 Task: Find connections with filter location Kanpur with filter topic #Culturewith filter profile language English with filter current company Internshala with filter school T A Pai Management Institute, Manipal with filter industry Clay and Refractory Products Manufacturing with filter service category AssistanceAdvertising with filter keywords title Financial Services Representative
Action: Mouse moved to (165, 233)
Screenshot: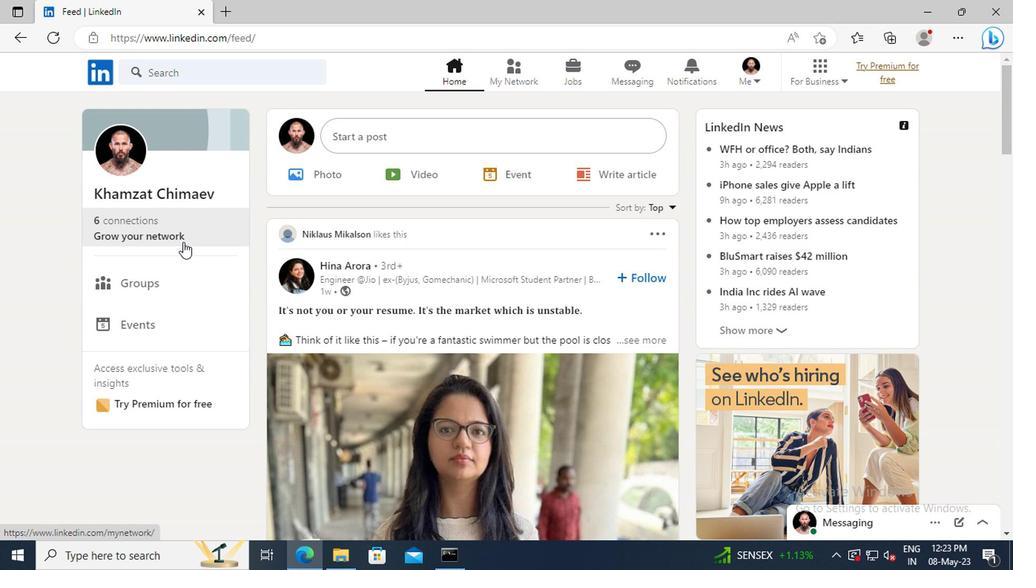 
Action: Mouse pressed left at (165, 233)
Screenshot: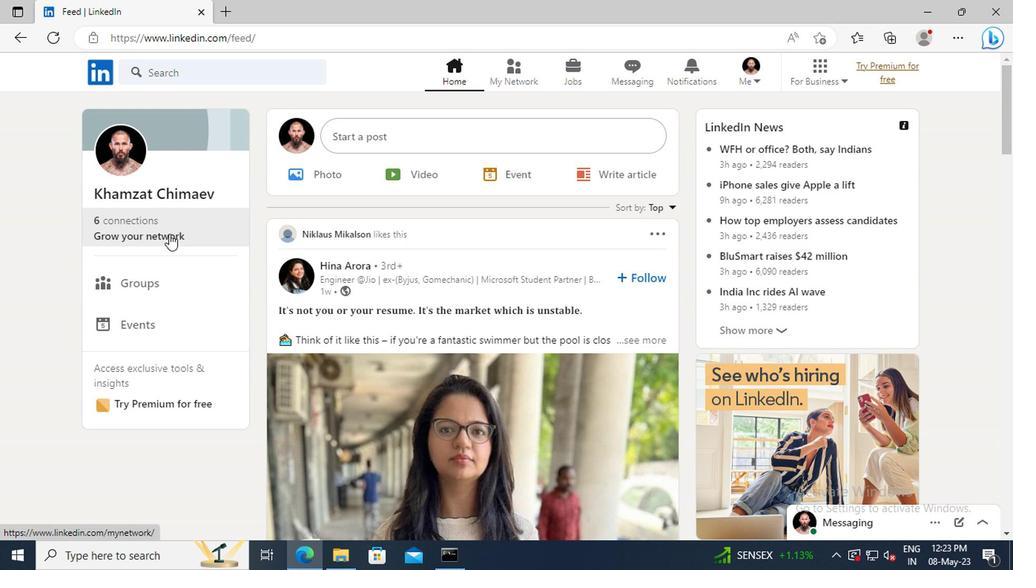 
Action: Mouse moved to (164, 158)
Screenshot: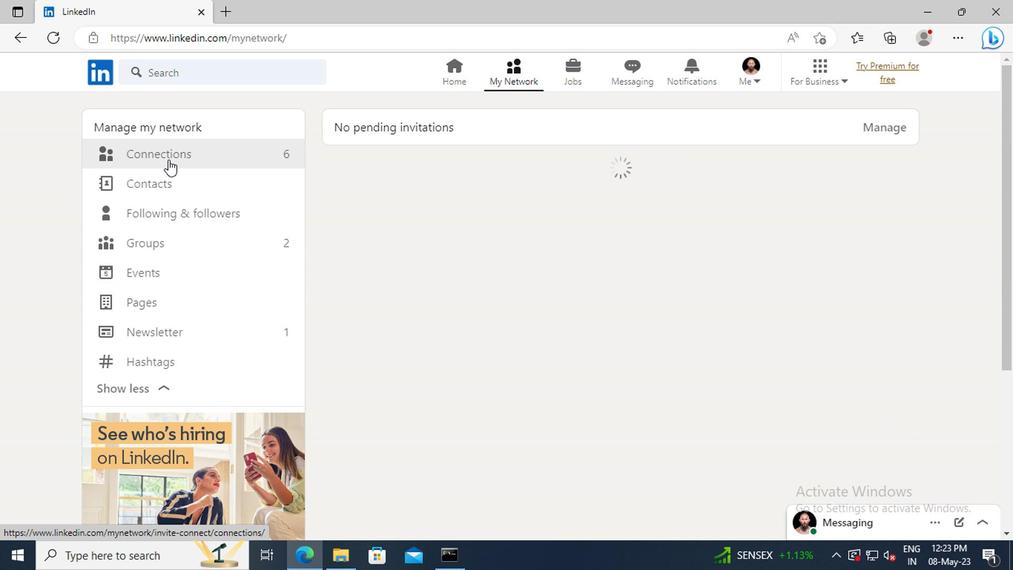 
Action: Mouse pressed left at (164, 158)
Screenshot: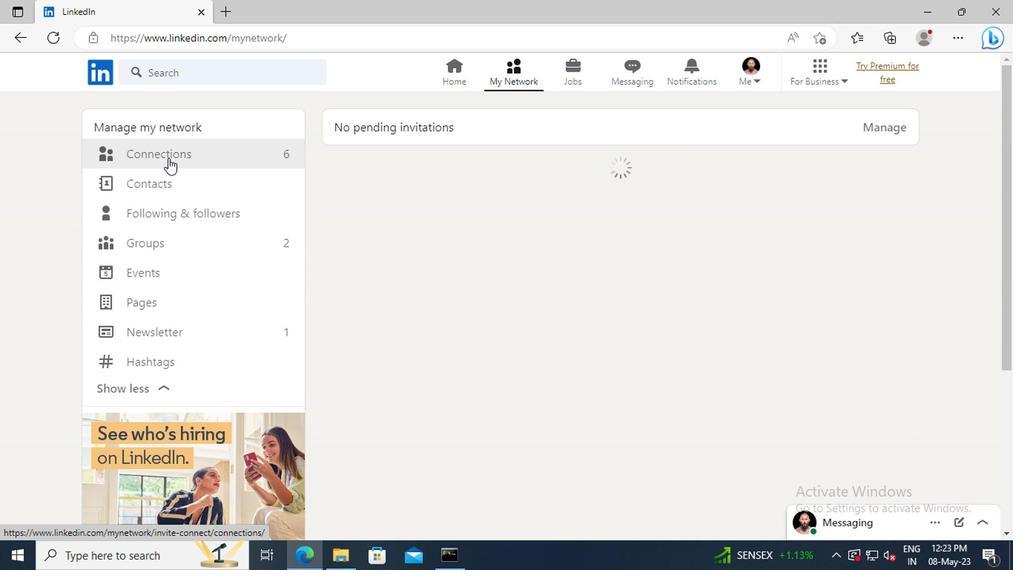 
Action: Mouse moved to (626, 156)
Screenshot: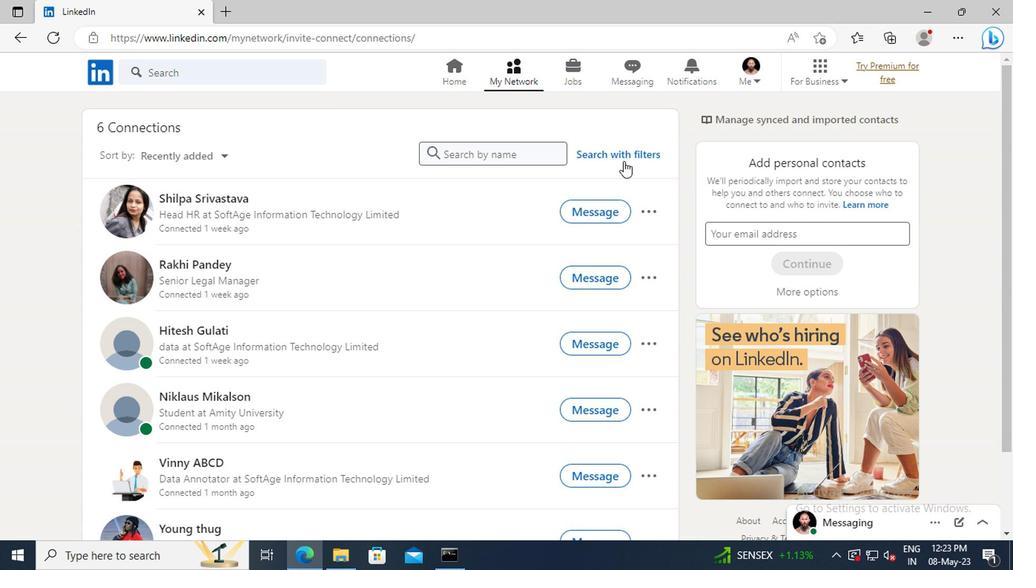 
Action: Mouse pressed left at (626, 156)
Screenshot: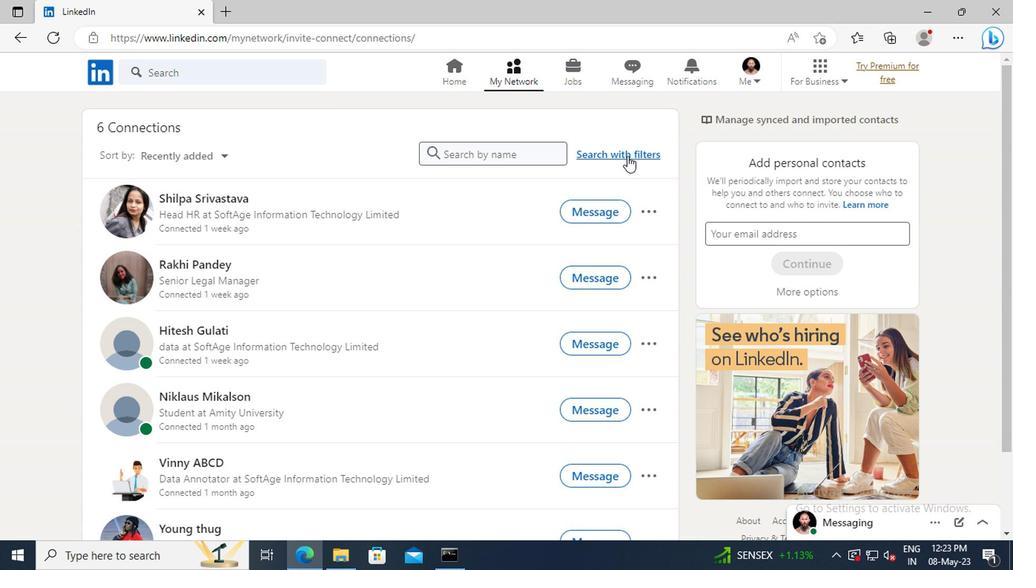 
Action: Mouse moved to (560, 119)
Screenshot: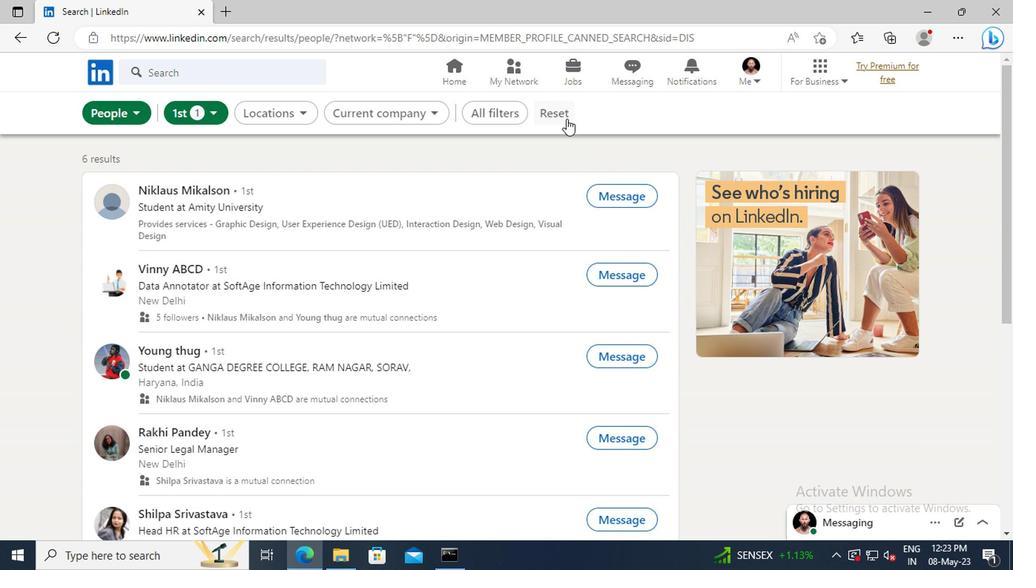 
Action: Mouse pressed left at (560, 119)
Screenshot: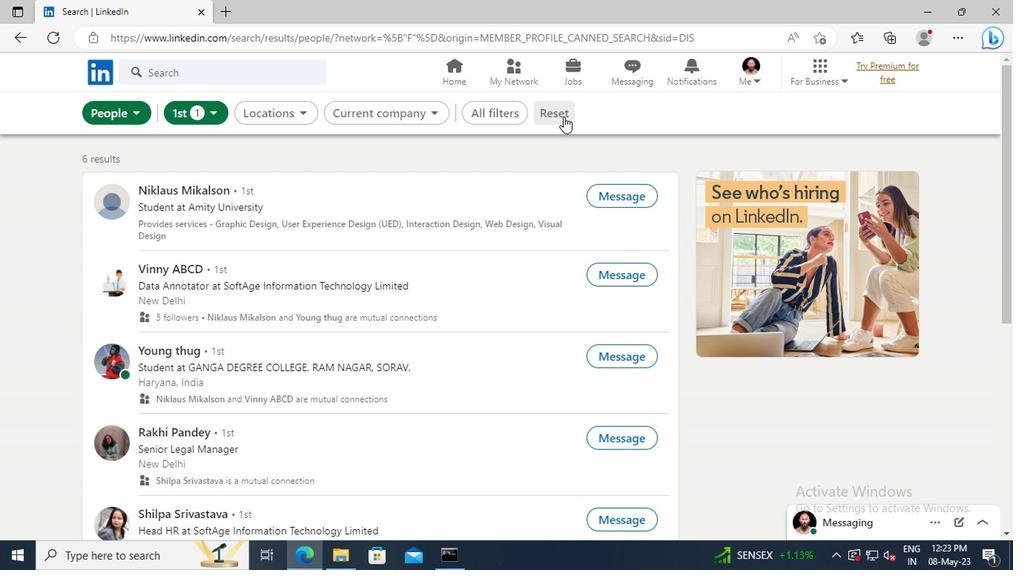 
Action: Mouse moved to (536, 118)
Screenshot: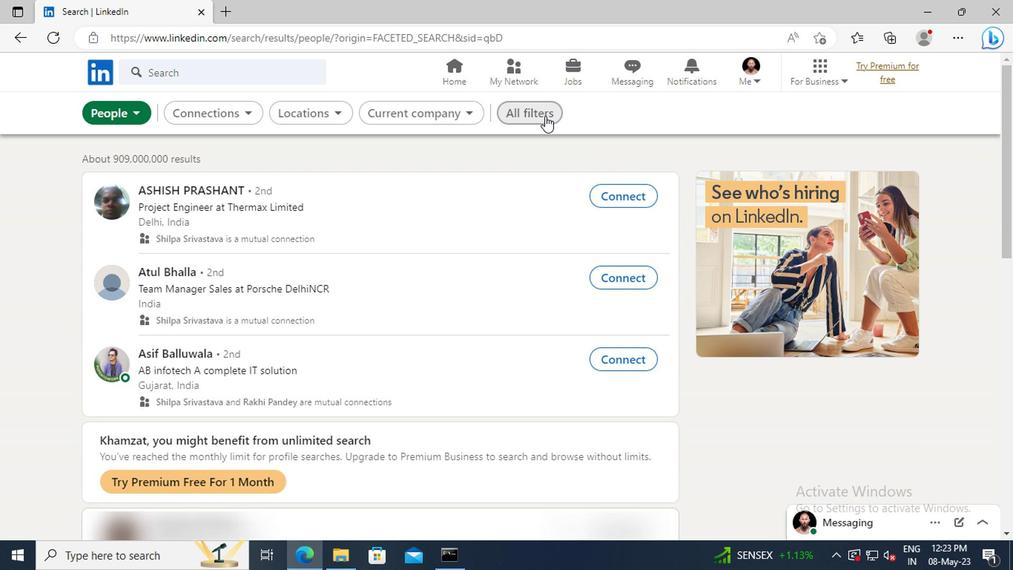 
Action: Mouse pressed left at (536, 118)
Screenshot: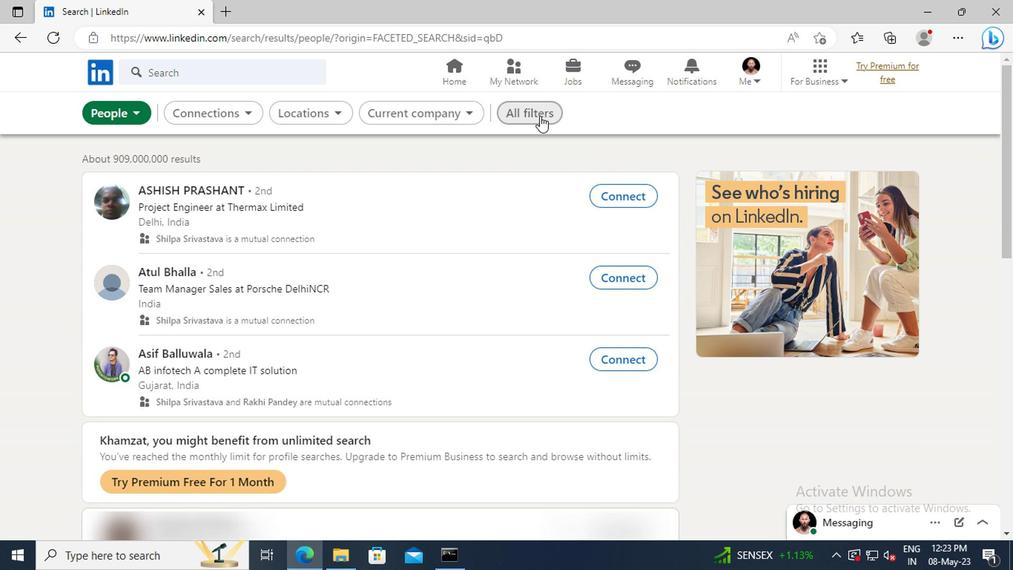 
Action: Mouse moved to (801, 254)
Screenshot: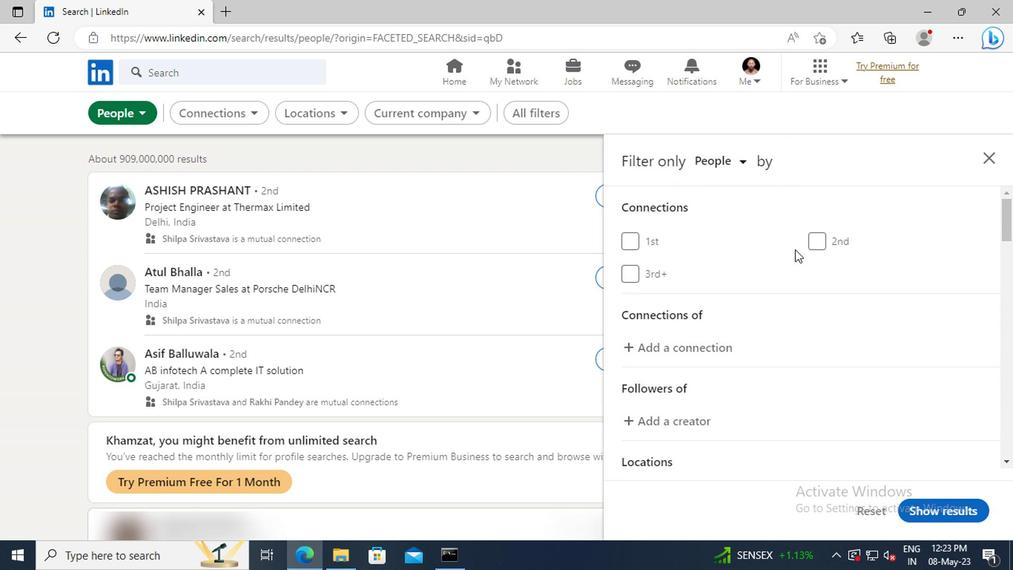 
Action: Mouse scrolled (801, 253) with delta (0, 0)
Screenshot: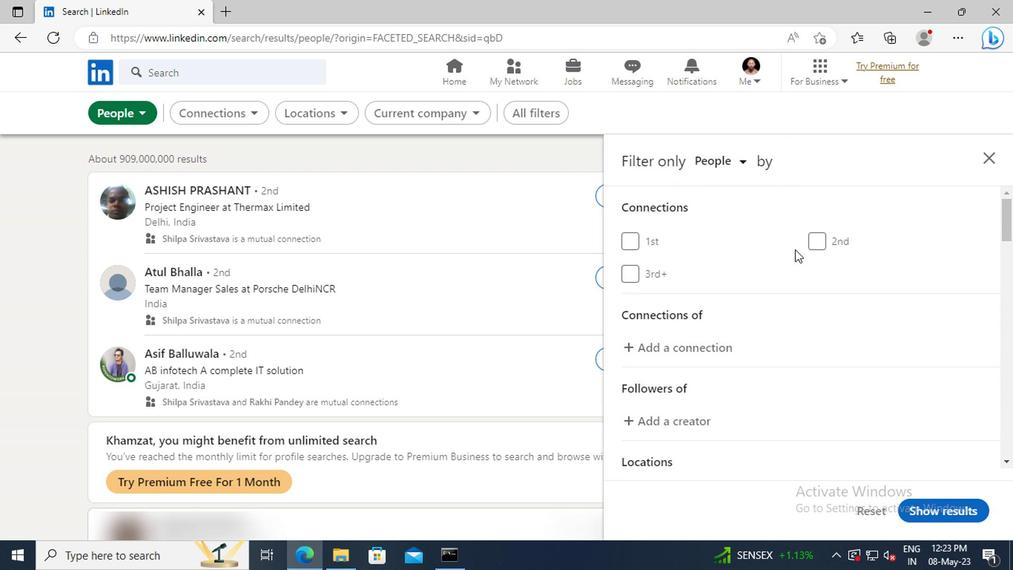 
Action: Mouse scrolled (801, 253) with delta (0, 0)
Screenshot: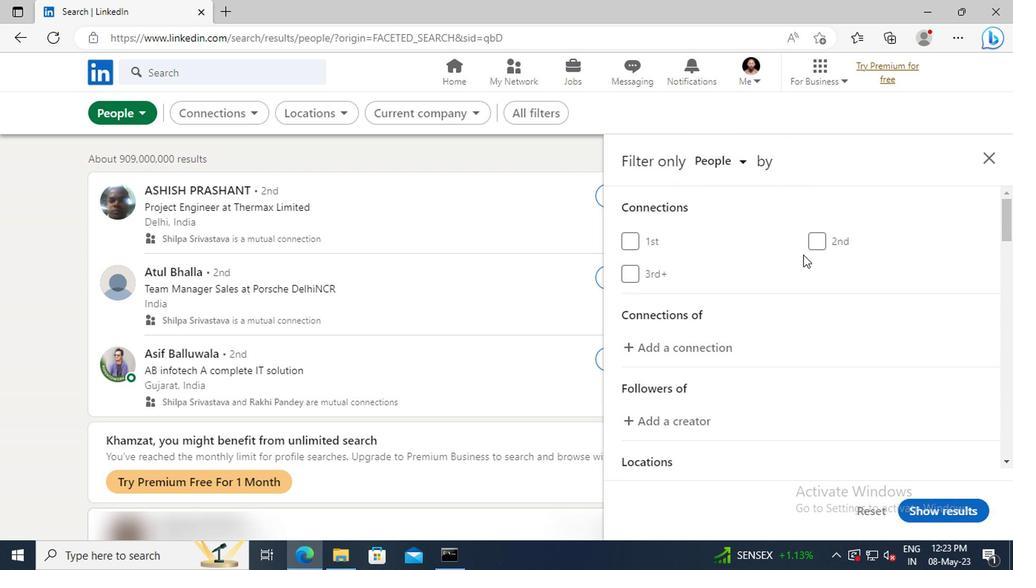 
Action: Mouse moved to (802, 254)
Screenshot: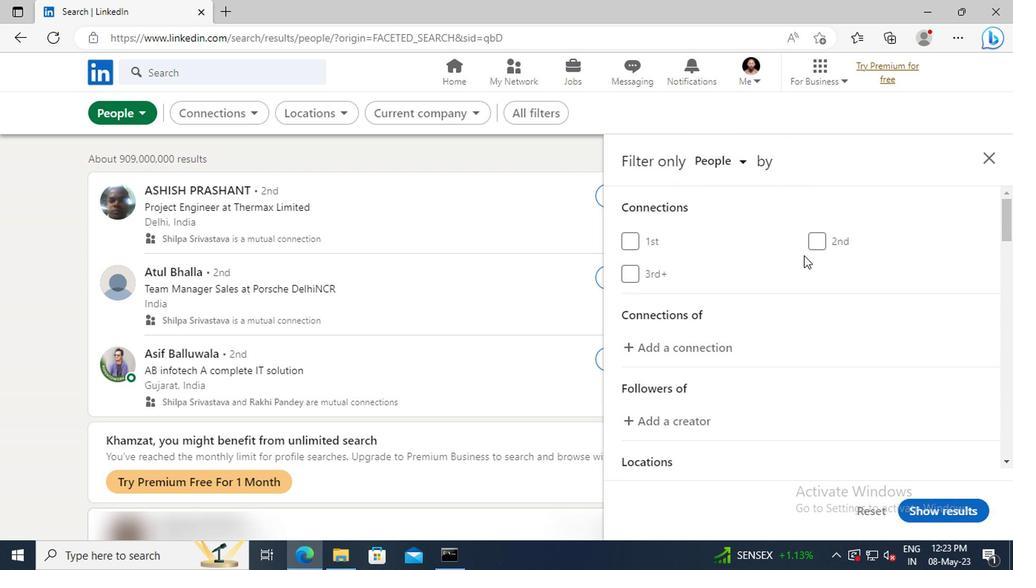 
Action: Mouse scrolled (802, 254) with delta (0, 0)
Screenshot: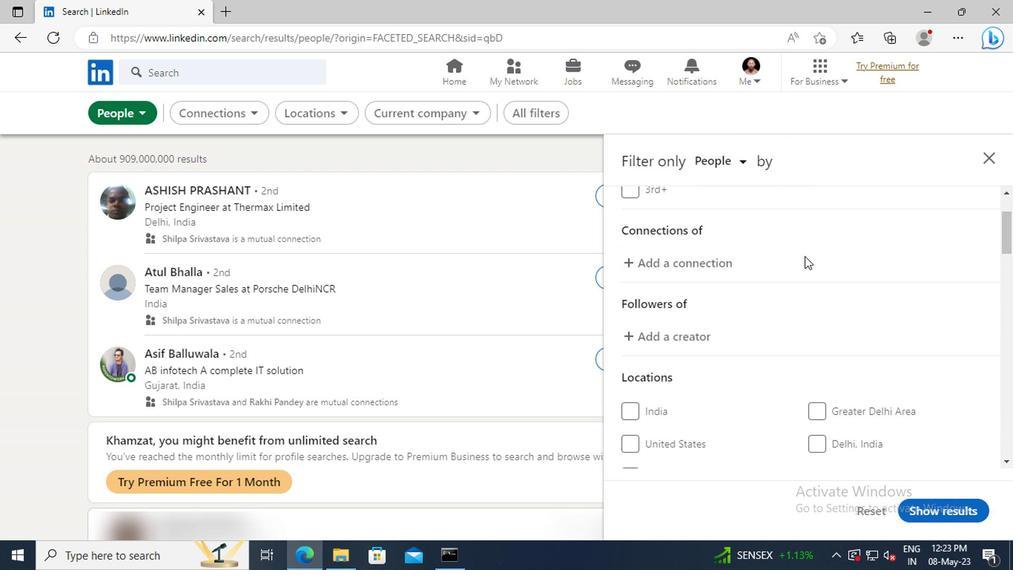 
Action: Mouse scrolled (802, 254) with delta (0, 0)
Screenshot: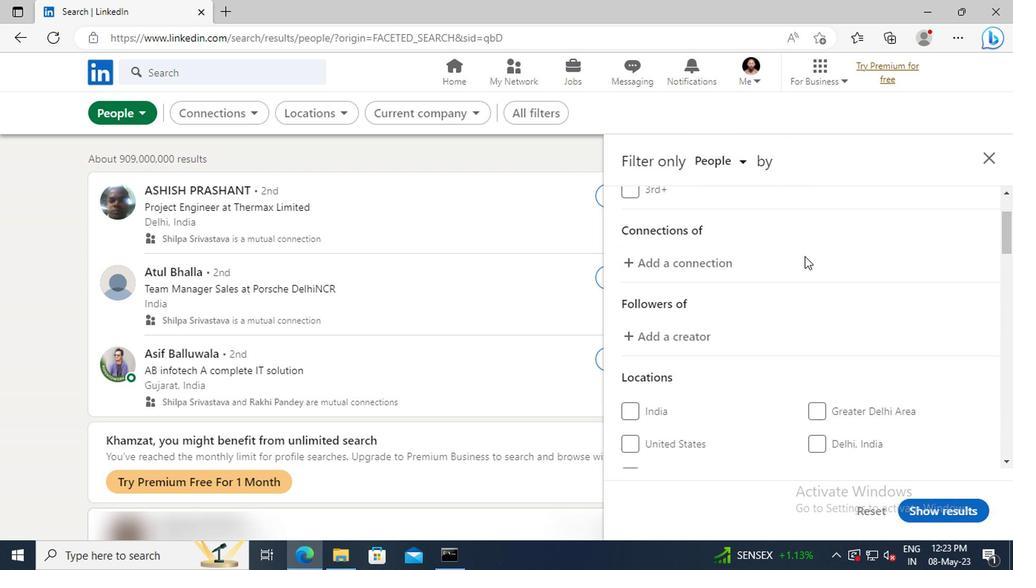 
Action: Mouse scrolled (802, 254) with delta (0, 0)
Screenshot: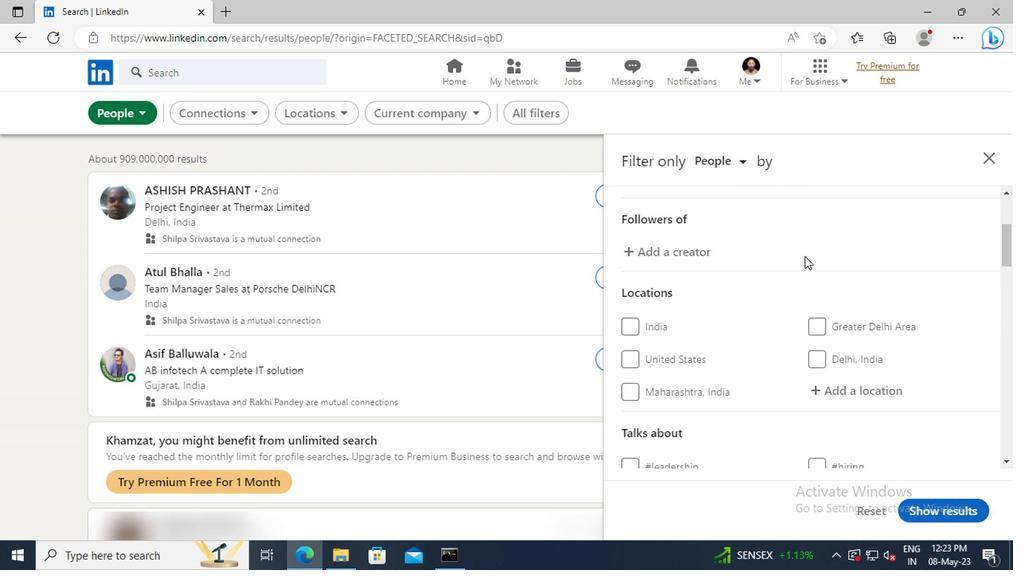 
Action: Mouse scrolled (802, 254) with delta (0, 0)
Screenshot: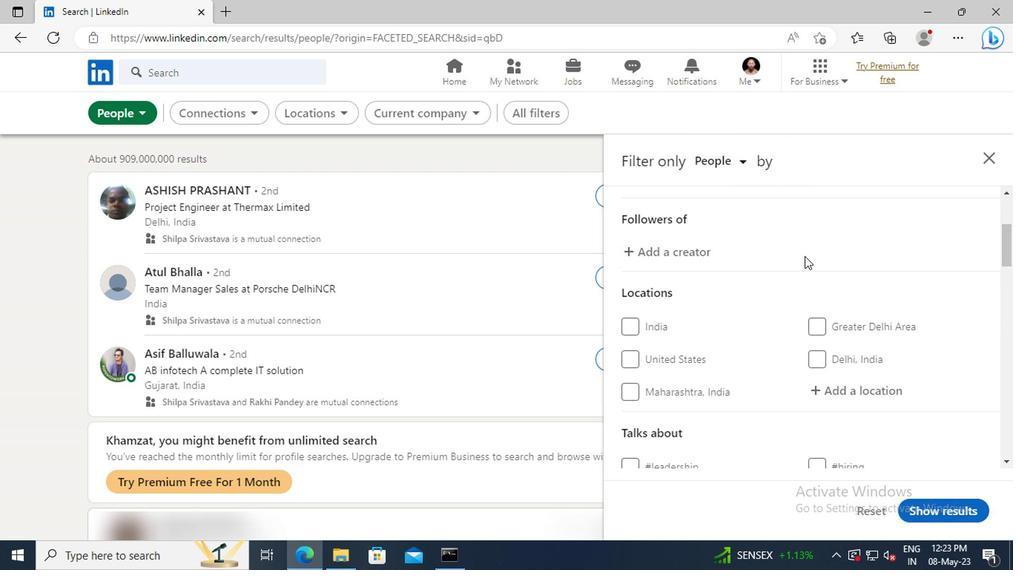 
Action: Mouse moved to (820, 305)
Screenshot: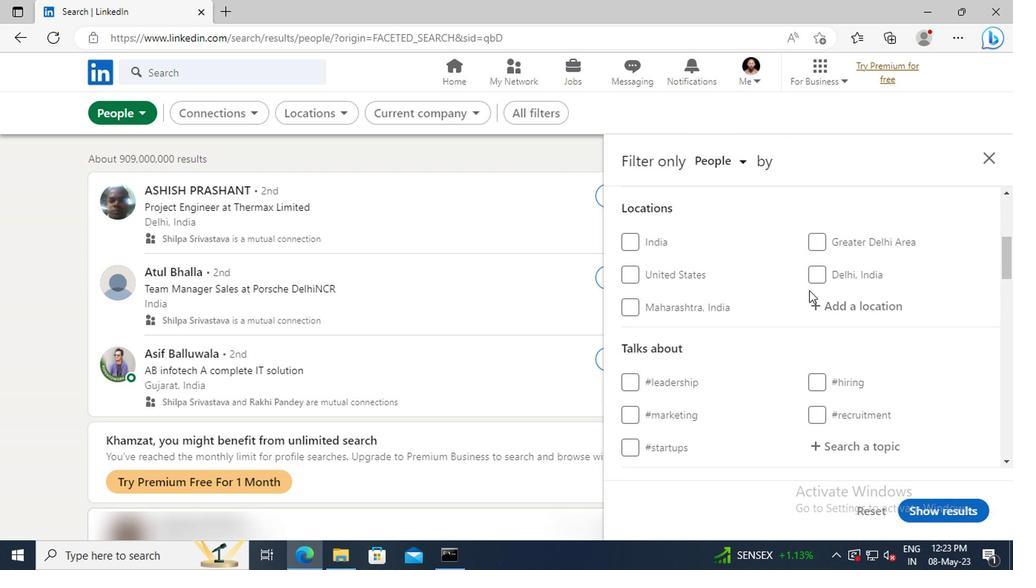
Action: Mouse pressed left at (820, 305)
Screenshot: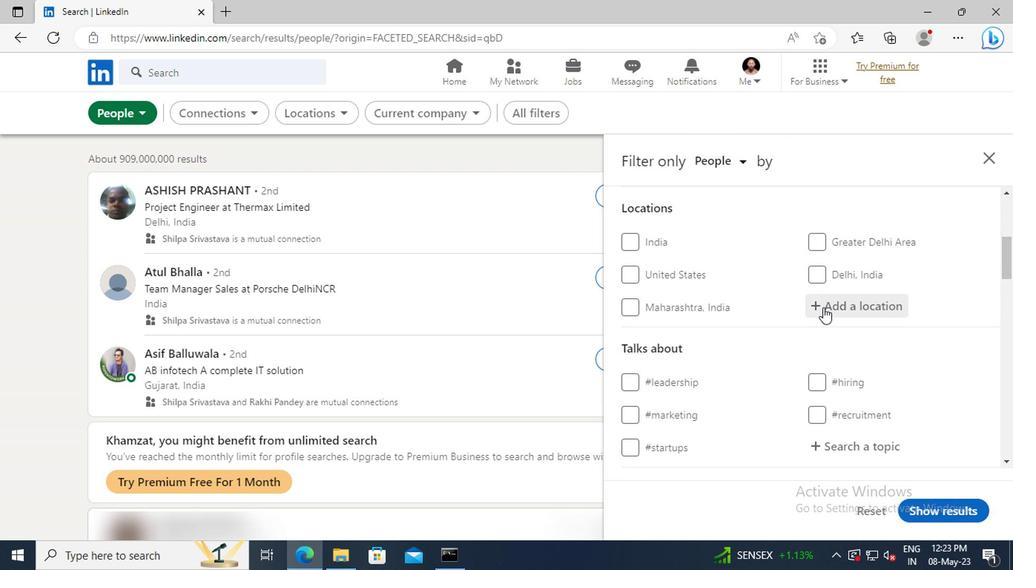 
Action: Mouse moved to (815, 309)
Screenshot: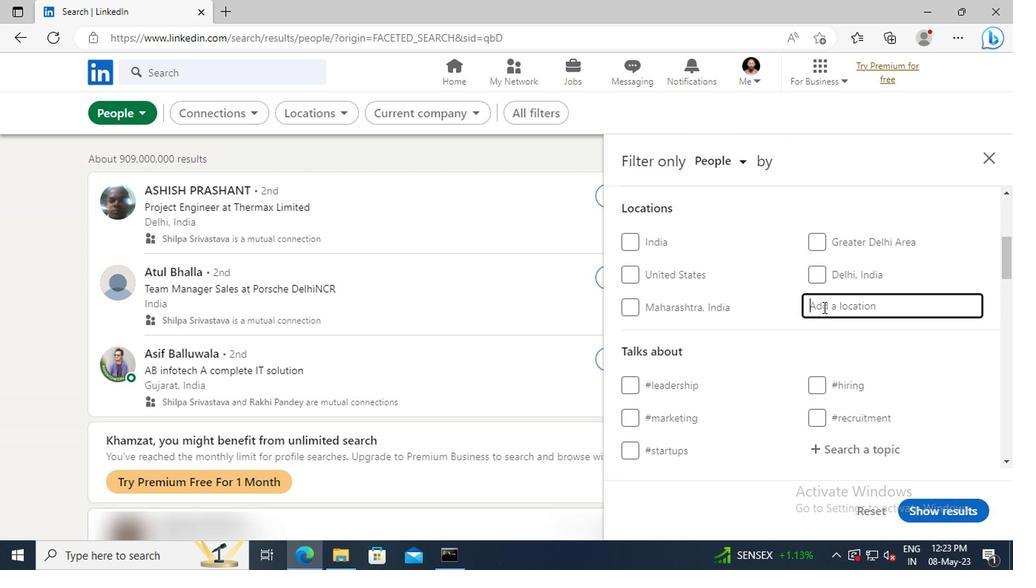 
Action: Key pressed <Key.shift>KANPUR
Screenshot: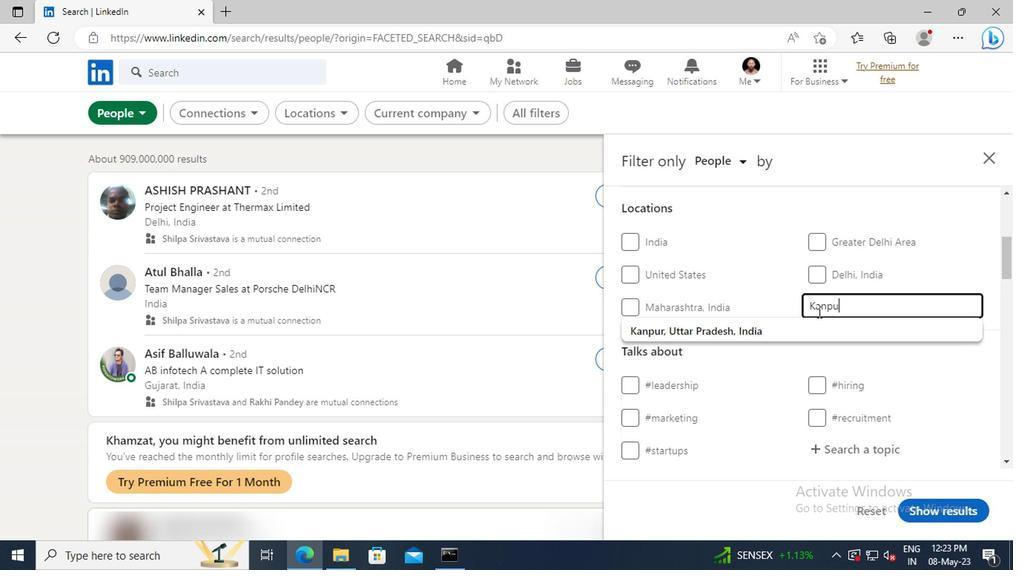 
Action: Mouse moved to (815, 326)
Screenshot: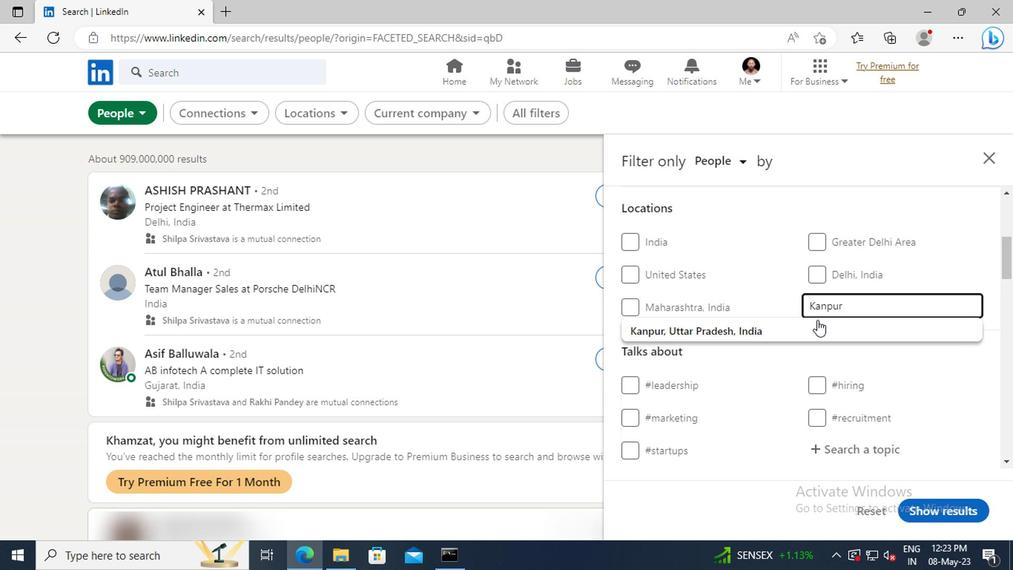 
Action: Mouse pressed left at (815, 326)
Screenshot: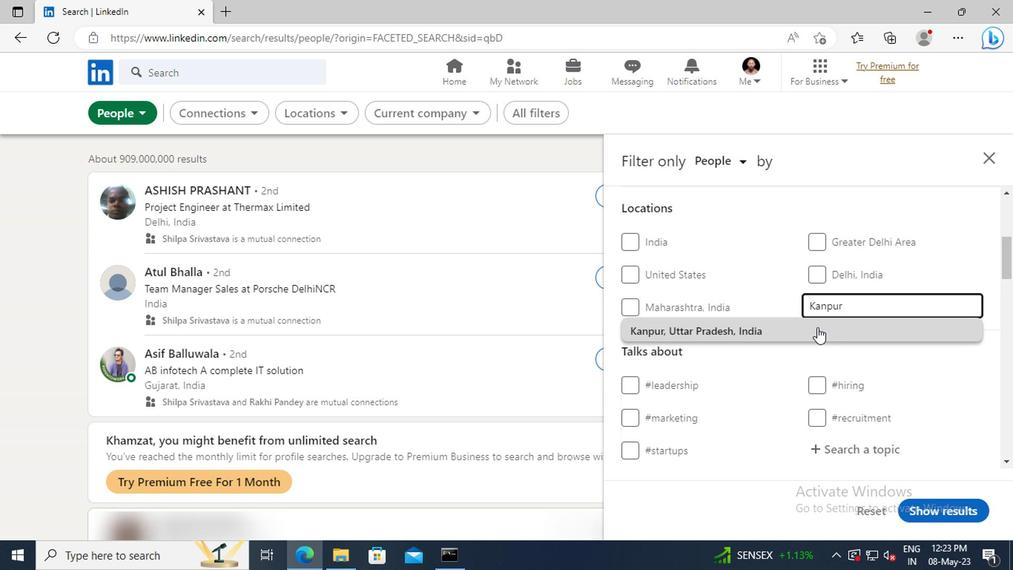 
Action: Mouse scrolled (815, 325) with delta (0, -1)
Screenshot: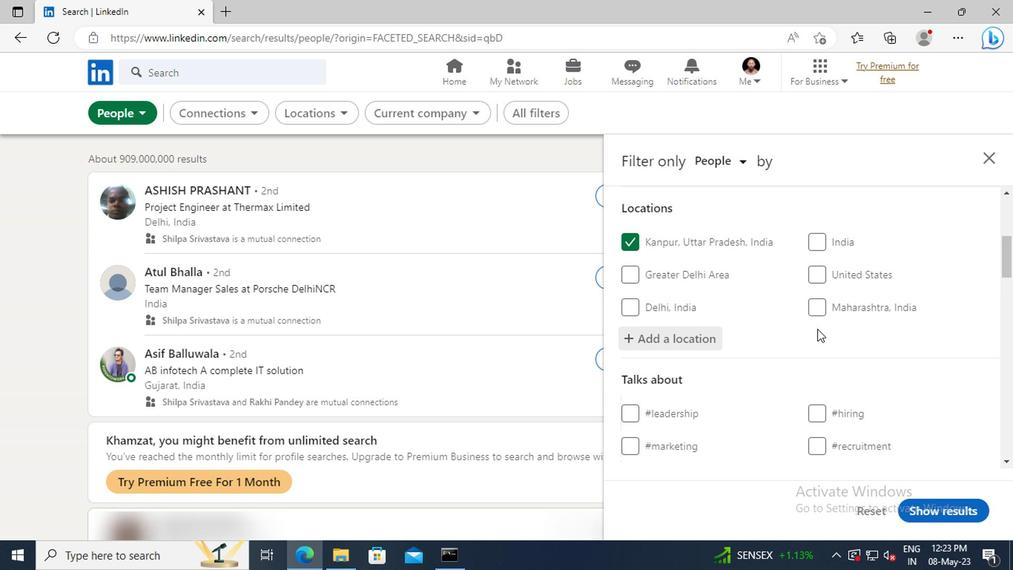
Action: Mouse scrolled (815, 325) with delta (0, -1)
Screenshot: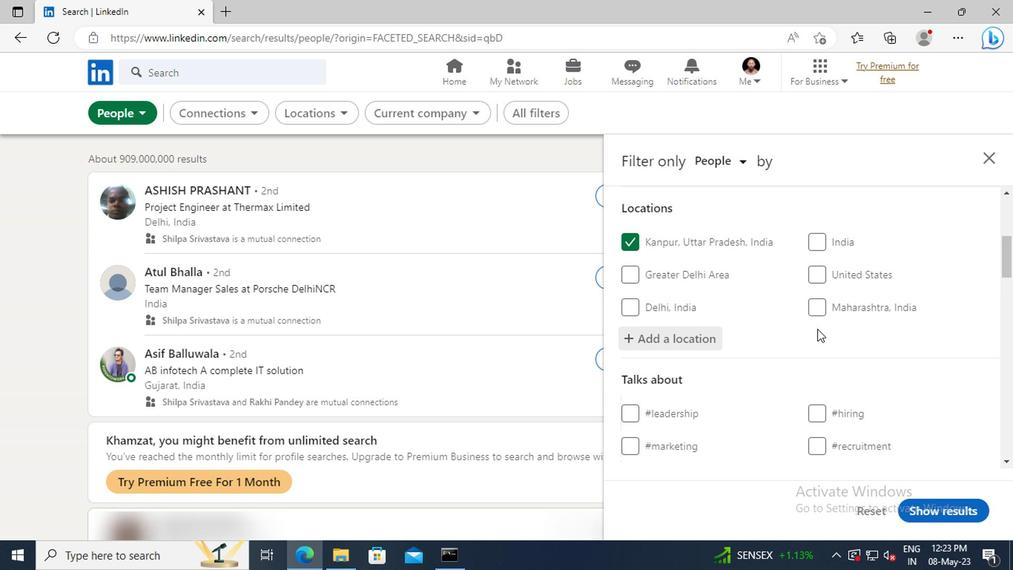 
Action: Mouse scrolled (815, 325) with delta (0, -1)
Screenshot: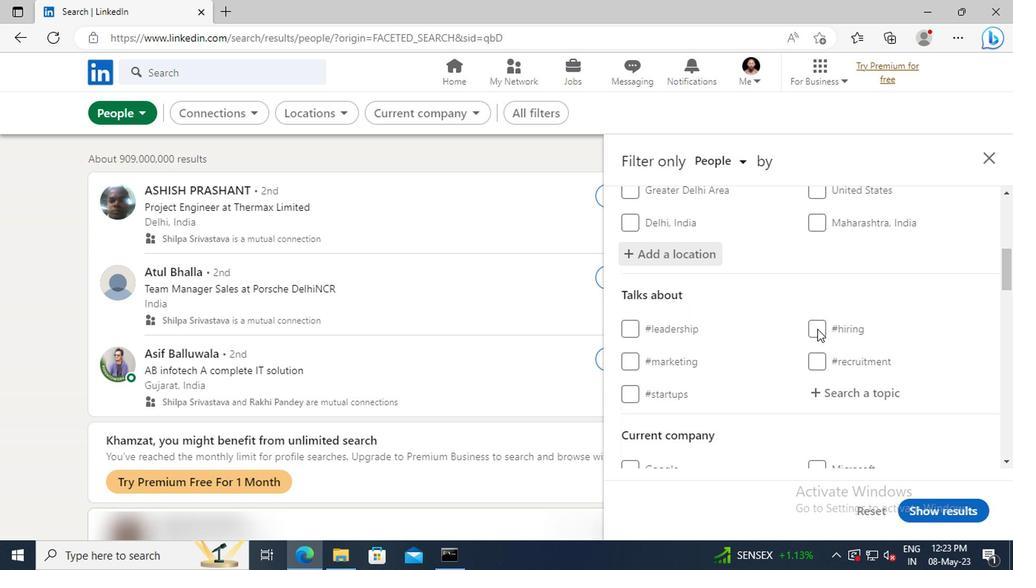 
Action: Mouse scrolled (815, 325) with delta (0, -1)
Screenshot: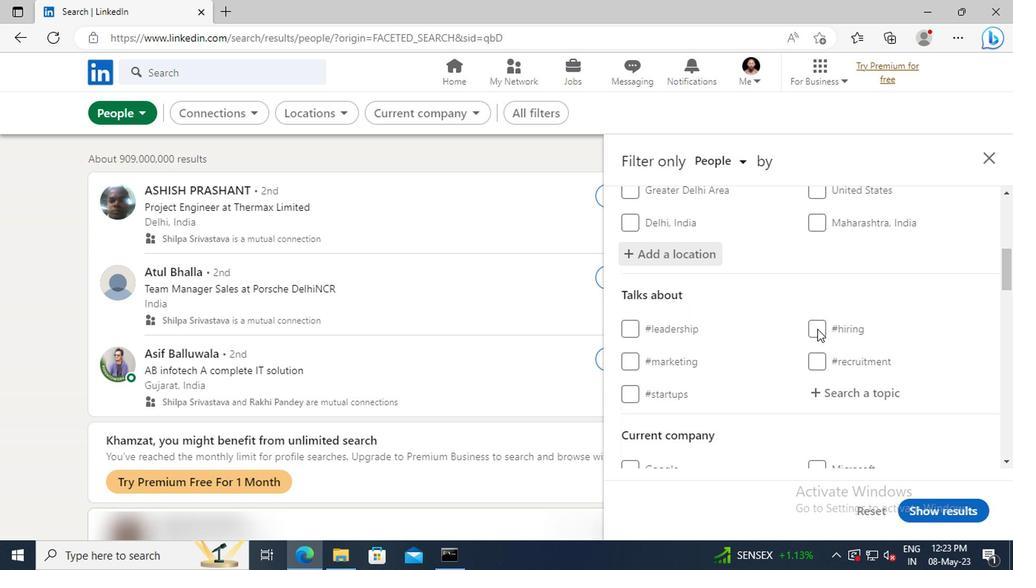 
Action: Mouse moved to (824, 313)
Screenshot: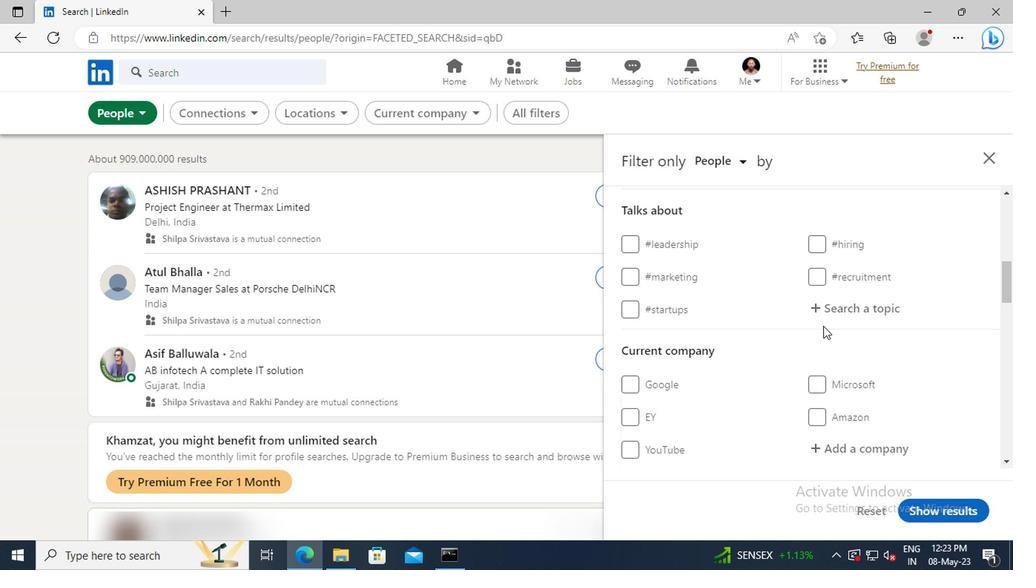
Action: Mouse pressed left at (824, 313)
Screenshot: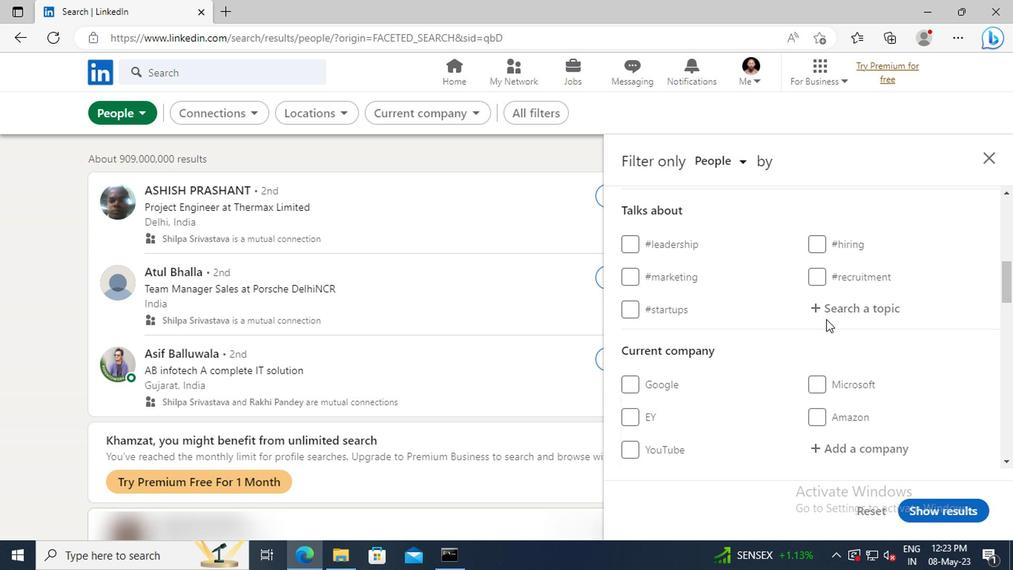 
Action: Key pressed <Key.shift>
Screenshot: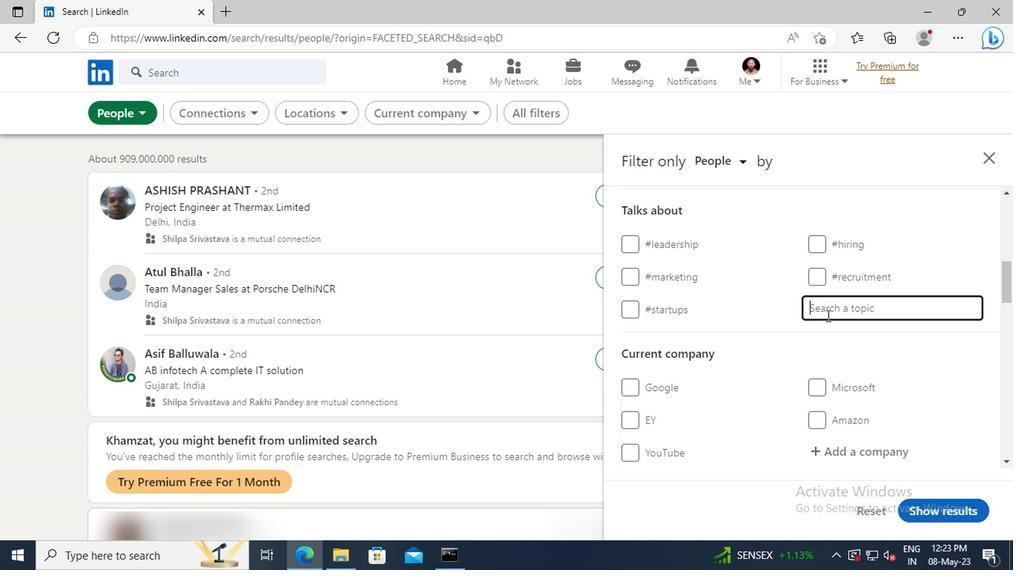 
Action: Mouse moved to (815, 317)
Screenshot: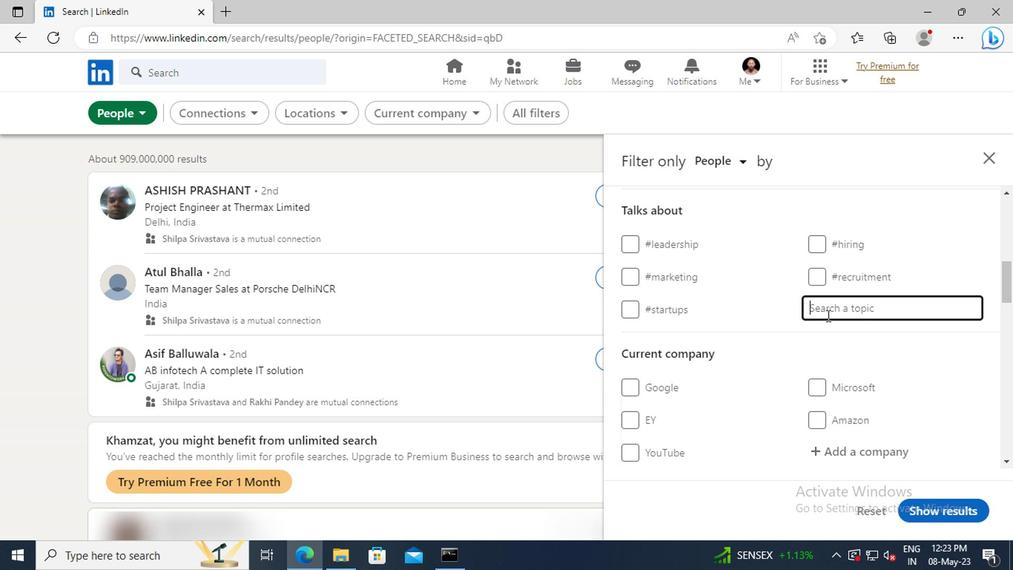 
Action: Key pressed CULTU
Screenshot: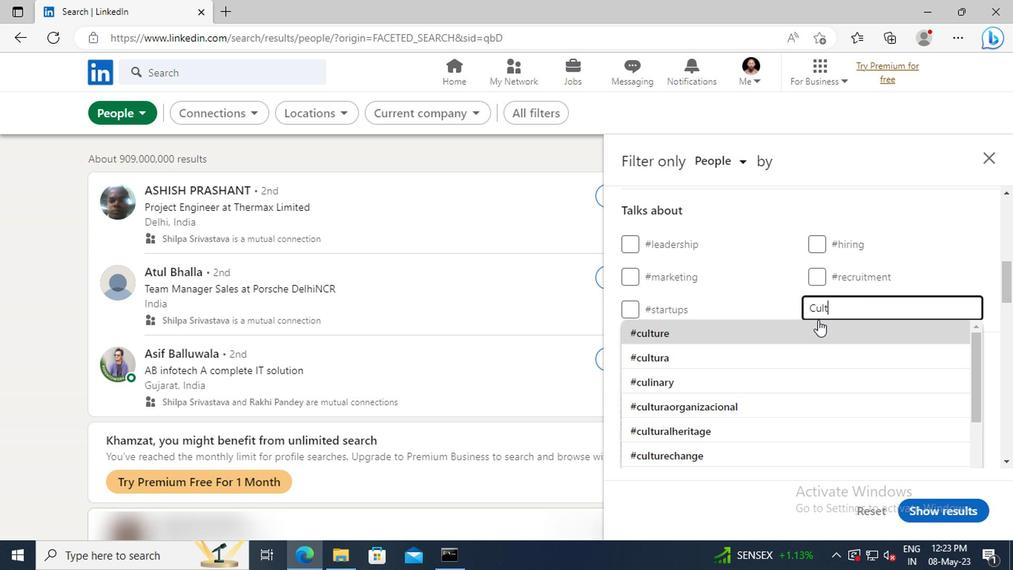 
Action: Mouse moved to (816, 325)
Screenshot: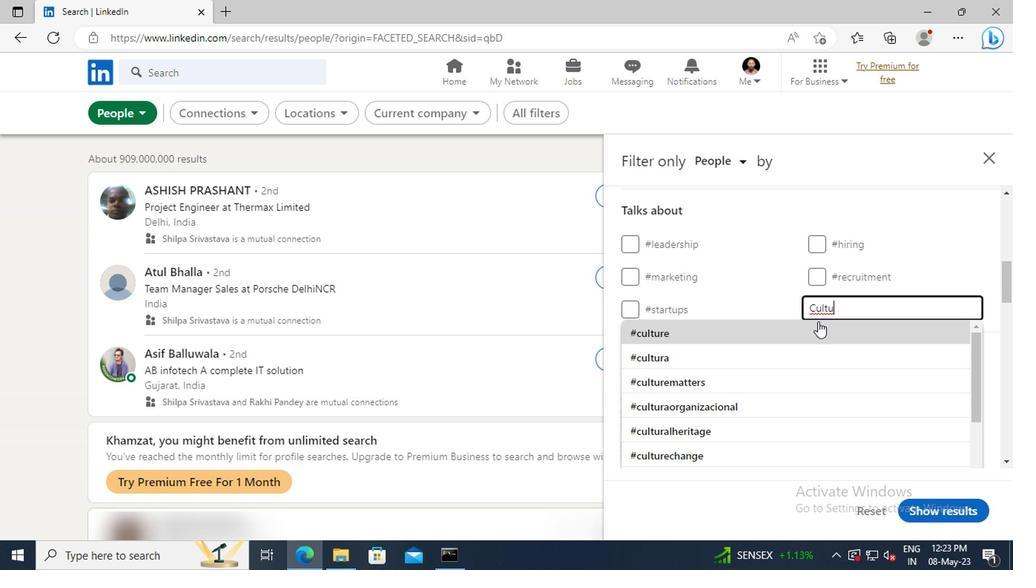 
Action: Mouse pressed left at (816, 325)
Screenshot: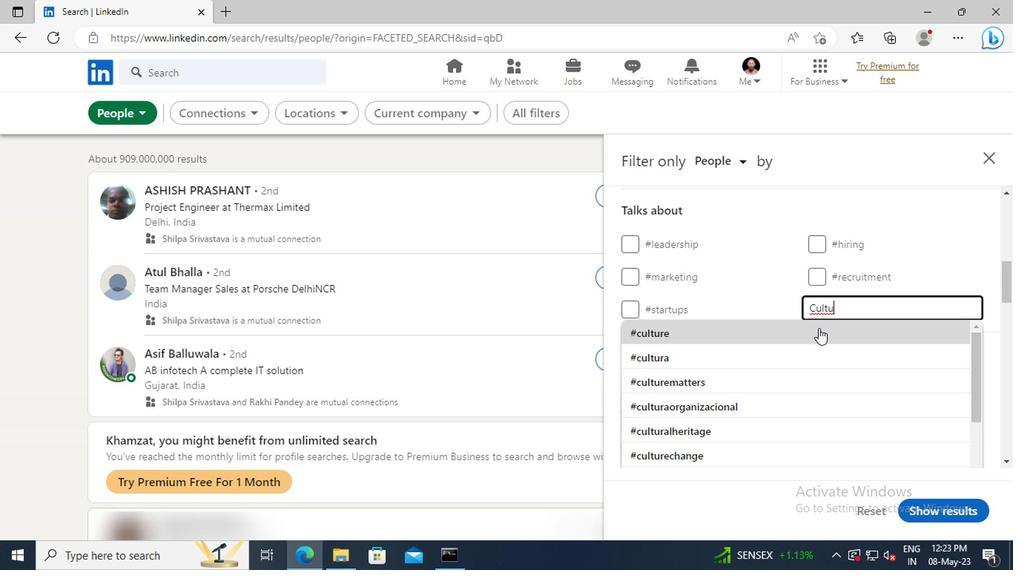 
Action: Mouse moved to (818, 325)
Screenshot: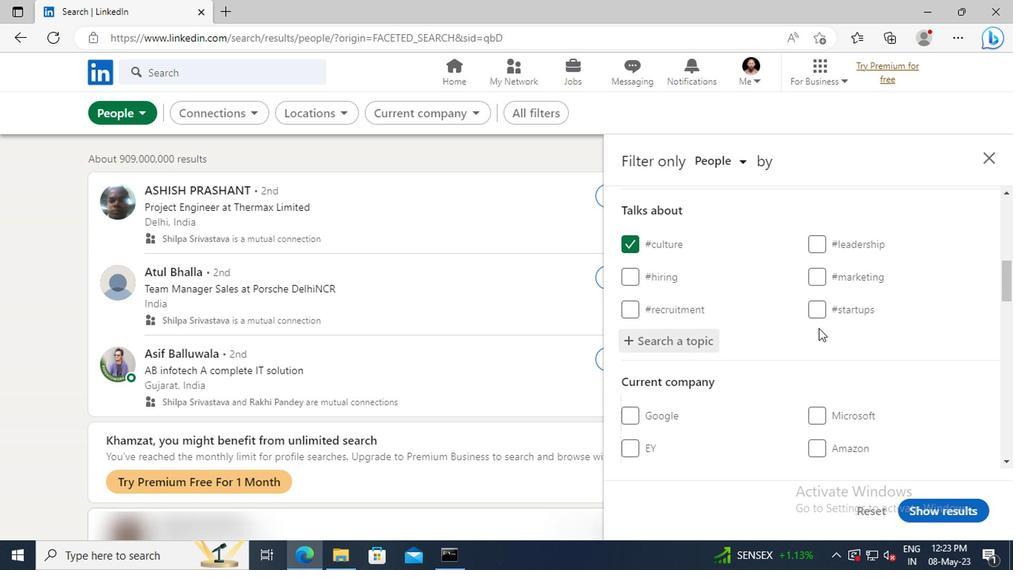 
Action: Mouse scrolled (818, 324) with delta (0, 0)
Screenshot: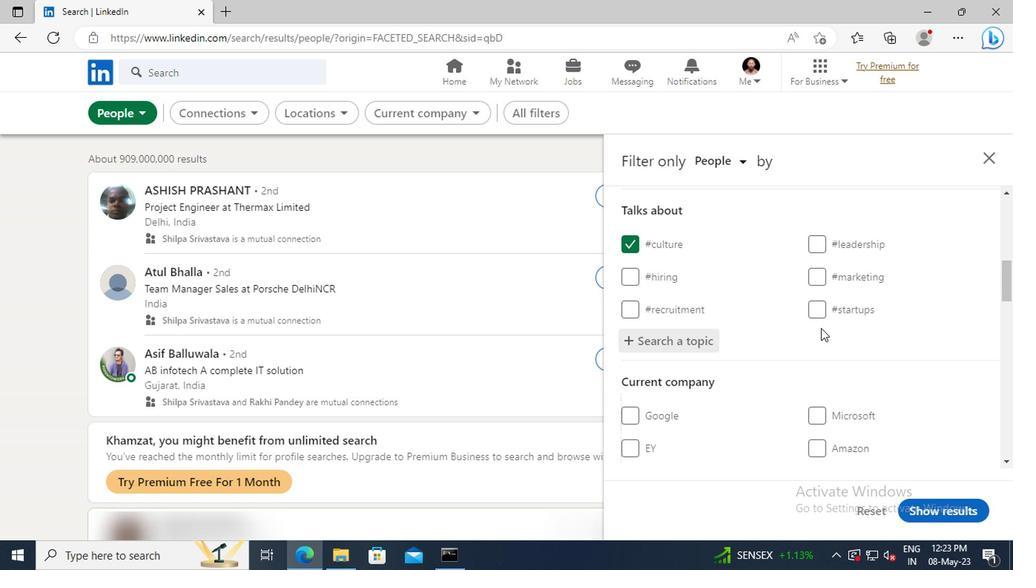 
Action: Mouse scrolled (818, 324) with delta (0, 0)
Screenshot: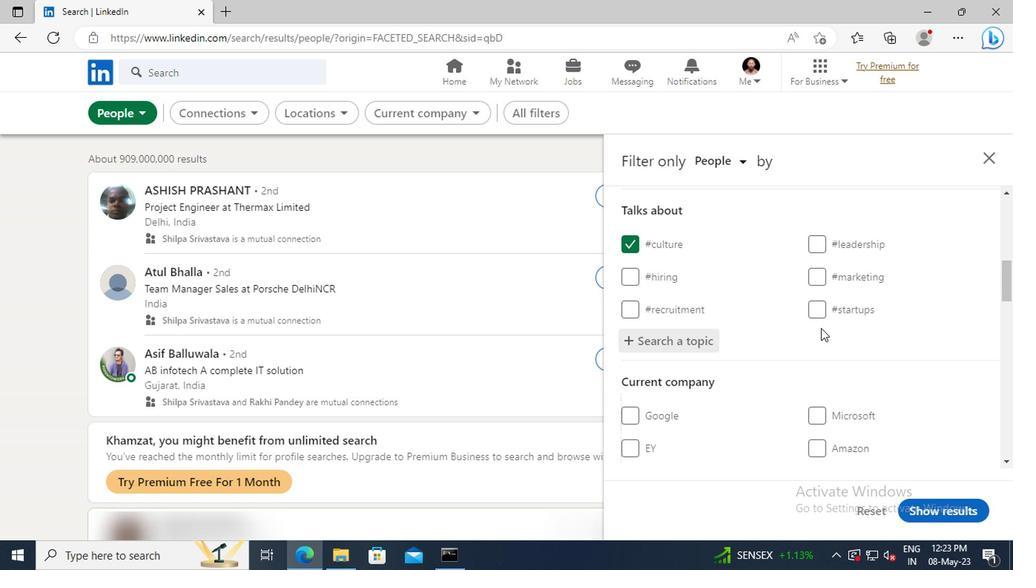 
Action: Mouse scrolled (818, 324) with delta (0, 0)
Screenshot: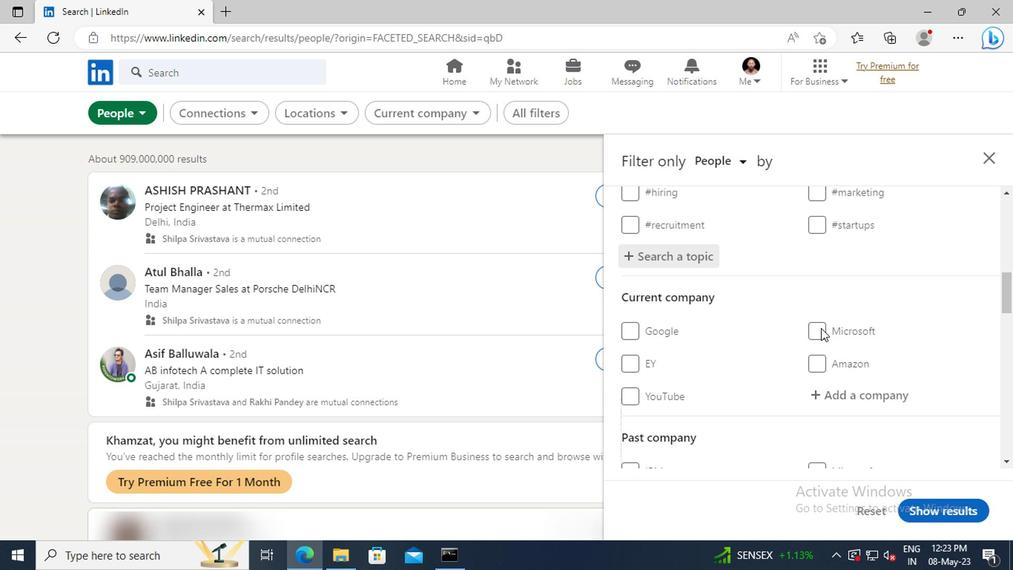 
Action: Mouse scrolled (818, 324) with delta (0, 0)
Screenshot: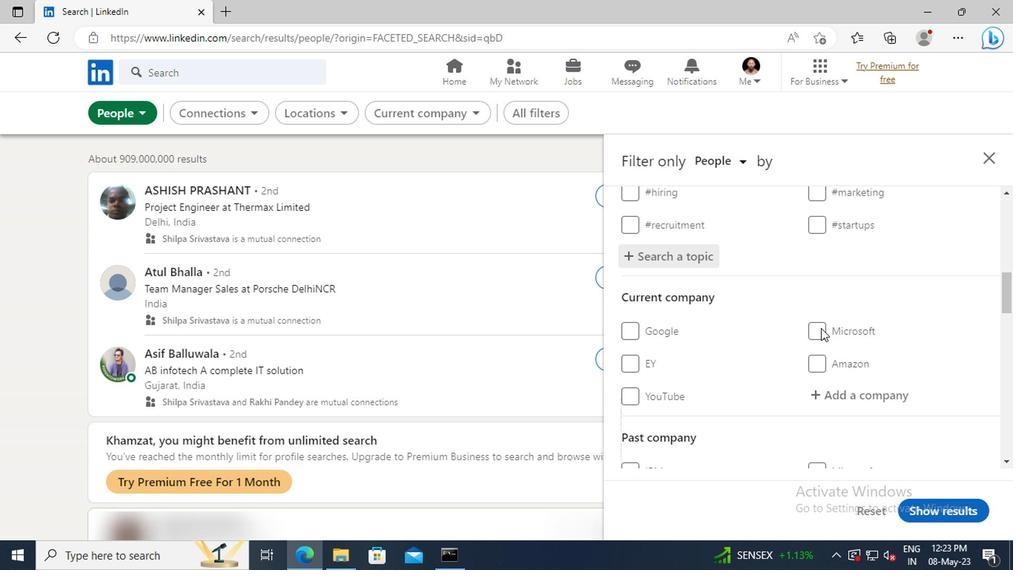 
Action: Mouse moved to (818, 325)
Screenshot: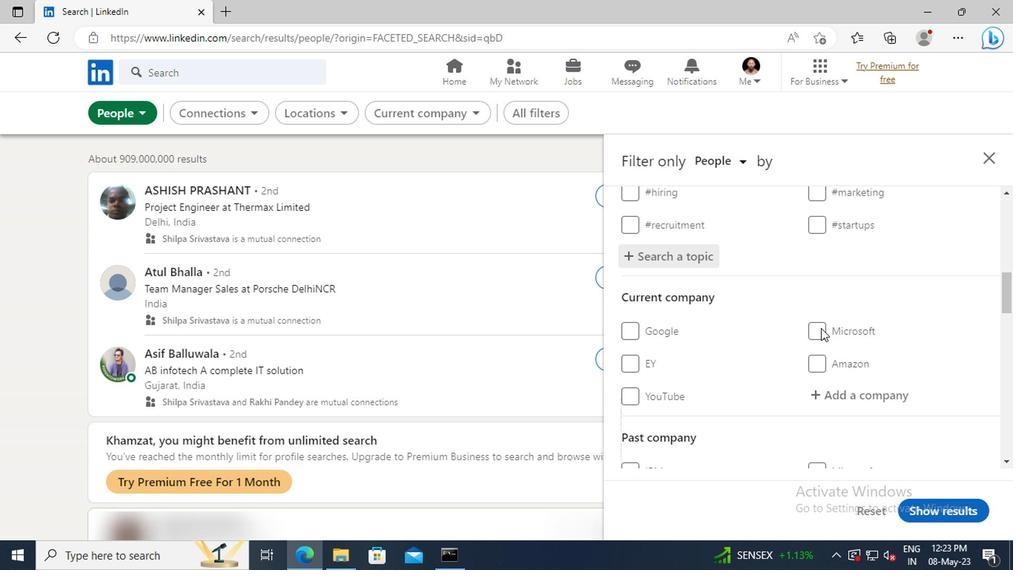 
Action: Mouse scrolled (818, 324) with delta (0, 0)
Screenshot: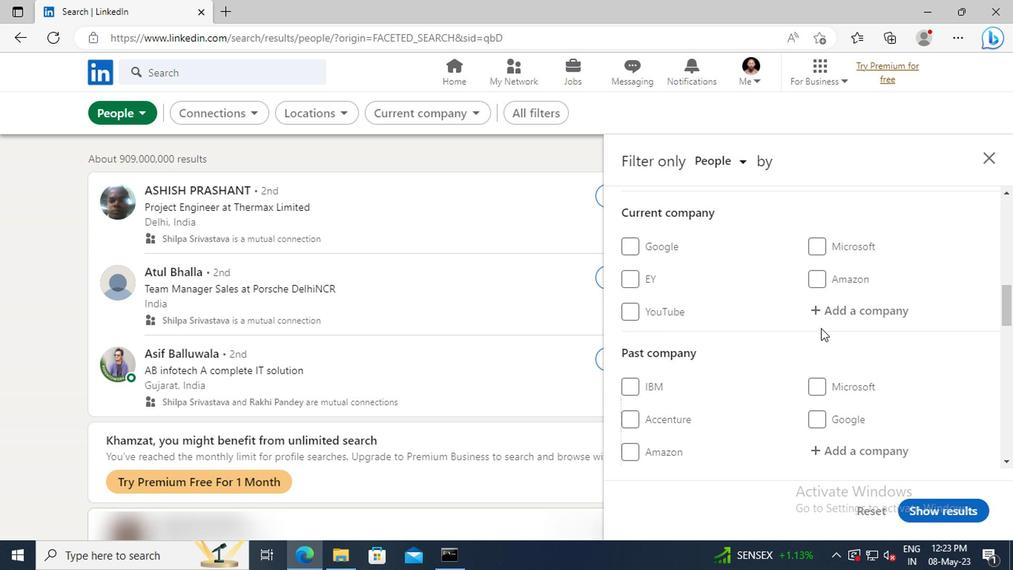 
Action: Mouse scrolled (818, 324) with delta (0, 0)
Screenshot: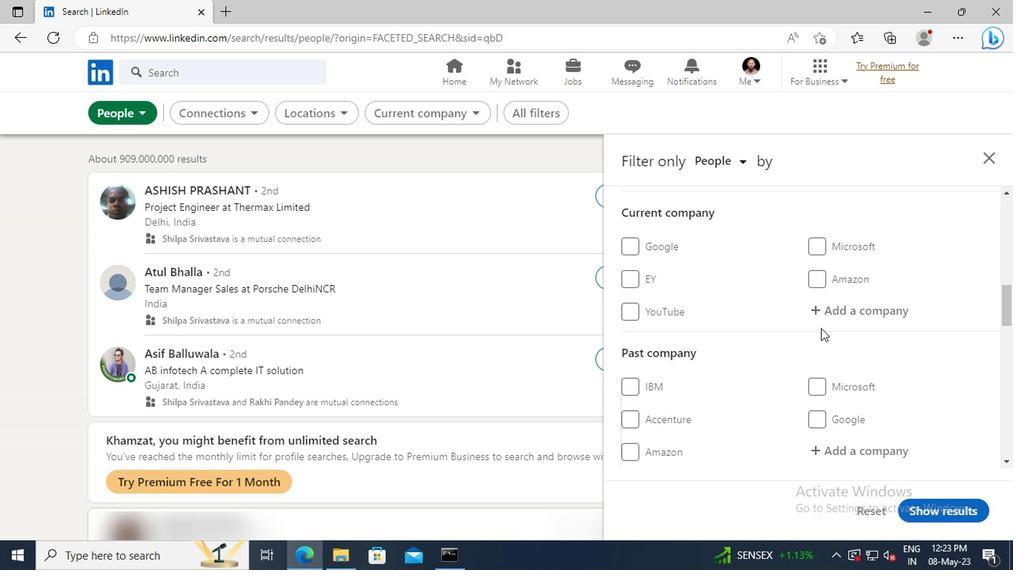 
Action: Mouse scrolled (818, 324) with delta (0, 0)
Screenshot: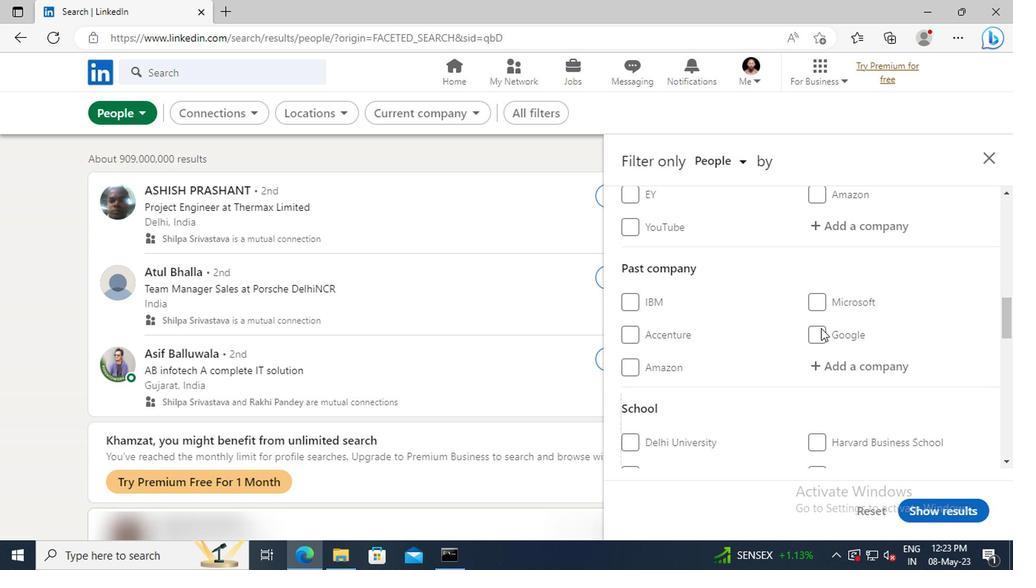 
Action: Mouse scrolled (818, 324) with delta (0, 0)
Screenshot: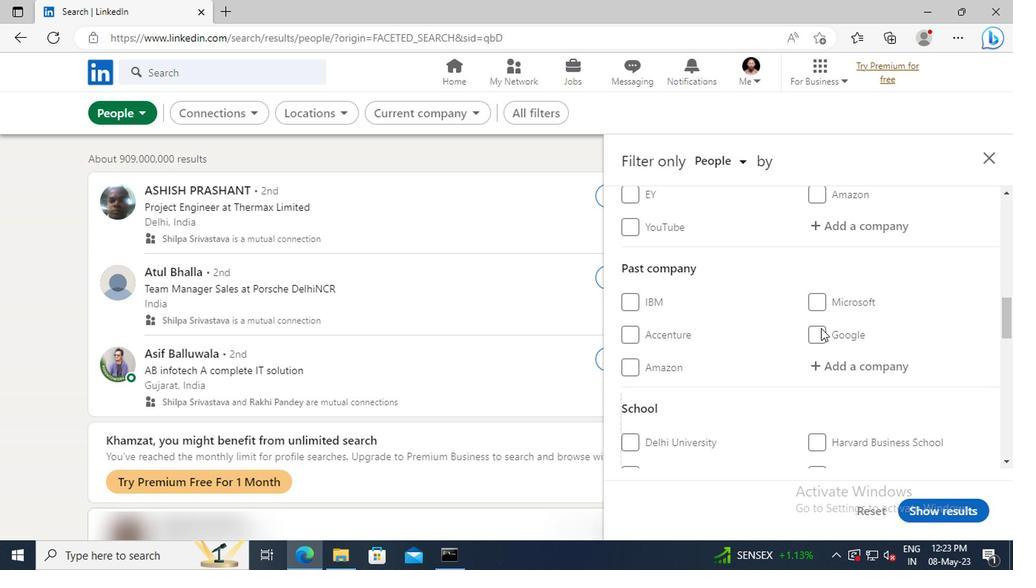 
Action: Mouse moved to (820, 324)
Screenshot: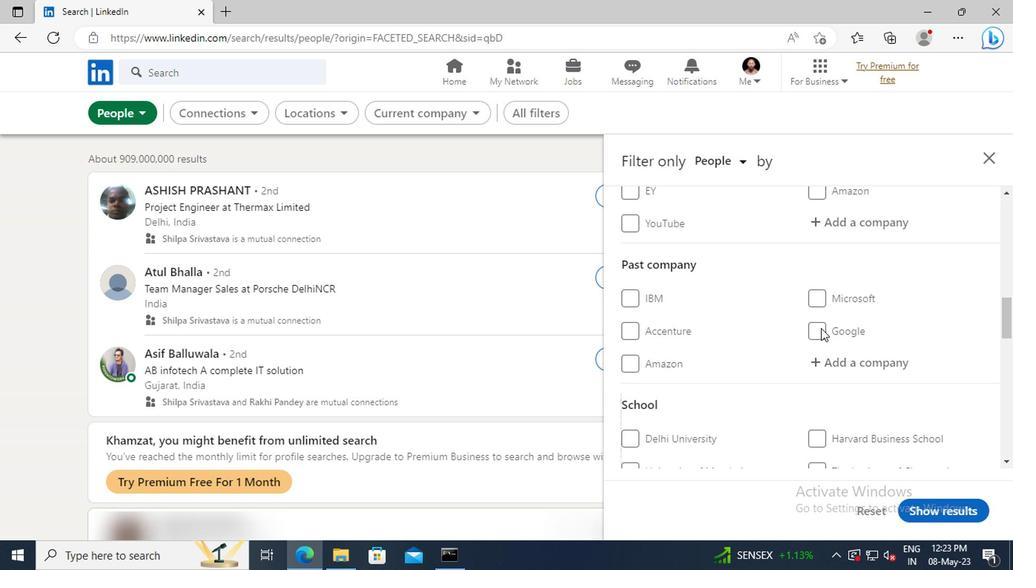 
Action: Mouse scrolled (820, 323) with delta (0, -1)
Screenshot: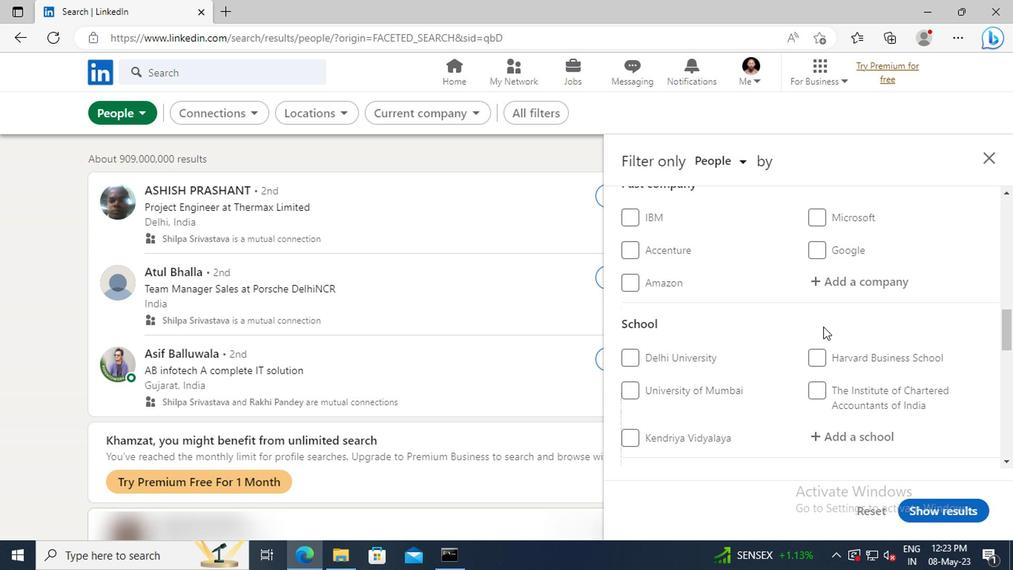 
Action: Mouse scrolled (820, 323) with delta (0, -1)
Screenshot: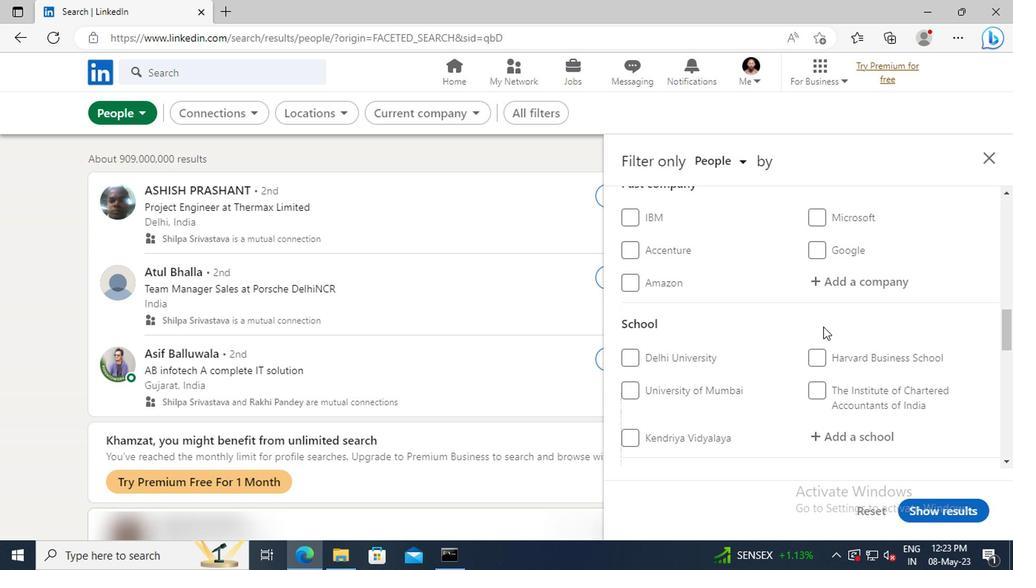 
Action: Mouse scrolled (820, 323) with delta (0, -1)
Screenshot: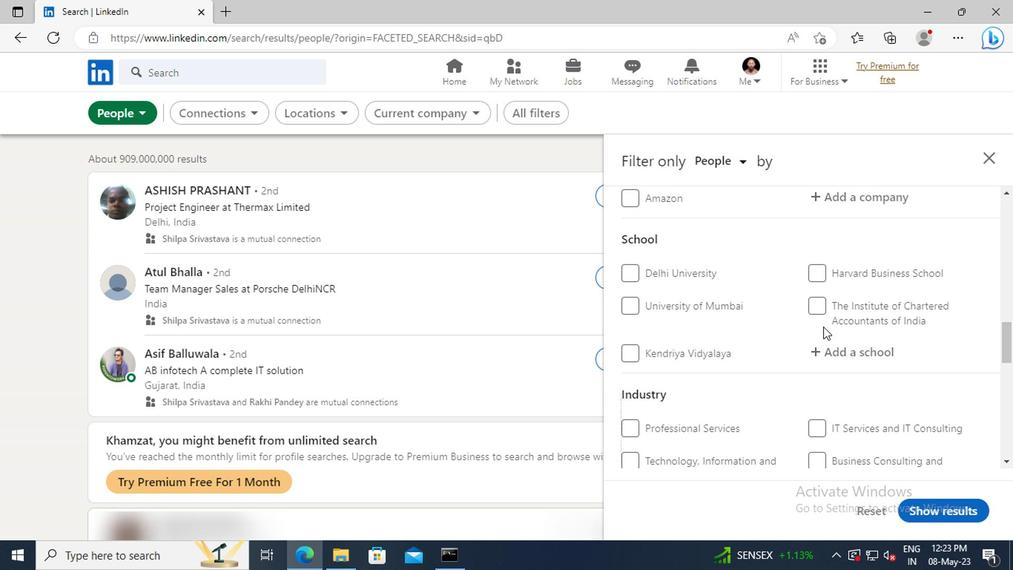 
Action: Mouse scrolled (820, 323) with delta (0, -1)
Screenshot: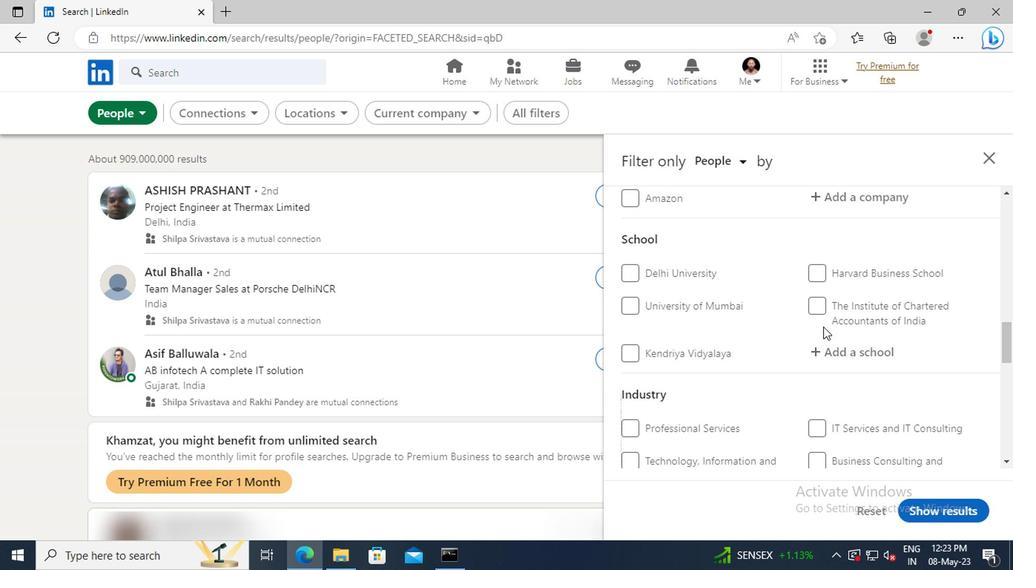 
Action: Mouse scrolled (820, 323) with delta (0, -1)
Screenshot: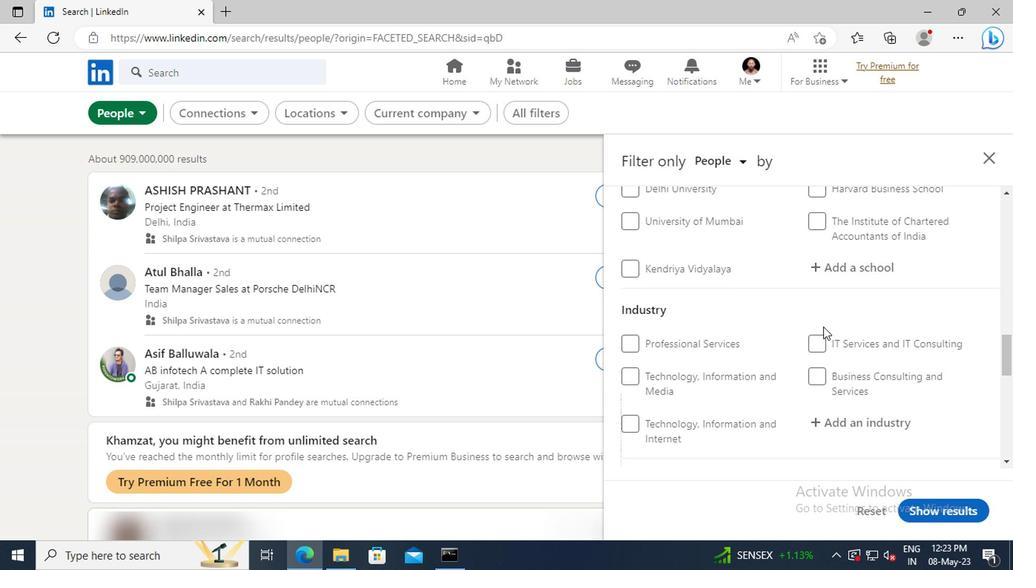 
Action: Mouse scrolled (820, 323) with delta (0, -1)
Screenshot: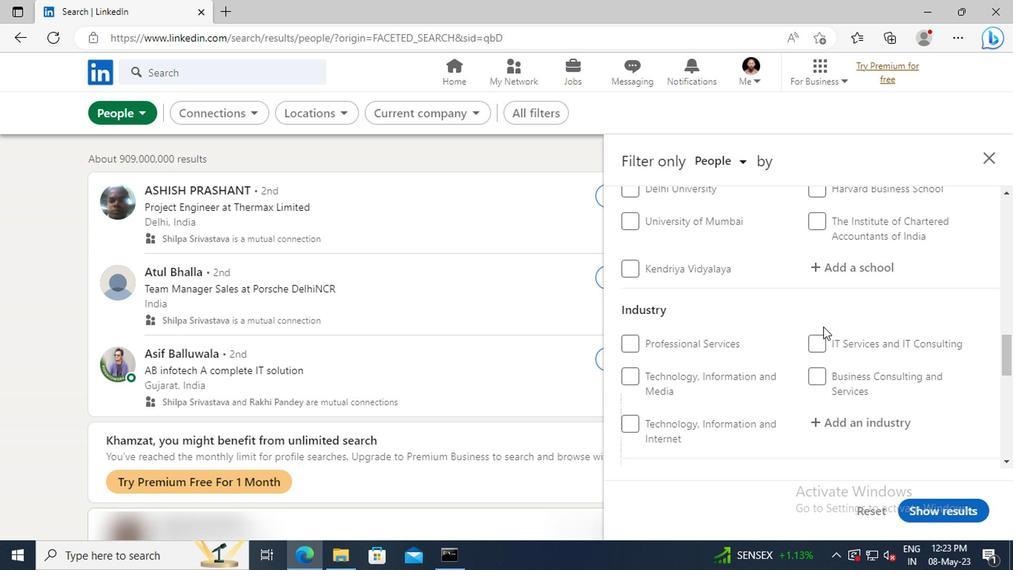 
Action: Mouse moved to (820, 324)
Screenshot: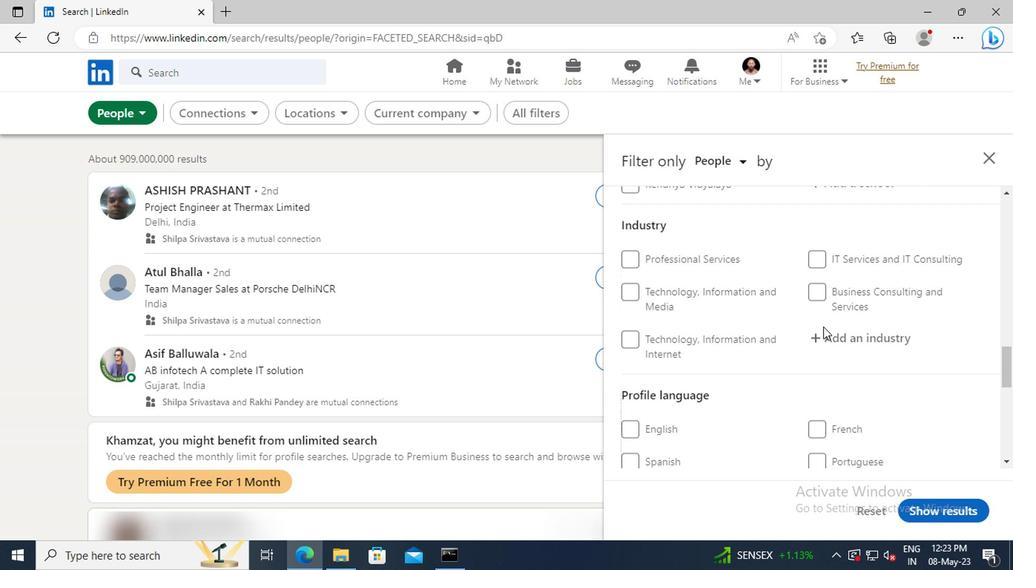 
Action: Mouse scrolled (820, 323) with delta (0, -1)
Screenshot: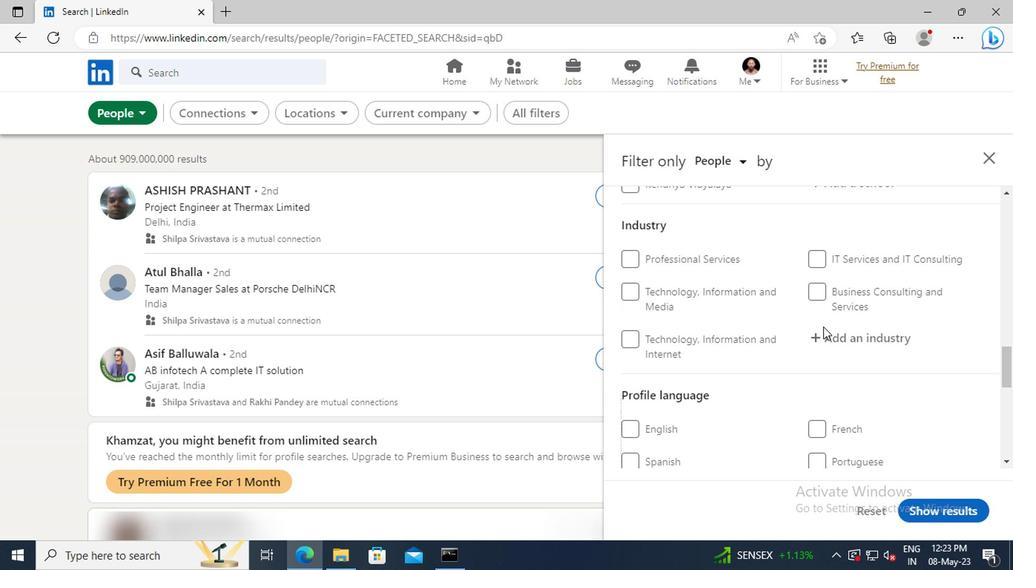 
Action: Mouse moved to (632, 382)
Screenshot: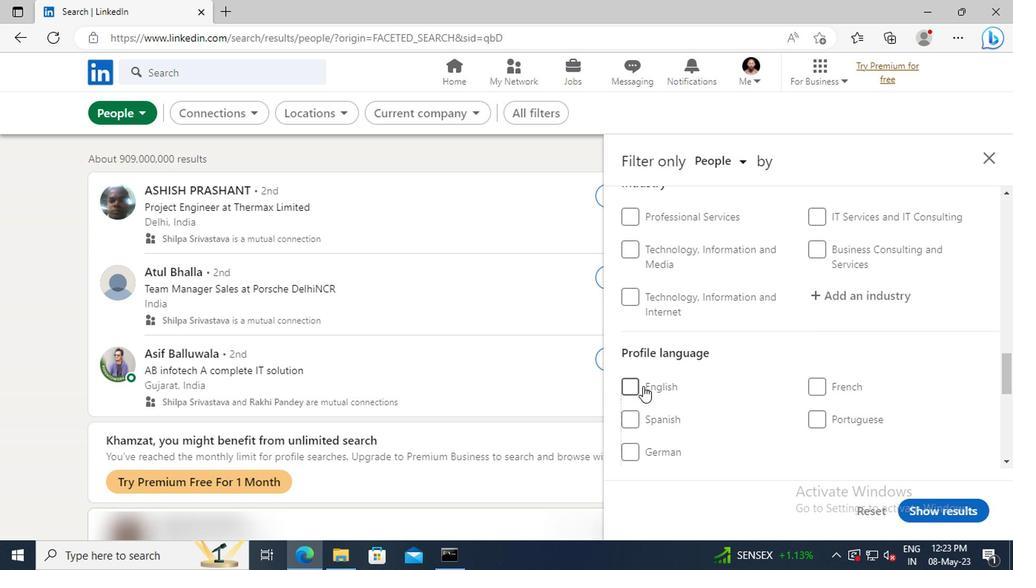 
Action: Mouse pressed left at (632, 382)
Screenshot: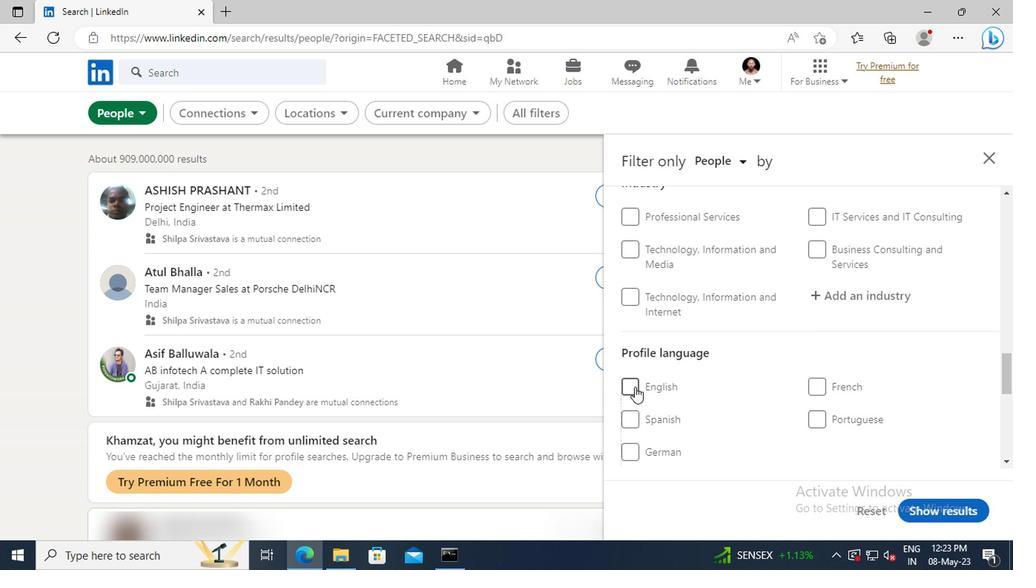 
Action: Mouse moved to (829, 336)
Screenshot: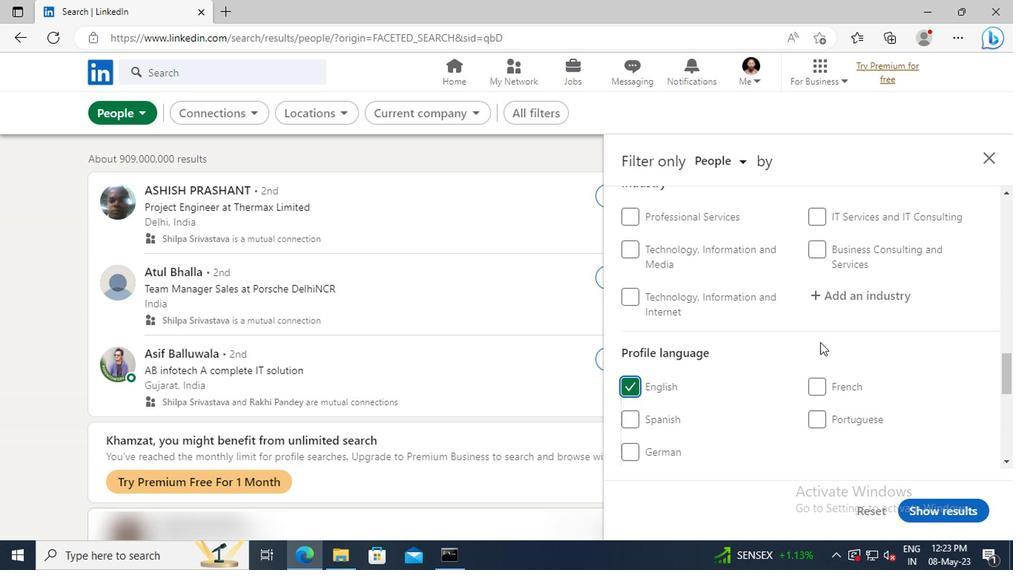 
Action: Mouse scrolled (829, 337) with delta (0, 1)
Screenshot: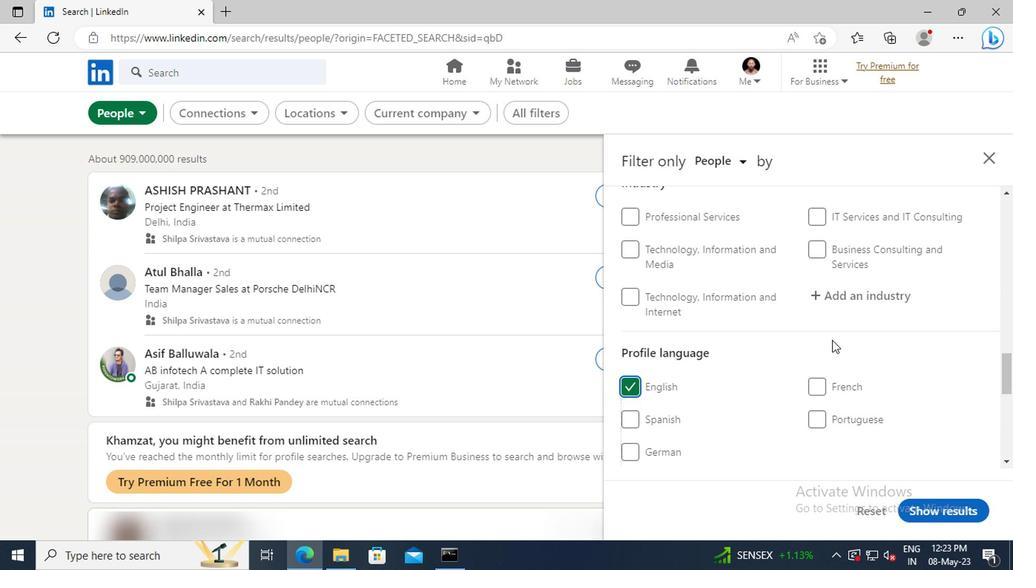 
Action: Mouse scrolled (829, 337) with delta (0, 1)
Screenshot: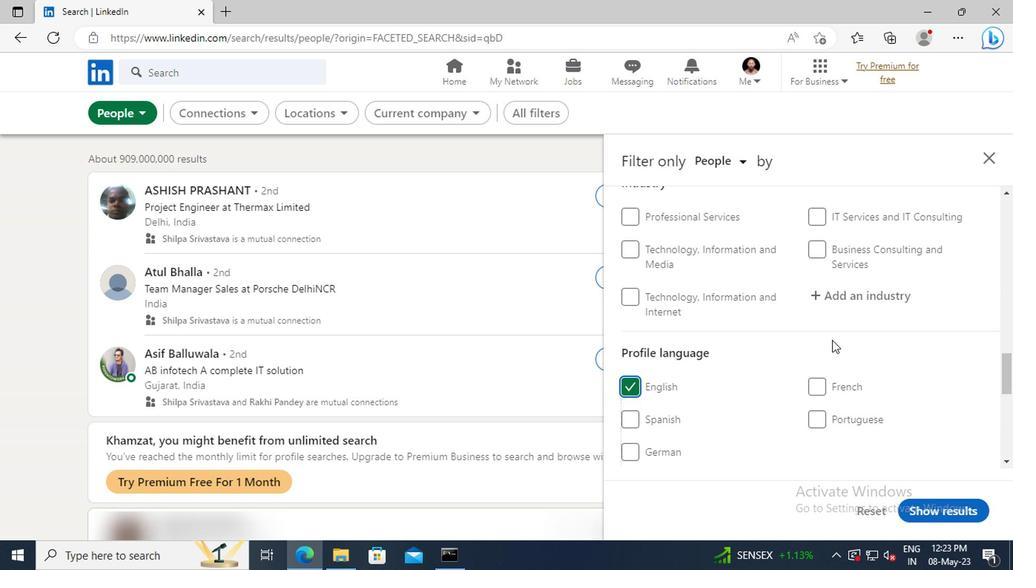 
Action: Mouse scrolled (829, 337) with delta (0, 1)
Screenshot: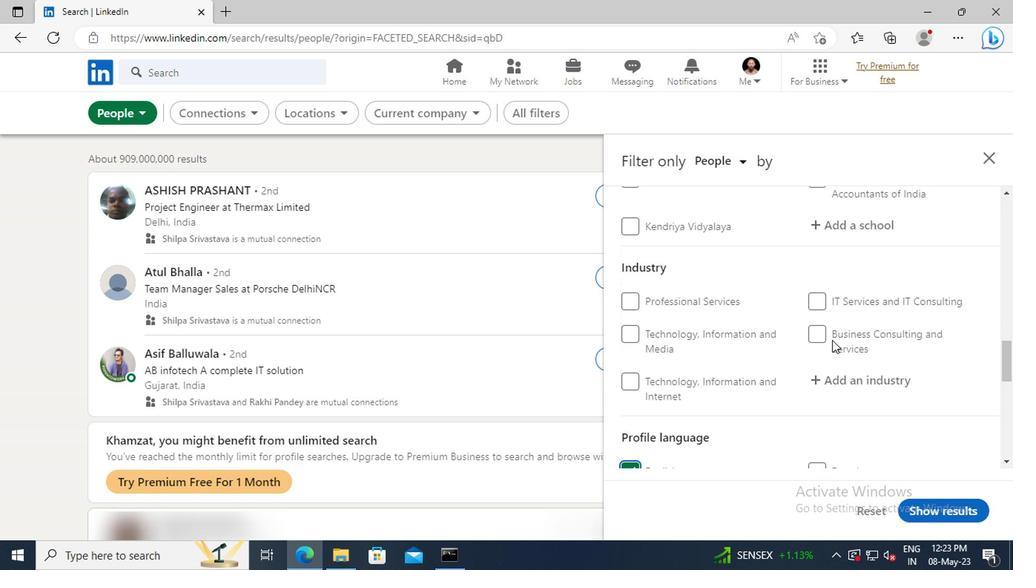 
Action: Mouse scrolled (829, 337) with delta (0, 1)
Screenshot: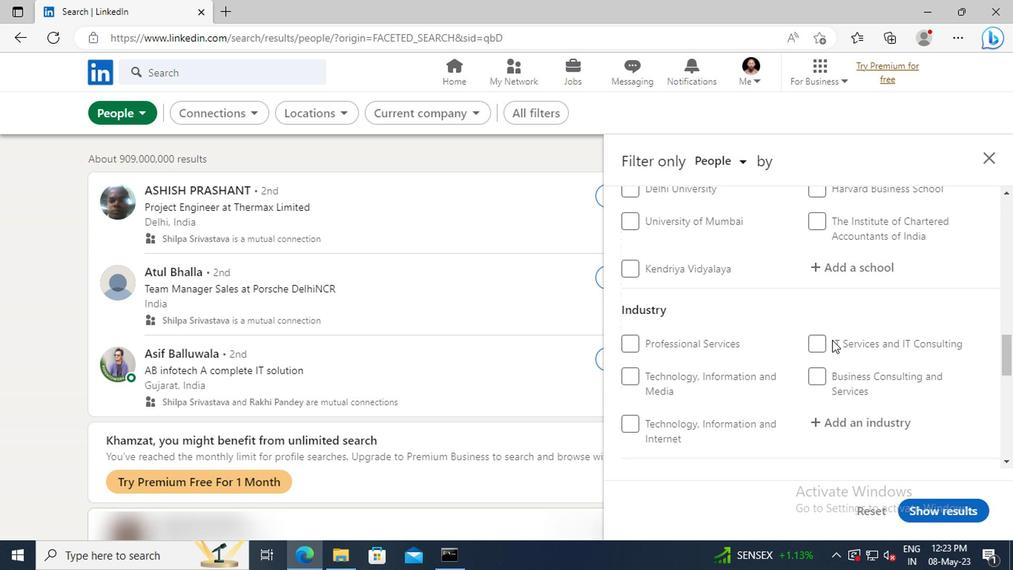 
Action: Mouse scrolled (829, 337) with delta (0, 1)
Screenshot: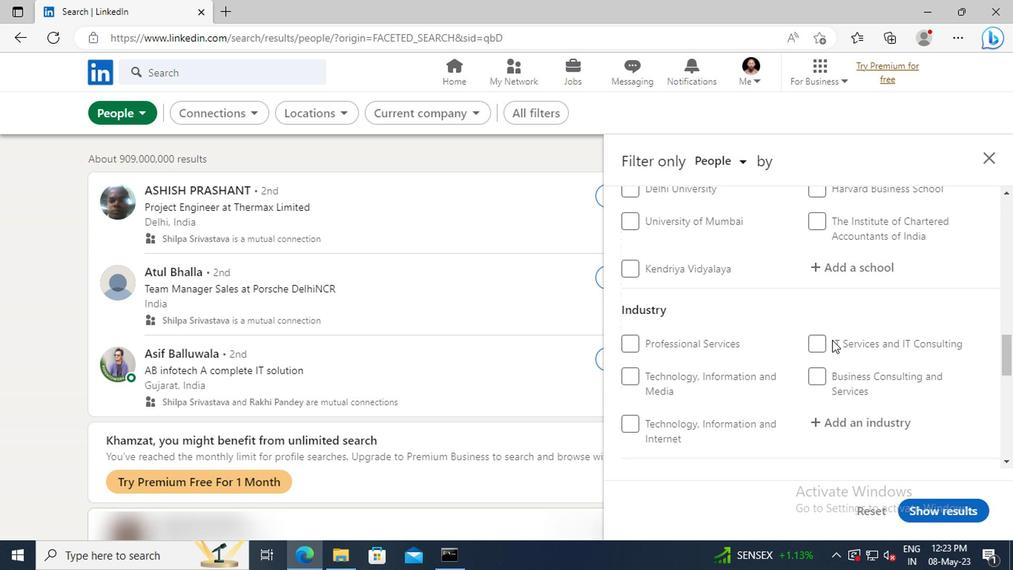 
Action: Mouse scrolled (829, 337) with delta (0, 1)
Screenshot: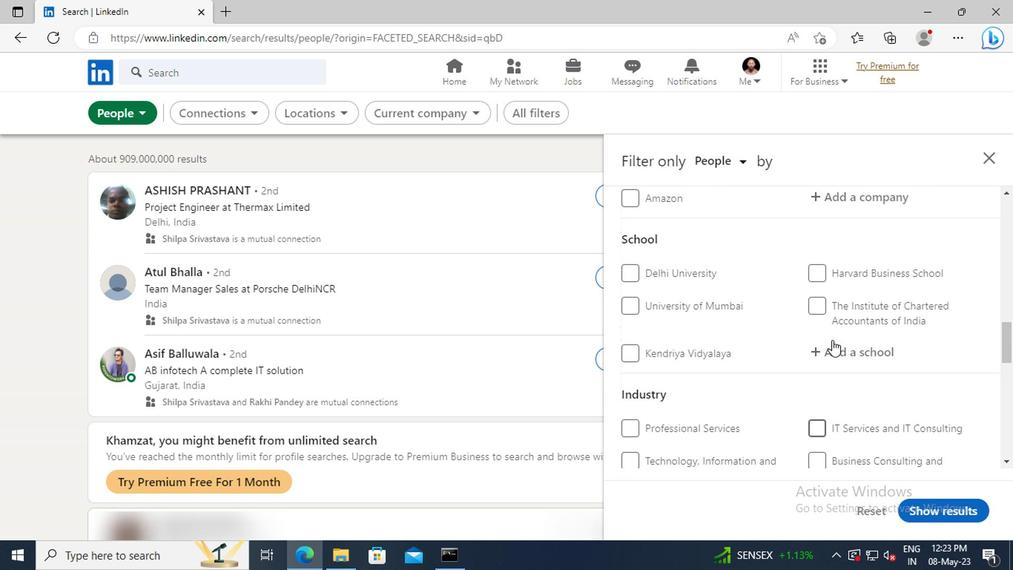 
Action: Mouse scrolled (829, 337) with delta (0, 1)
Screenshot: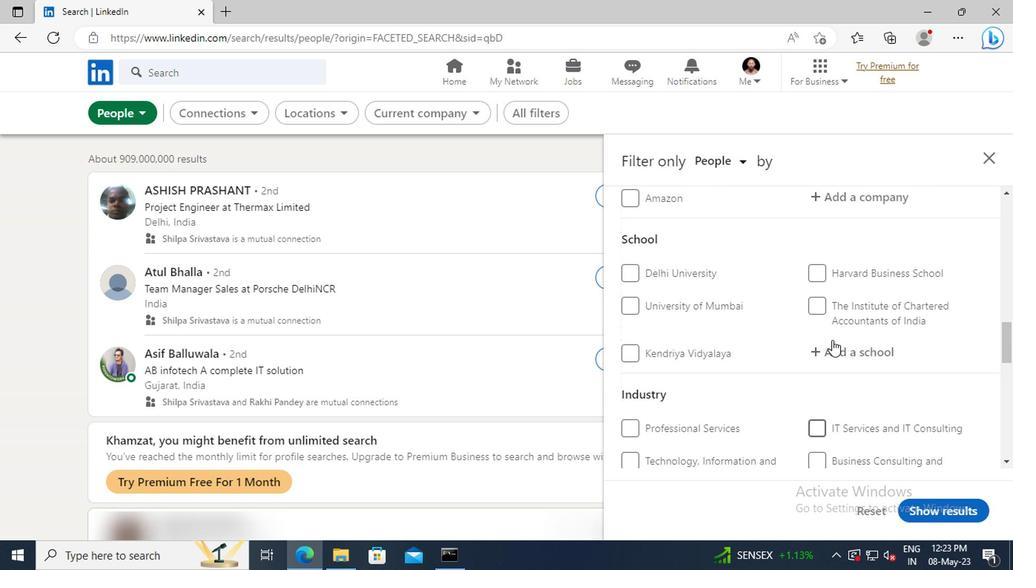 
Action: Mouse moved to (829, 336)
Screenshot: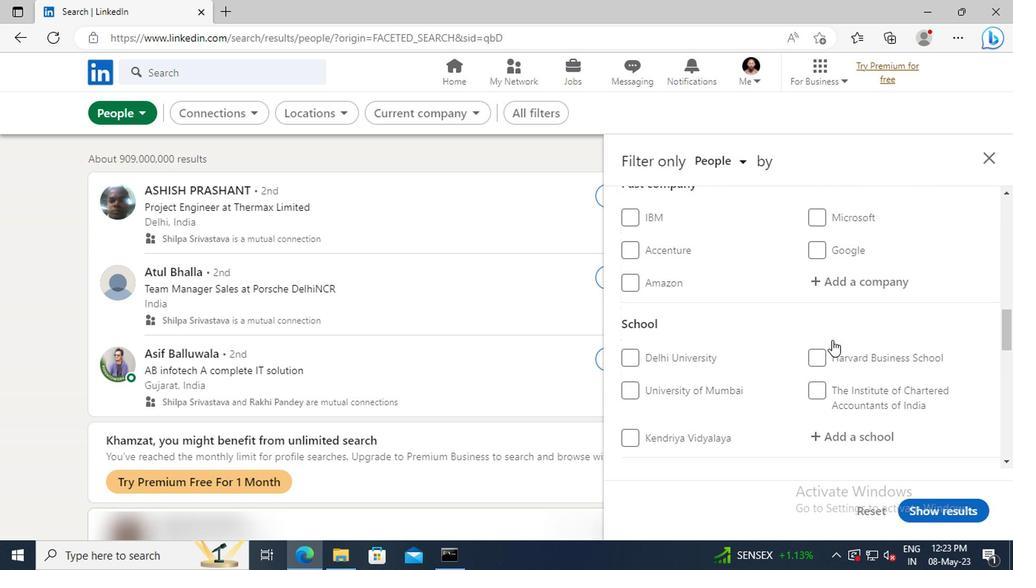 
Action: Mouse scrolled (829, 337) with delta (0, 1)
Screenshot: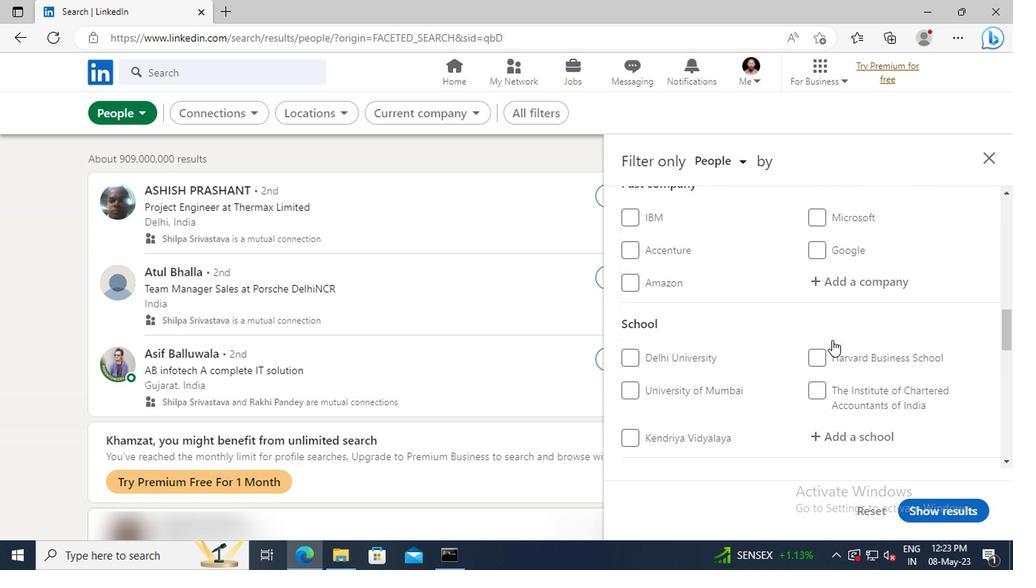 
Action: Mouse scrolled (829, 337) with delta (0, 1)
Screenshot: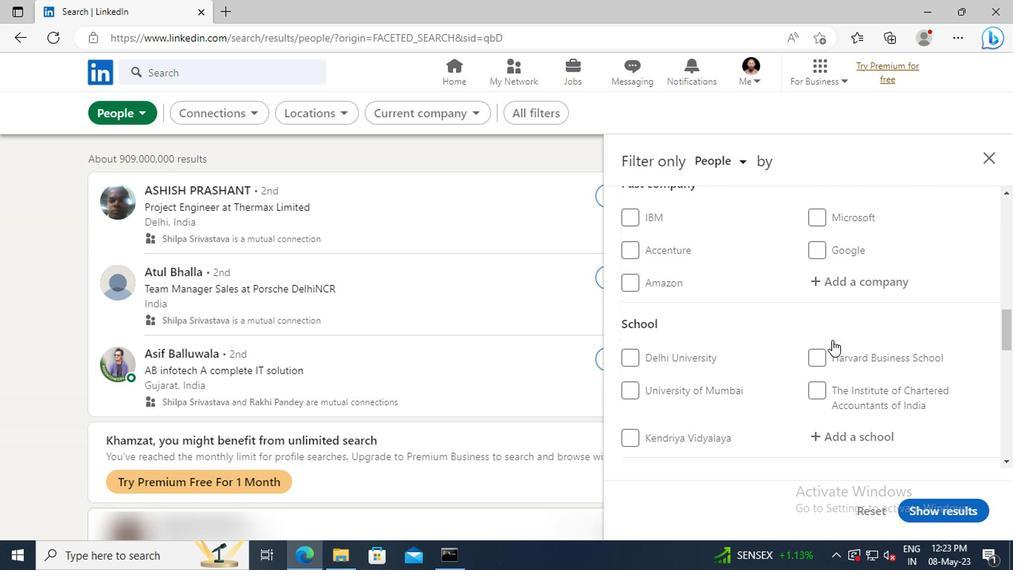 
Action: Mouse scrolled (829, 337) with delta (0, 1)
Screenshot: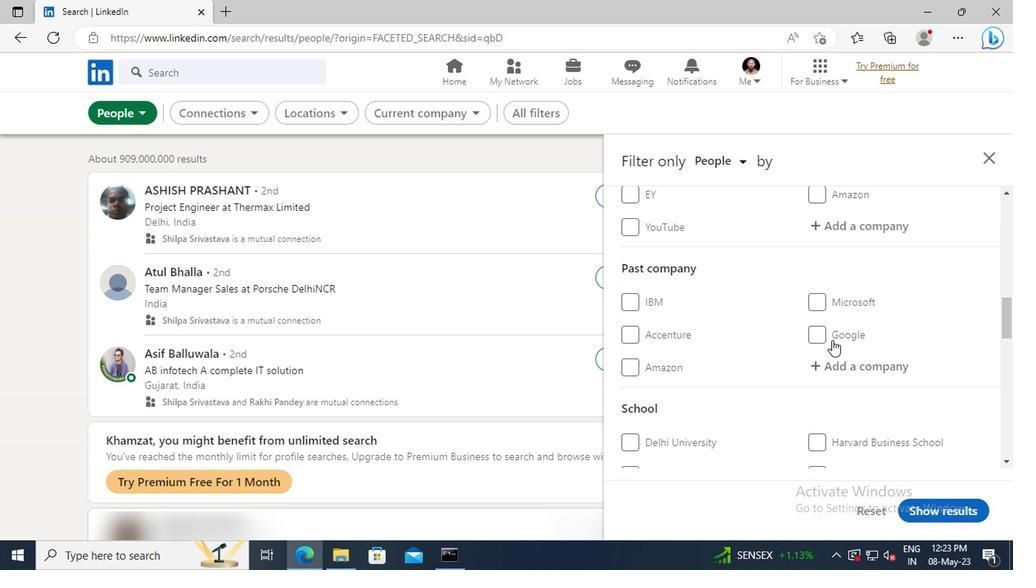 
Action: Mouse scrolled (829, 337) with delta (0, 1)
Screenshot: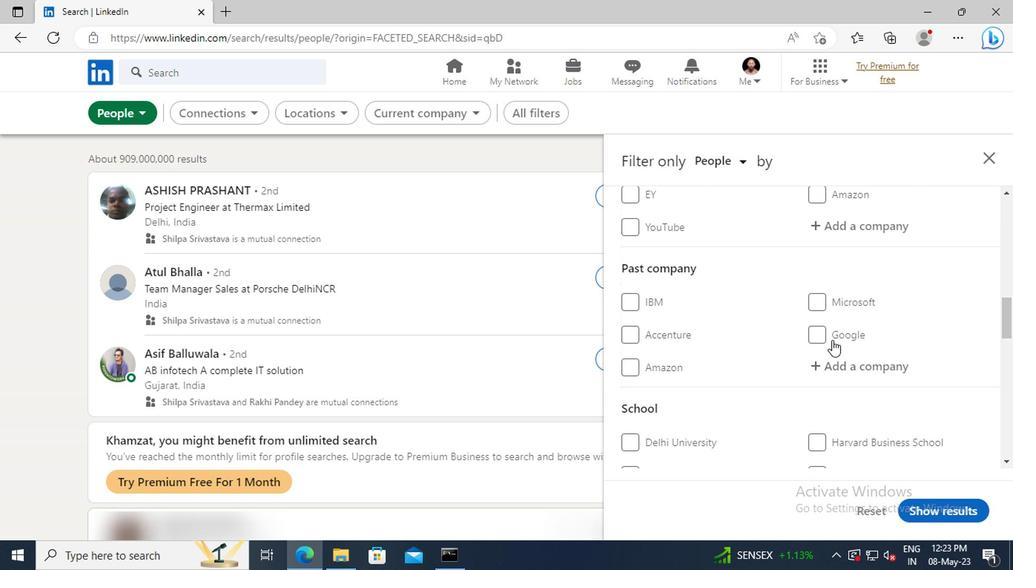 
Action: Mouse moved to (837, 312)
Screenshot: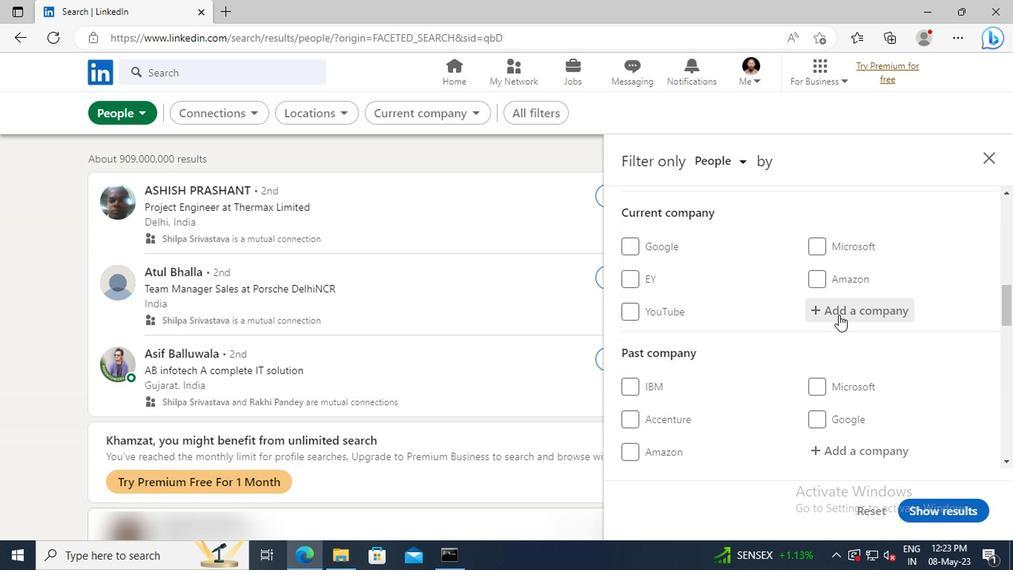 
Action: Mouse pressed left at (837, 312)
Screenshot: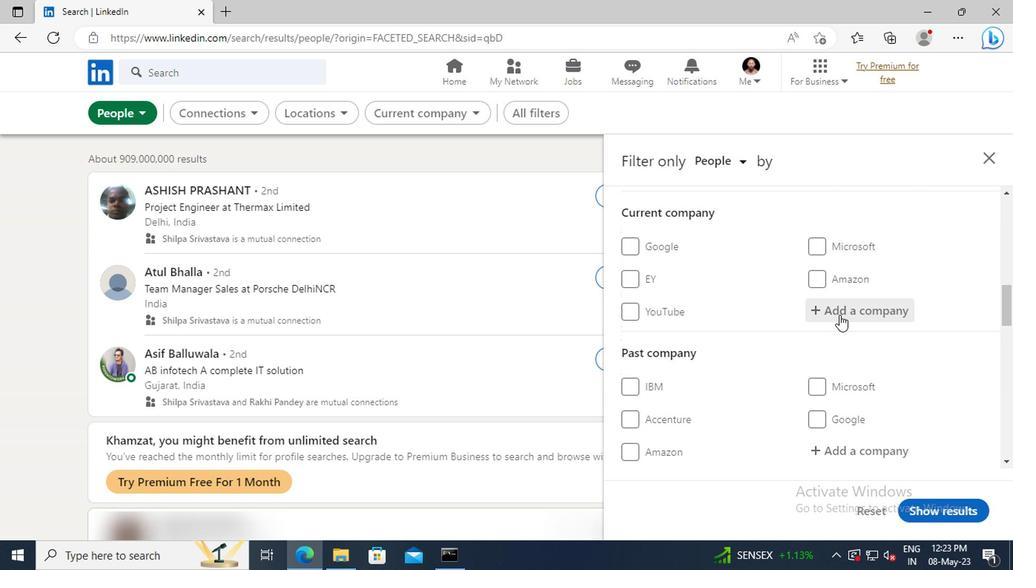 
Action: Key pressed <Key.shift>INTERNS
Screenshot: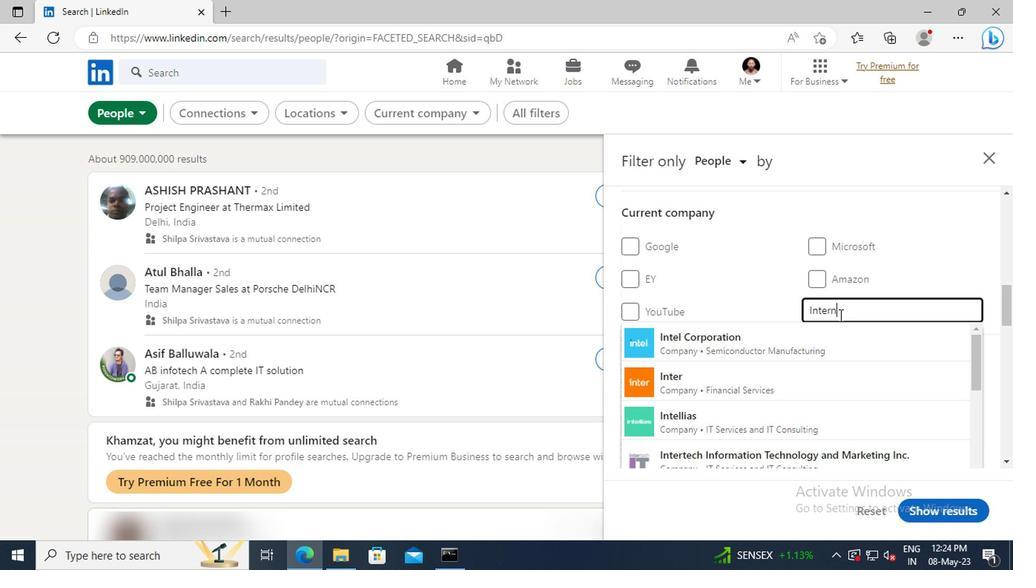 
Action: Mouse moved to (837, 333)
Screenshot: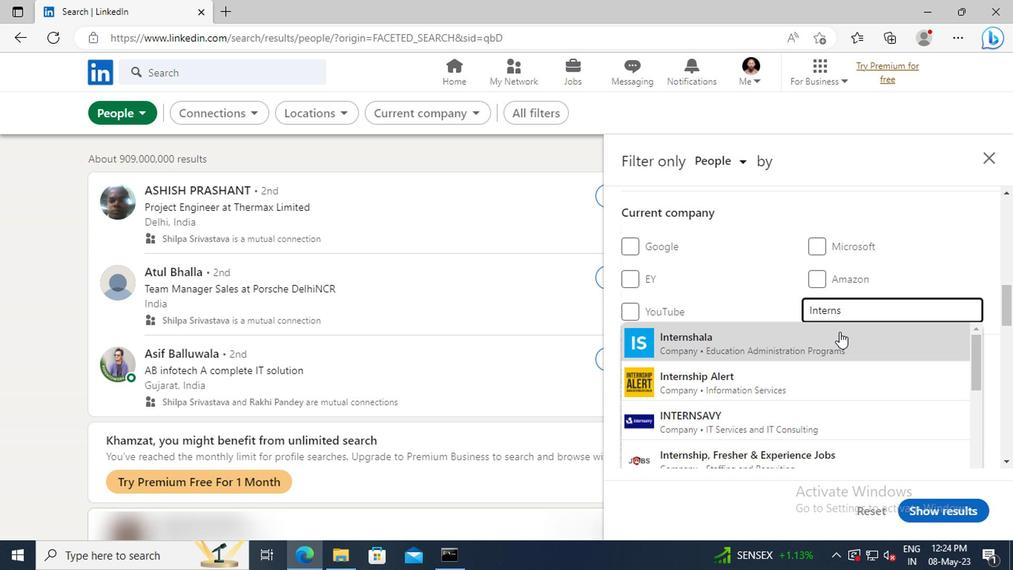 
Action: Mouse pressed left at (837, 333)
Screenshot: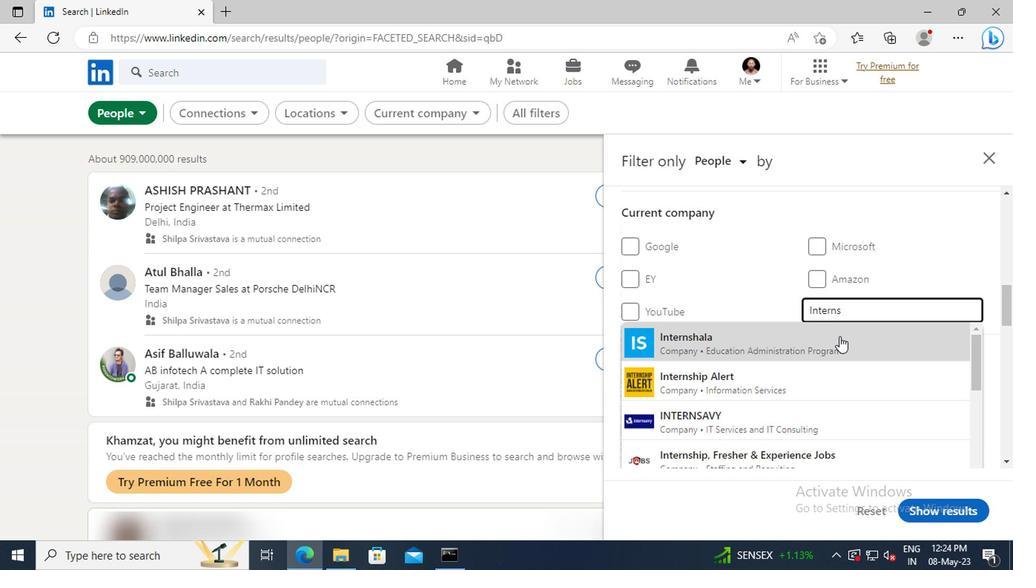
Action: Mouse scrolled (837, 332) with delta (0, 0)
Screenshot: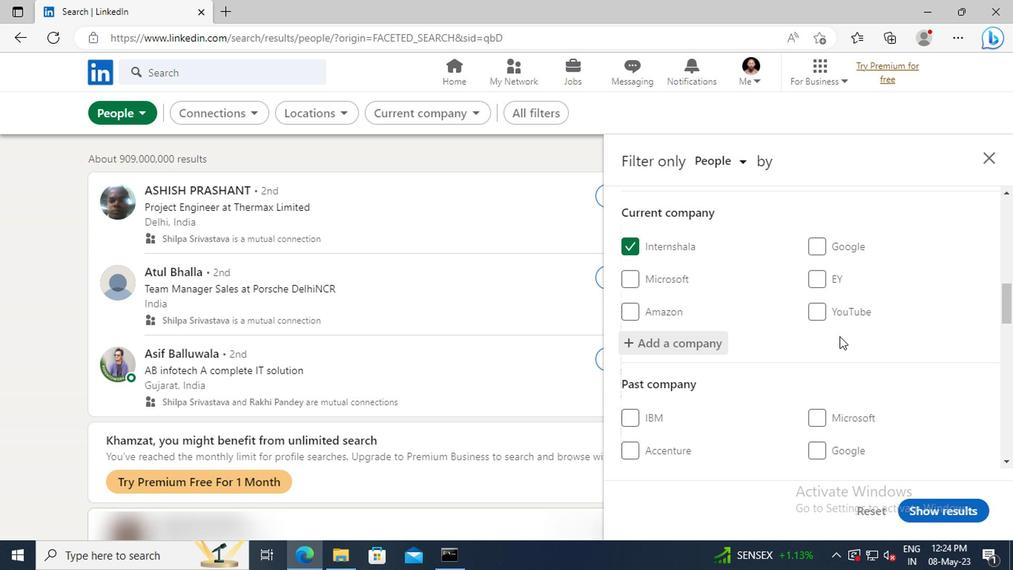 
Action: Mouse scrolled (837, 332) with delta (0, 0)
Screenshot: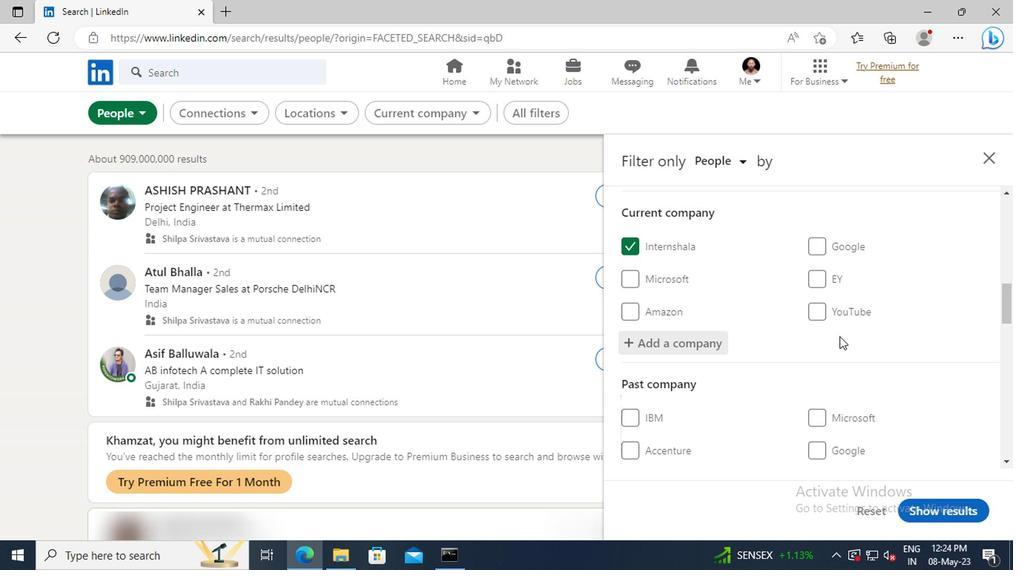 
Action: Mouse moved to (835, 326)
Screenshot: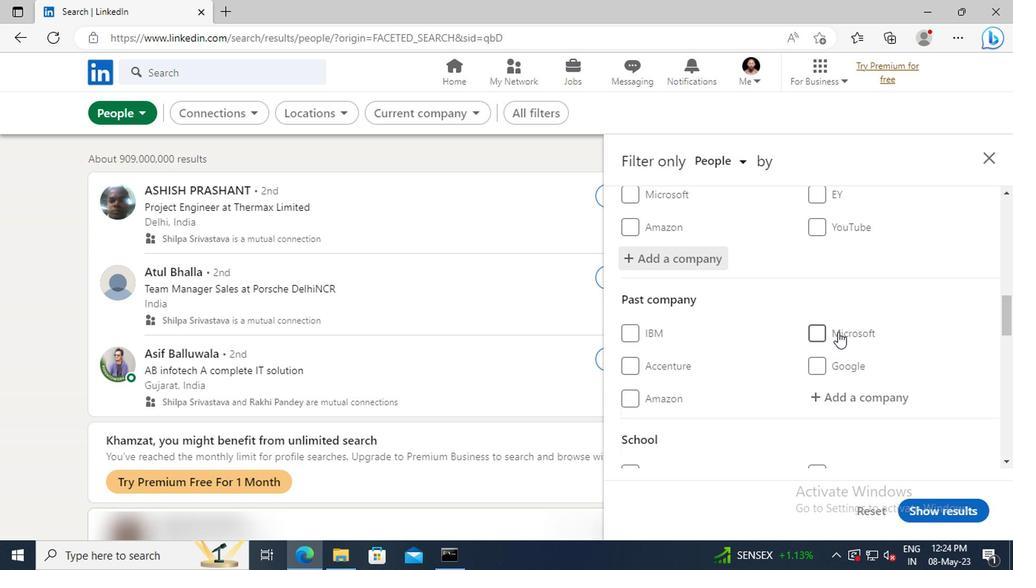 
Action: Mouse scrolled (835, 325) with delta (0, -1)
Screenshot: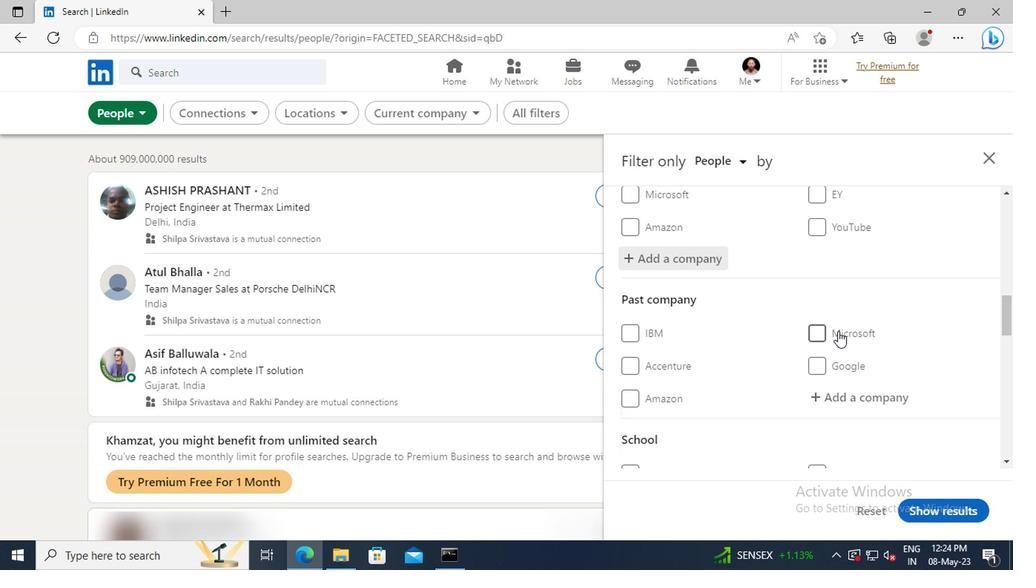 
Action: Mouse moved to (835, 324)
Screenshot: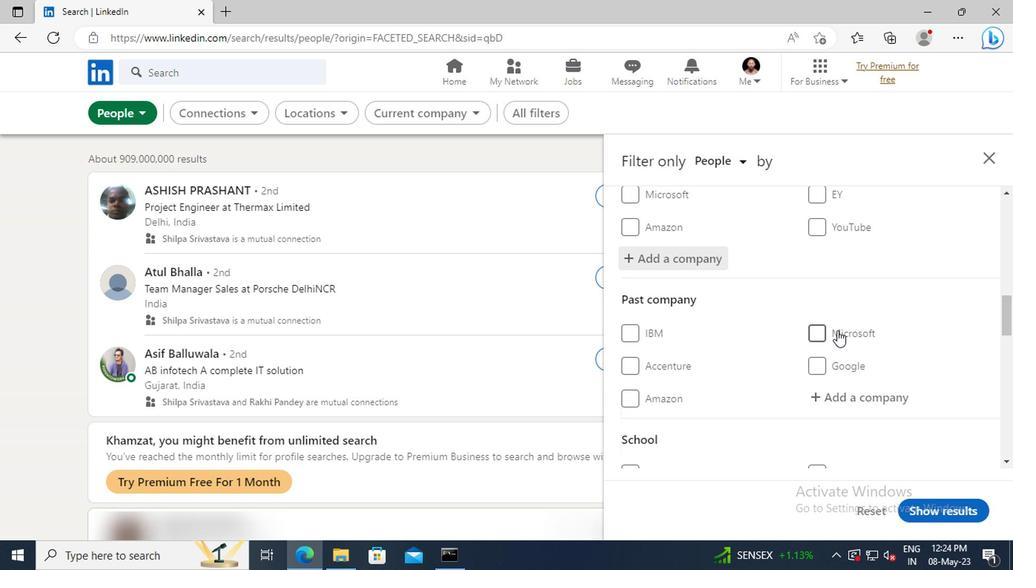 
Action: Mouse scrolled (835, 324) with delta (0, 0)
Screenshot: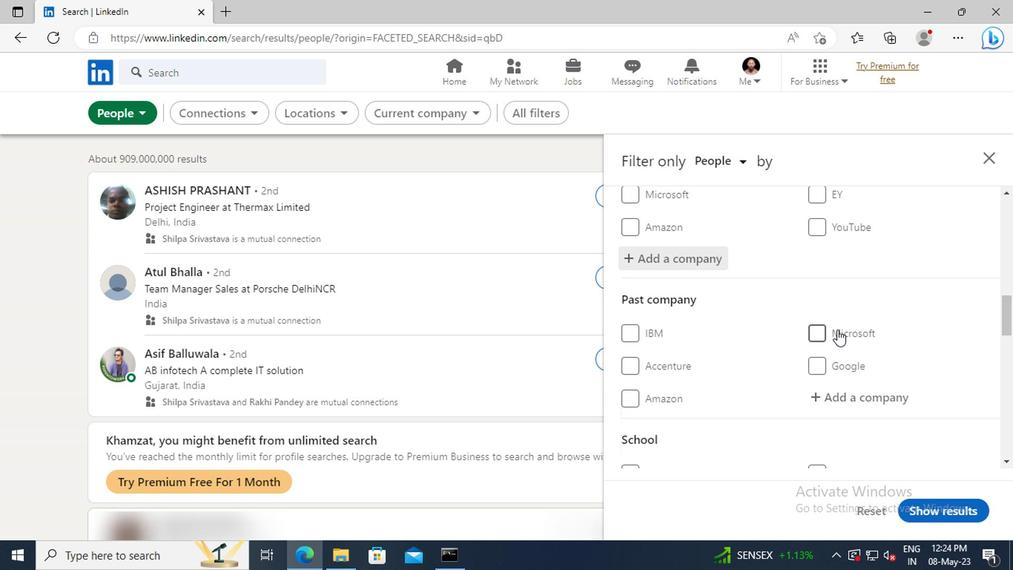 
Action: Mouse scrolled (835, 324) with delta (0, 0)
Screenshot: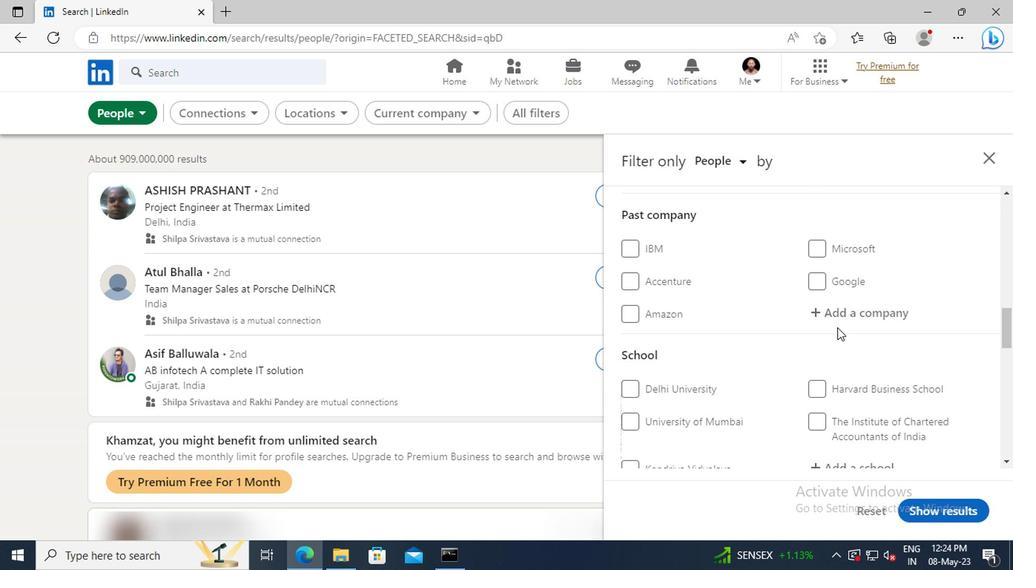 
Action: Mouse scrolled (835, 324) with delta (0, 0)
Screenshot: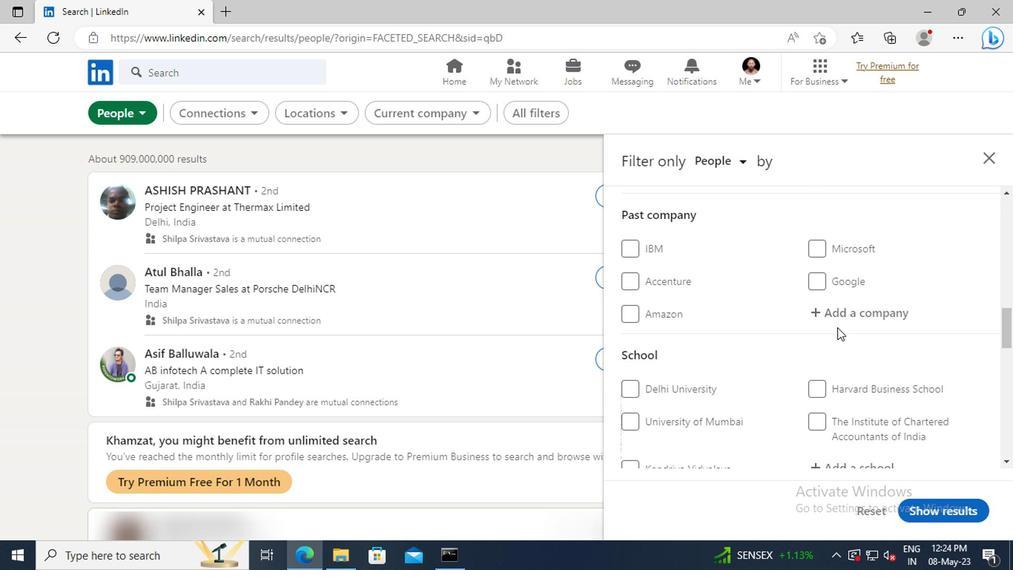 
Action: Mouse scrolled (835, 324) with delta (0, 0)
Screenshot: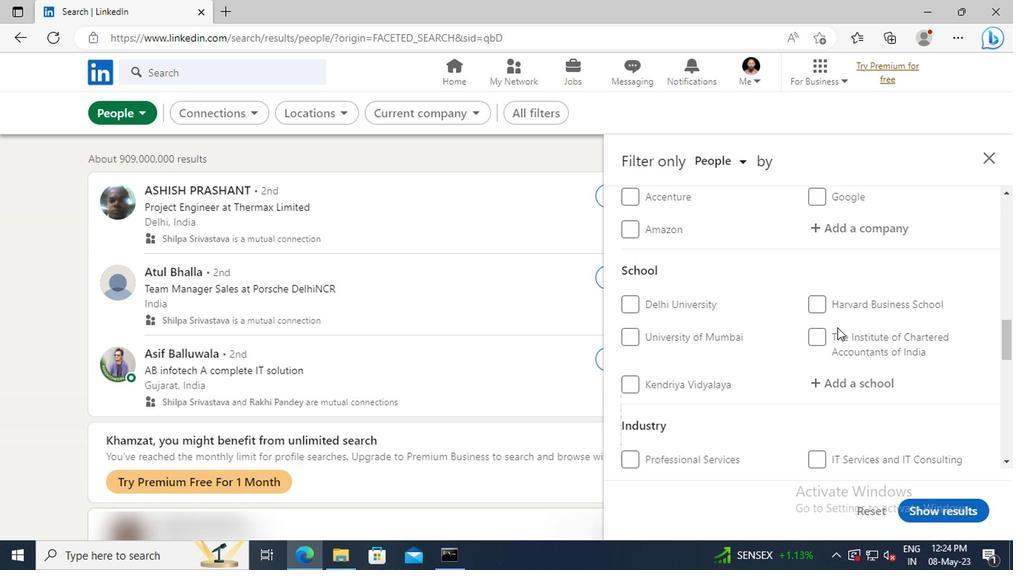 
Action: Mouse moved to (831, 339)
Screenshot: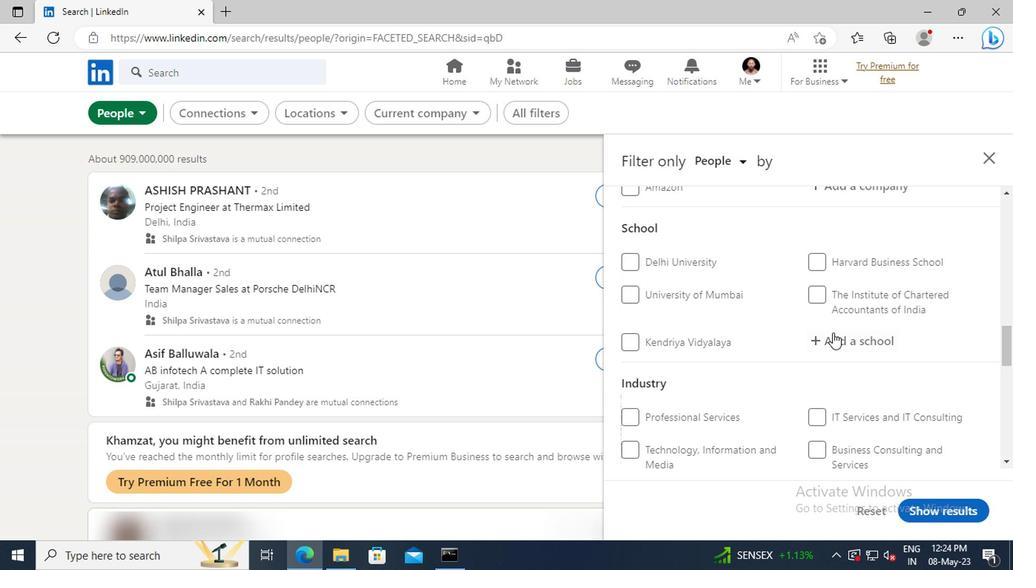 
Action: Mouse pressed left at (831, 339)
Screenshot: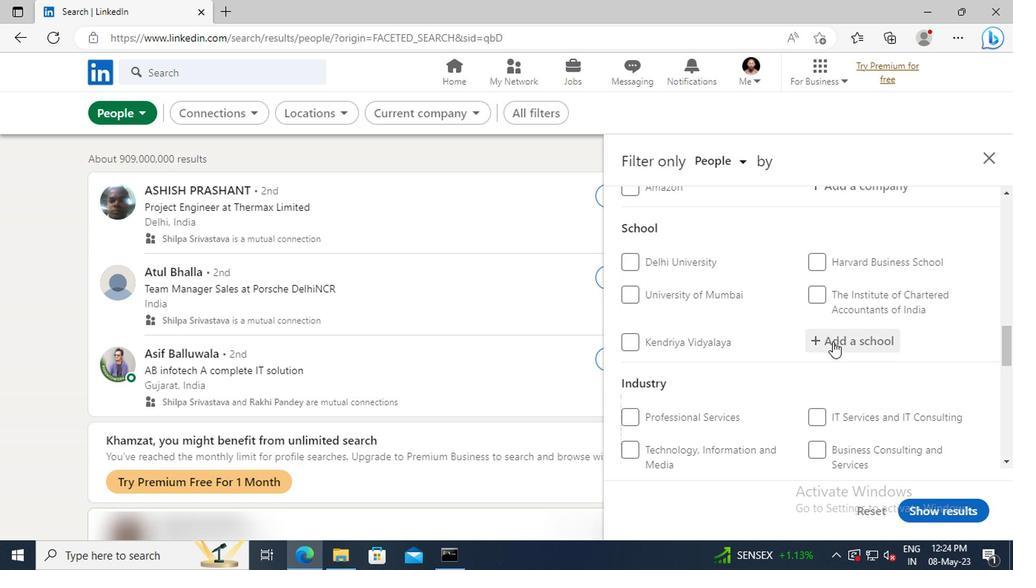 
Action: Key pressed <Key.shift>T<Key.space><Key.shift>A<Key.space><Key.shift>PAI
Screenshot: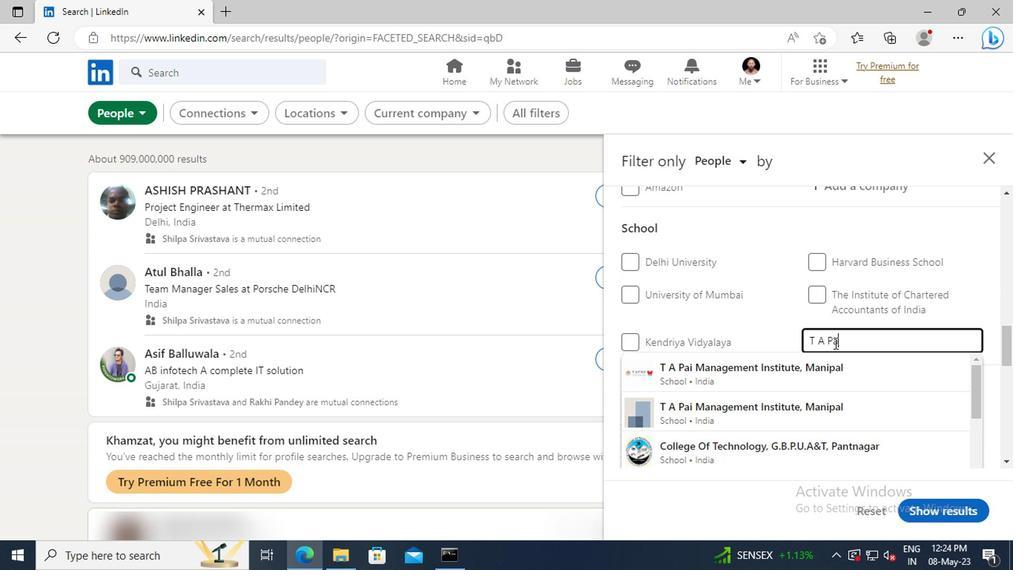 
Action: Mouse moved to (833, 355)
Screenshot: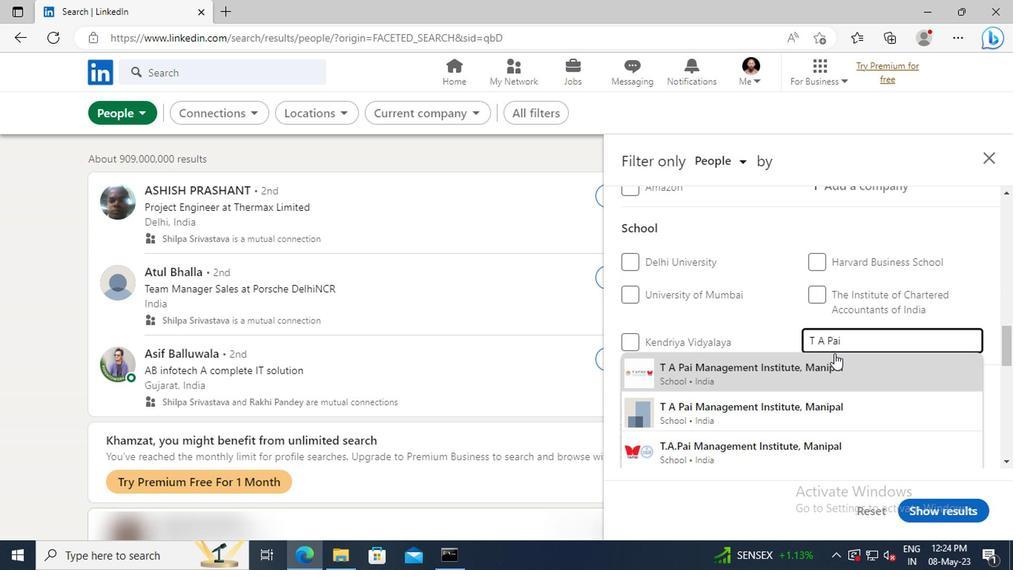 
Action: Mouse pressed left at (833, 355)
Screenshot: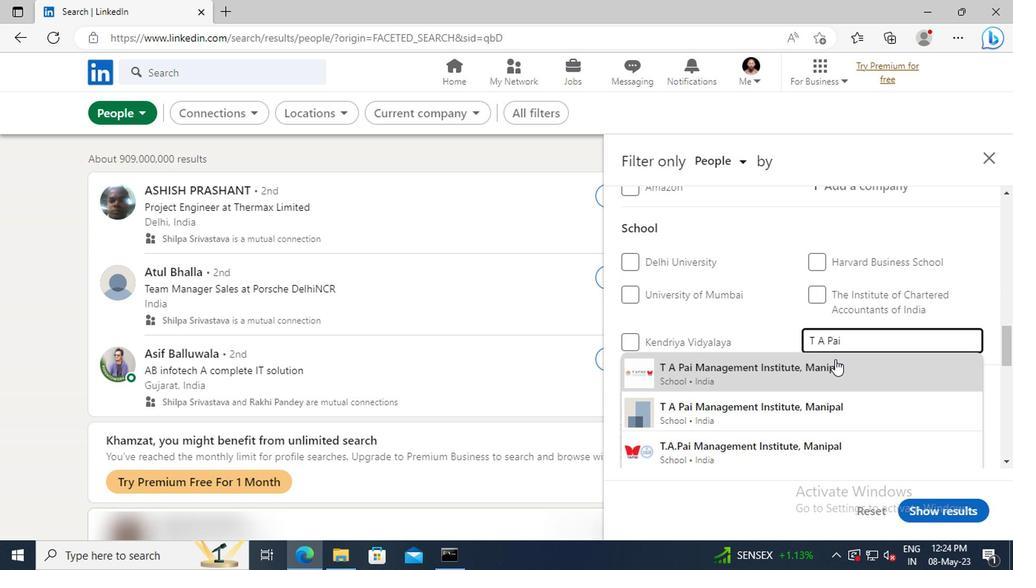
Action: Mouse moved to (833, 356)
Screenshot: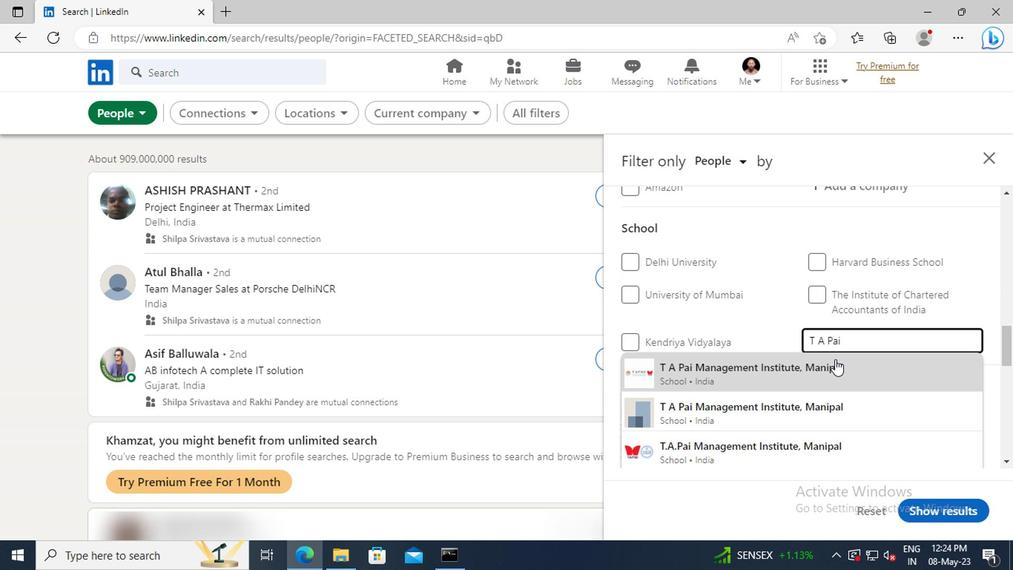 
Action: Mouse scrolled (833, 355) with delta (0, 0)
Screenshot: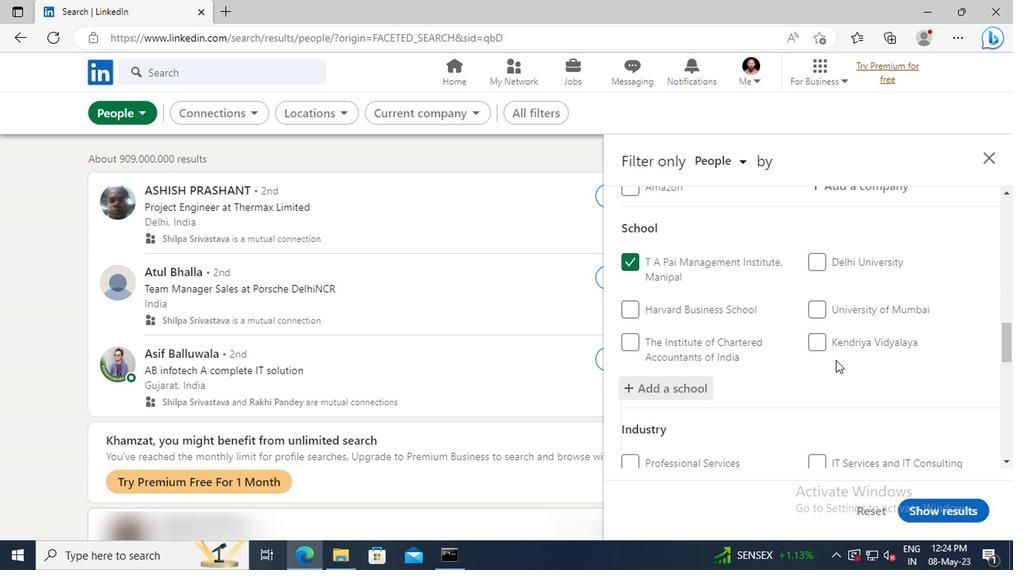 
Action: Mouse moved to (835, 354)
Screenshot: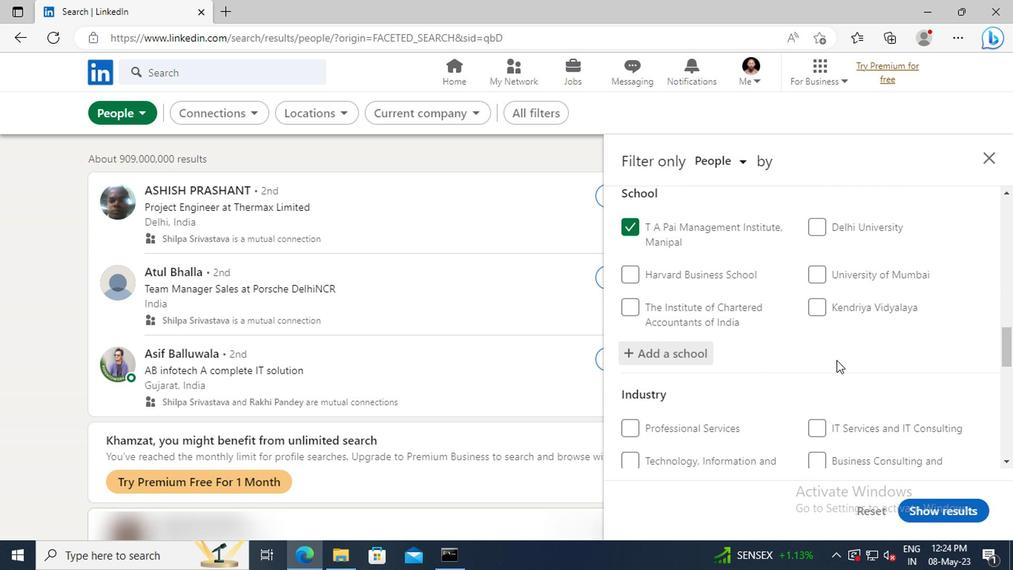 
Action: Mouse scrolled (835, 354) with delta (0, 0)
Screenshot: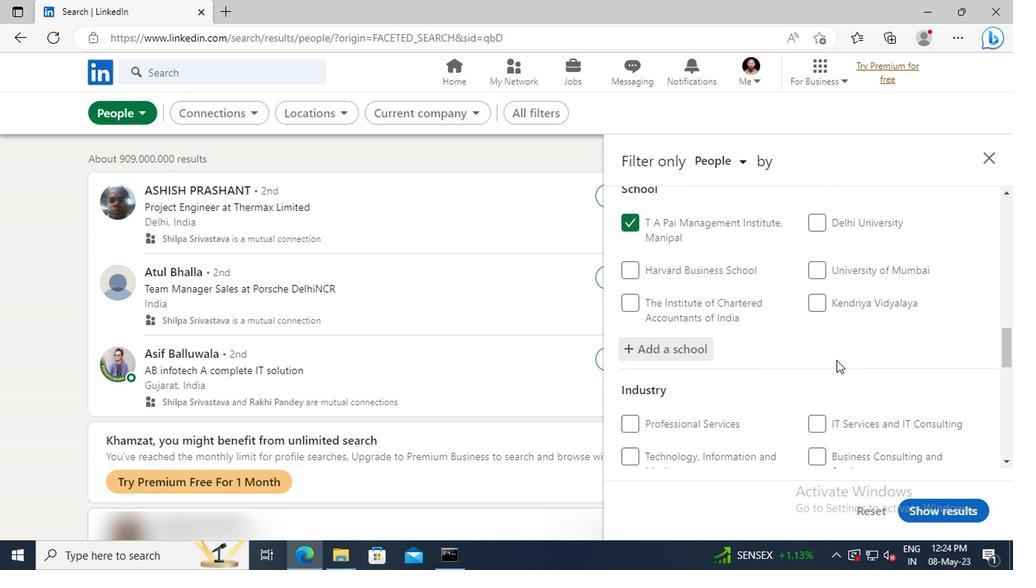 
Action: Mouse moved to (835, 352)
Screenshot: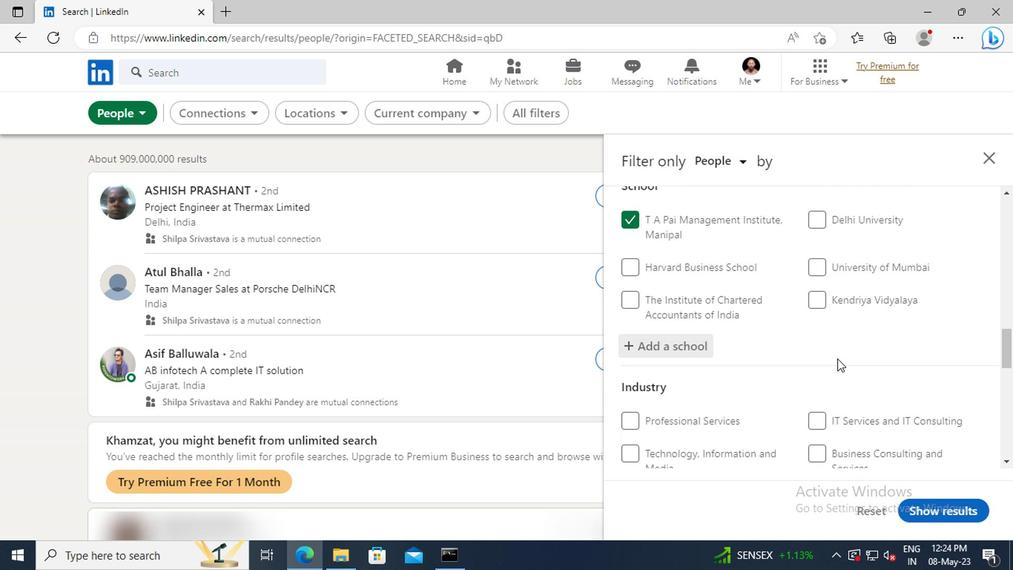 
Action: Mouse scrolled (835, 351) with delta (0, 0)
Screenshot: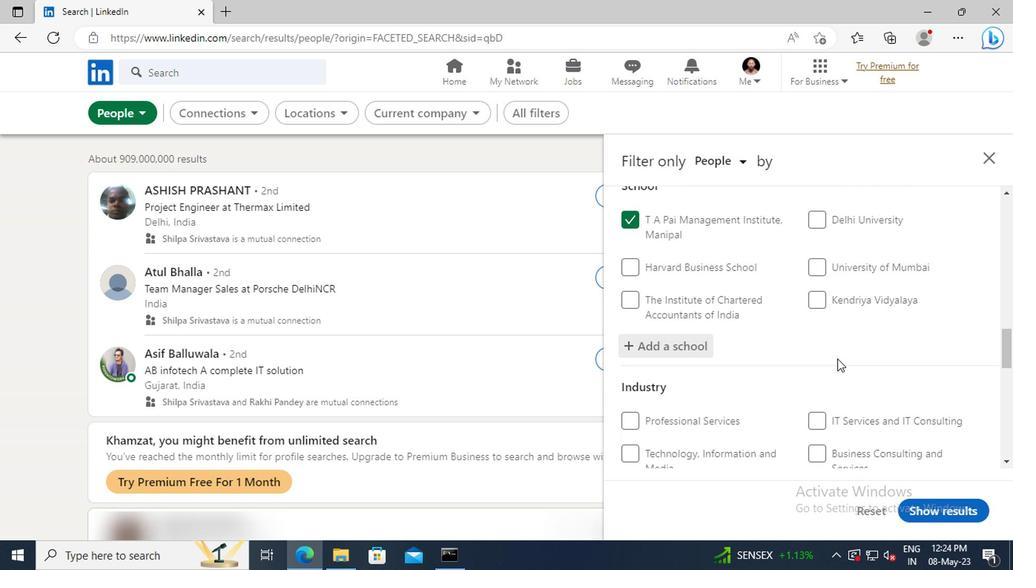 
Action: Mouse moved to (837, 334)
Screenshot: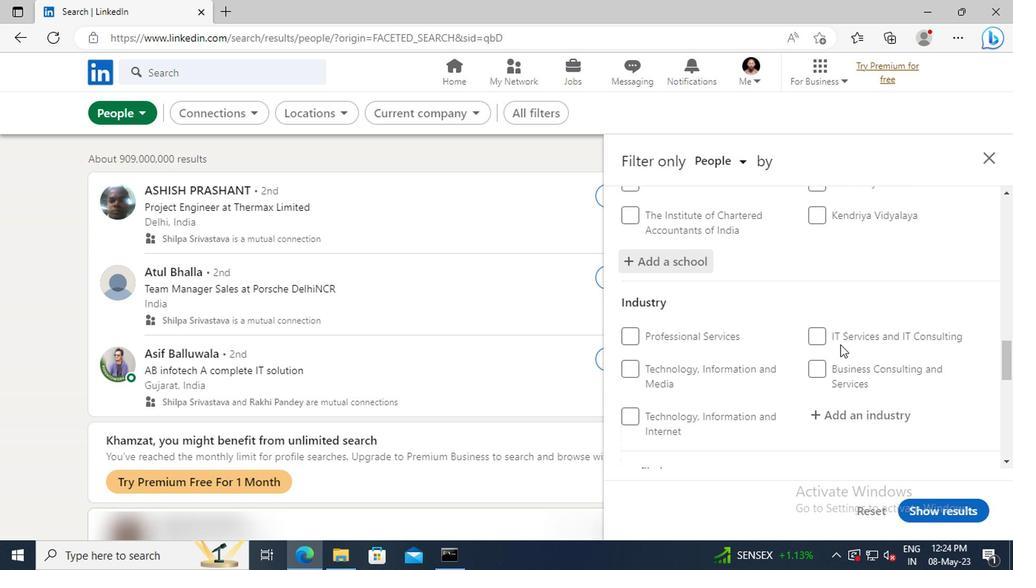 
Action: Mouse scrolled (837, 334) with delta (0, 0)
Screenshot: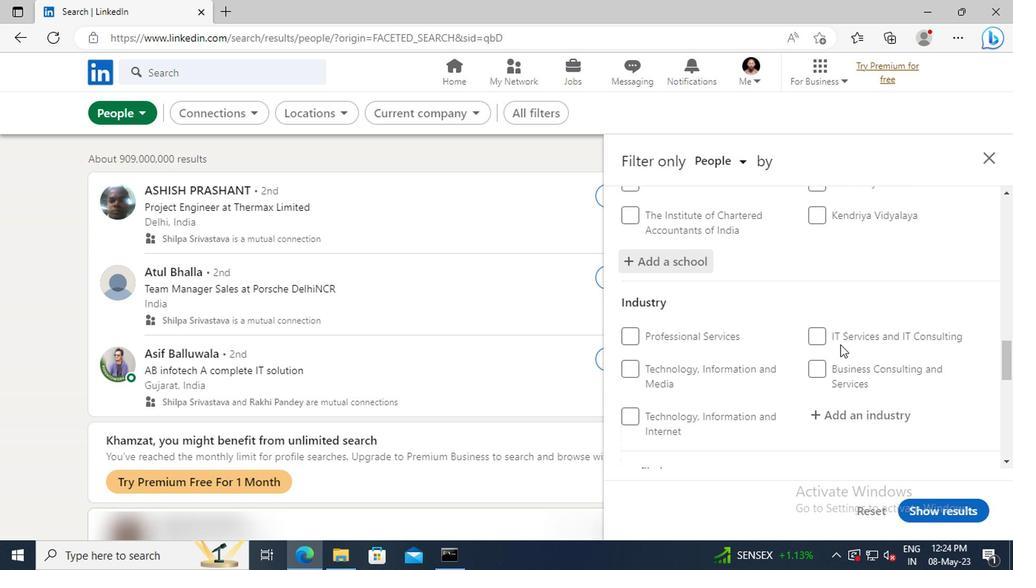 
Action: Mouse moved to (837, 330)
Screenshot: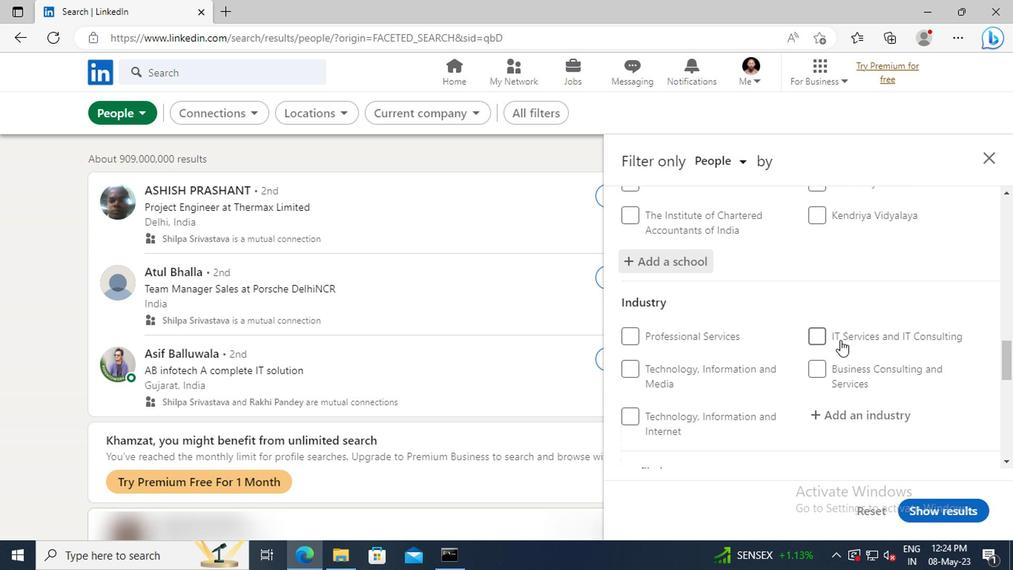 
Action: Mouse scrolled (837, 330) with delta (0, 0)
Screenshot: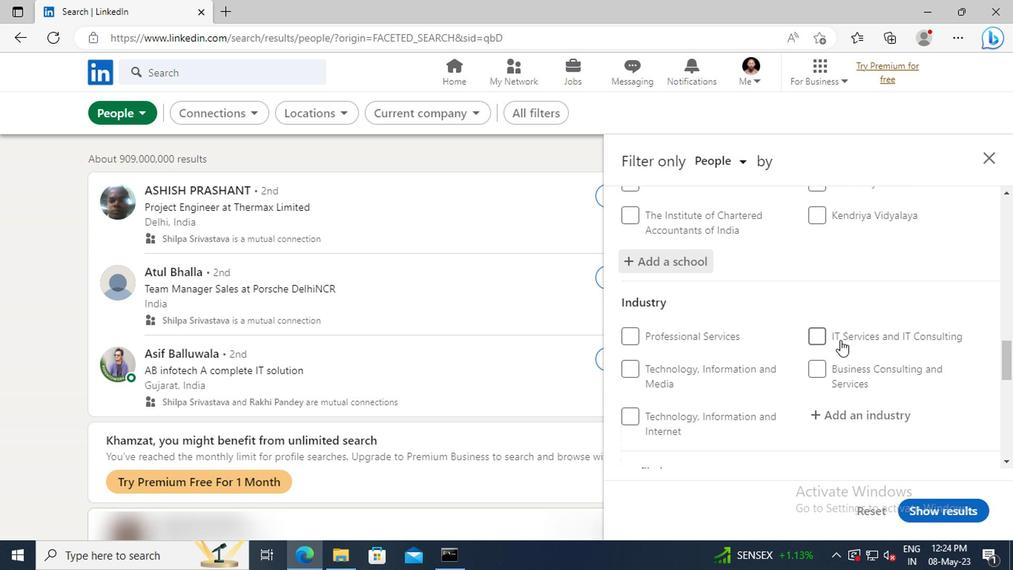 
Action: Mouse moved to (840, 327)
Screenshot: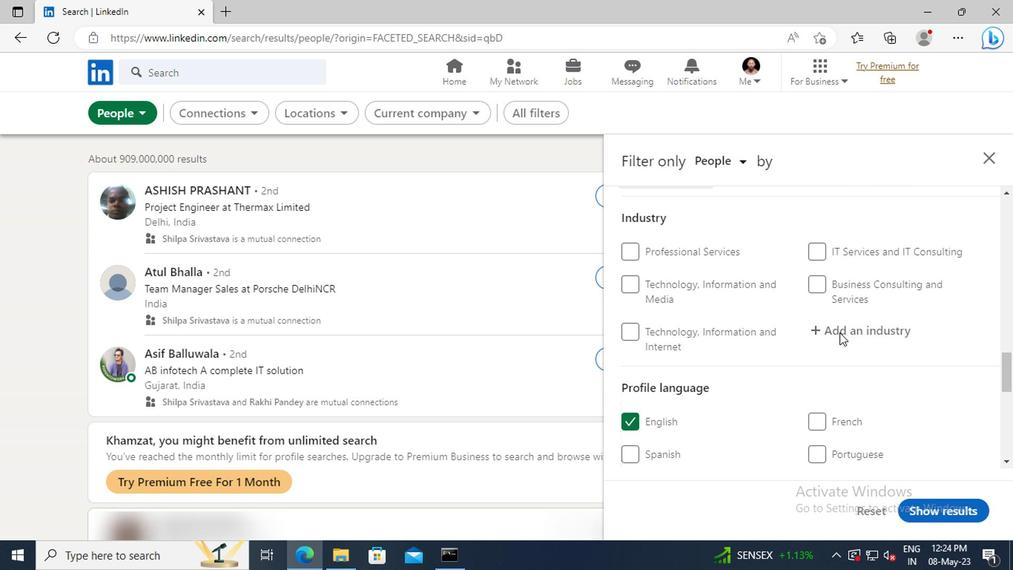 
Action: Mouse pressed left at (840, 327)
Screenshot: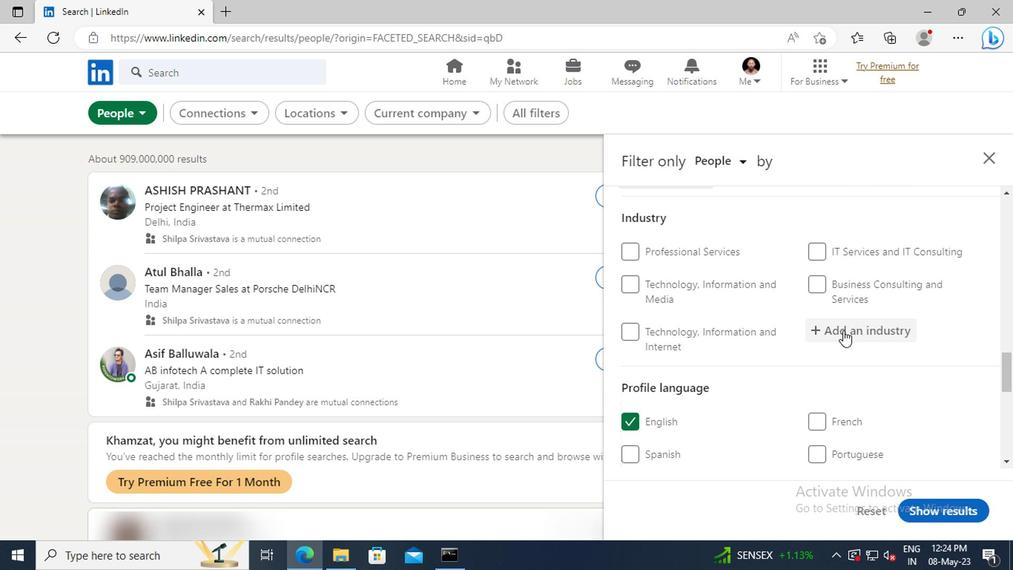 
Action: Key pressed <Key.shift>CLAY<Key.space>
Screenshot: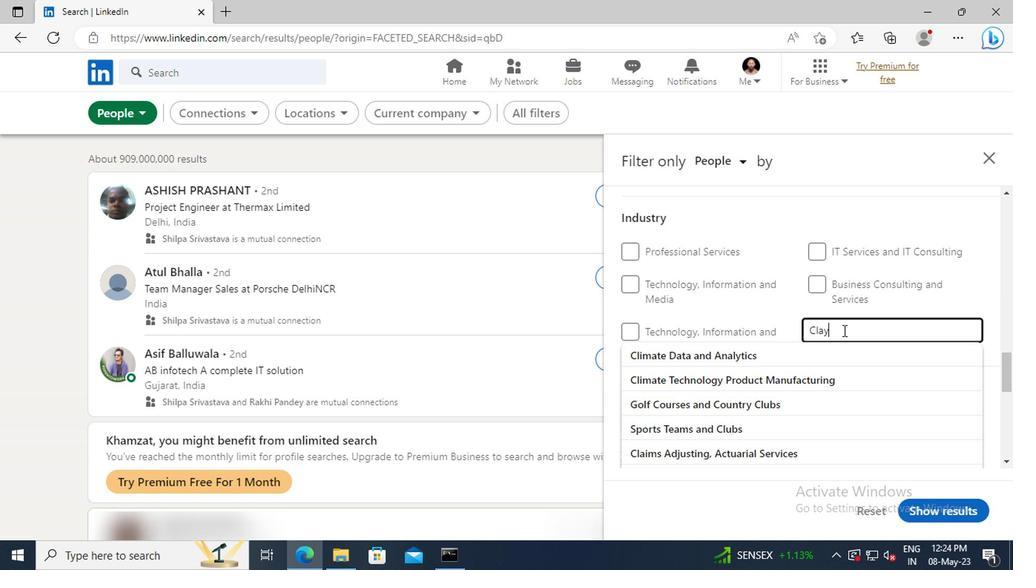 
Action: Mouse moved to (841, 344)
Screenshot: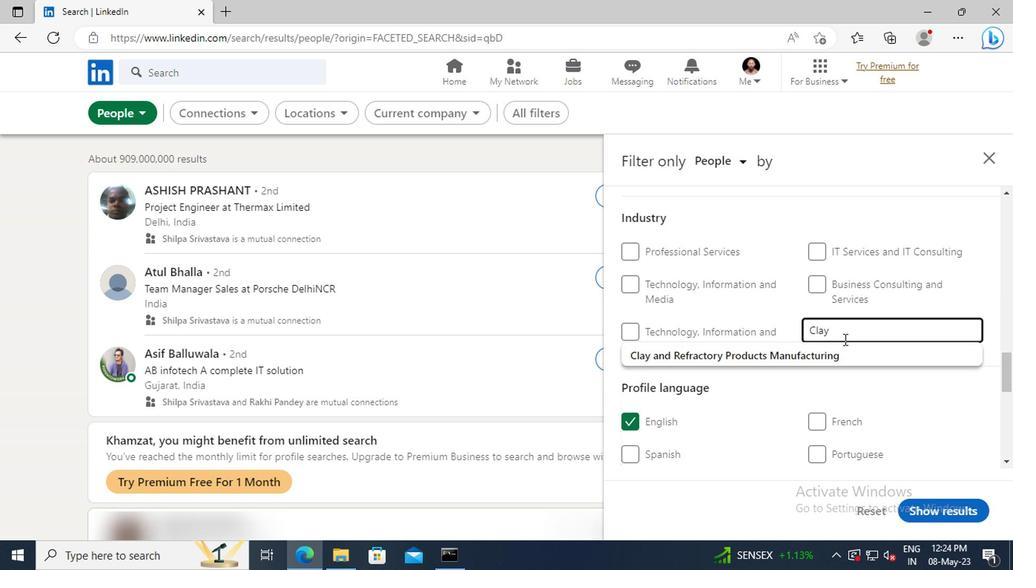 
Action: Mouse pressed left at (841, 344)
Screenshot: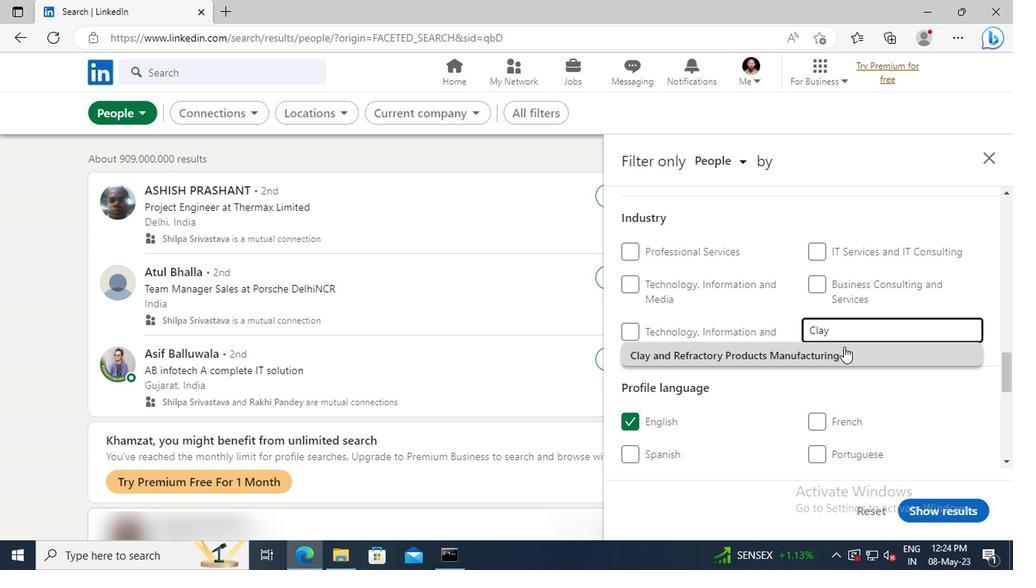 
Action: Mouse moved to (842, 344)
Screenshot: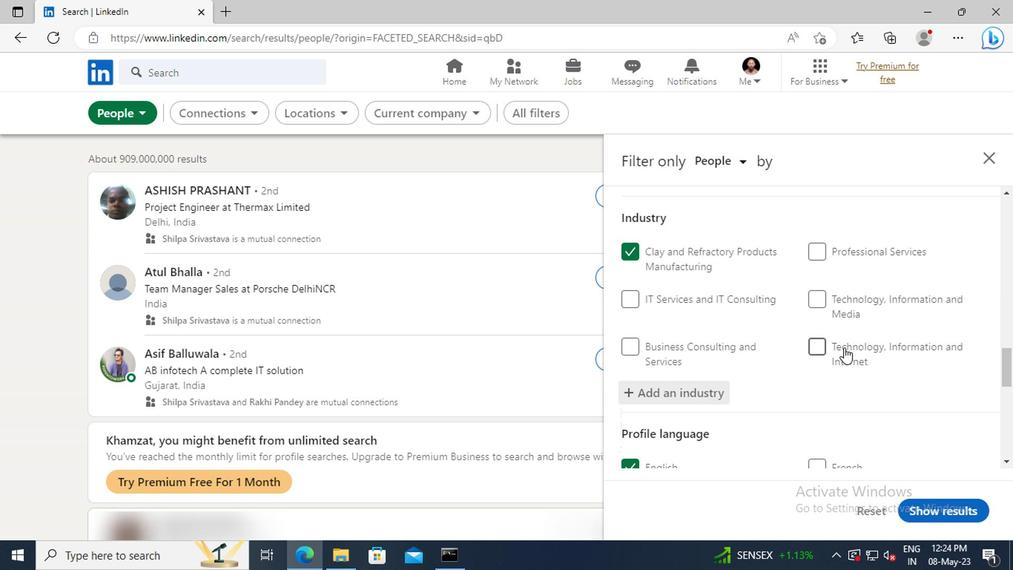 
Action: Mouse scrolled (842, 344) with delta (0, 0)
Screenshot: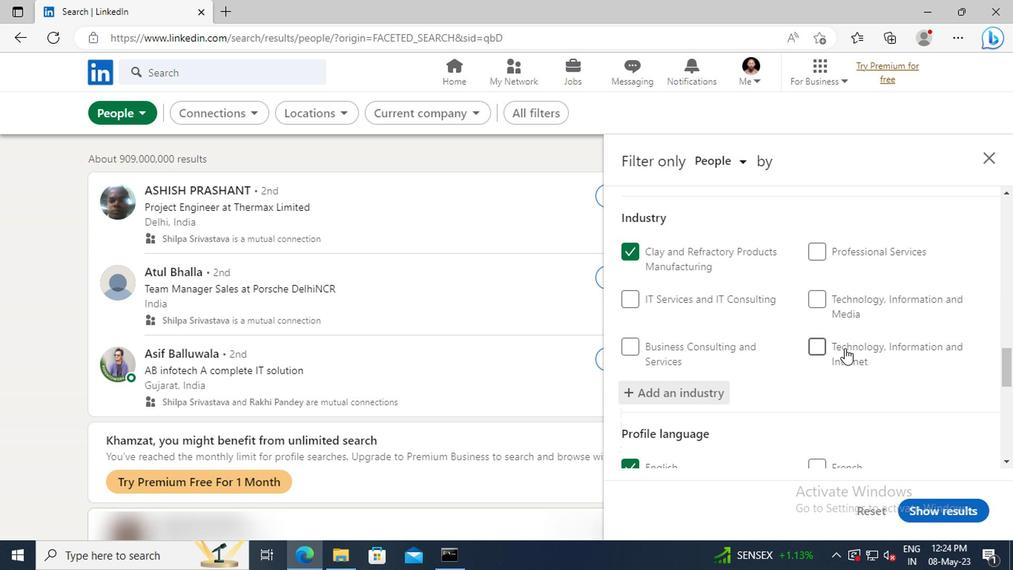 
Action: Mouse scrolled (842, 344) with delta (0, 0)
Screenshot: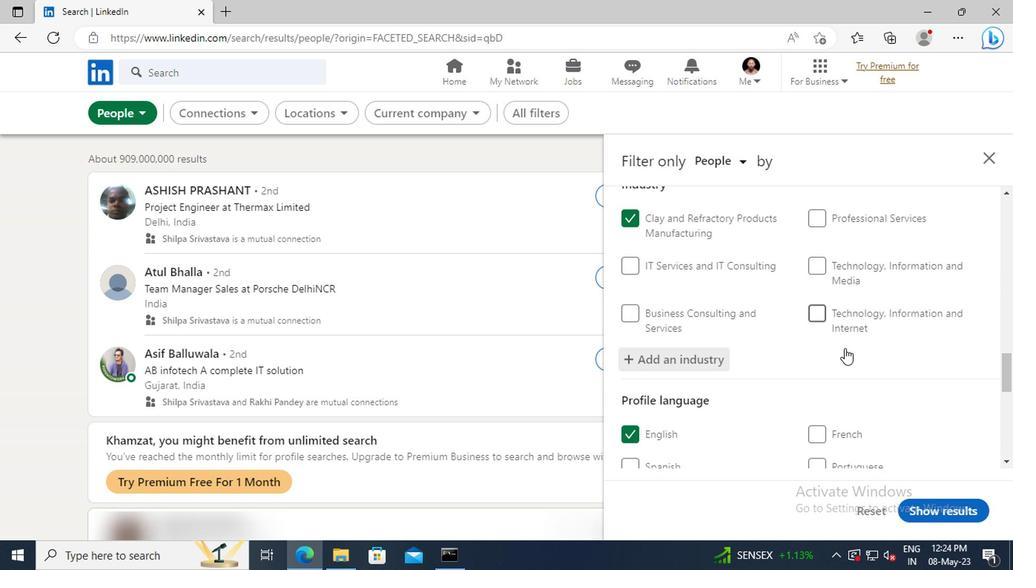 
Action: Mouse scrolled (842, 344) with delta (0, 0)
Screenshot: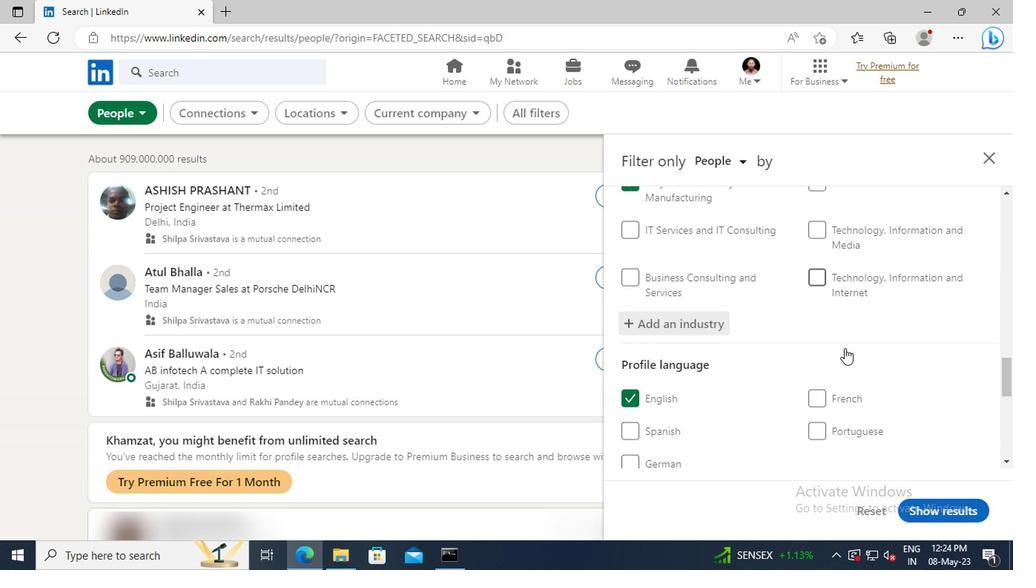 
Action: Mouse scrolled (842, 344) with delta (0, 0)
Screenshot: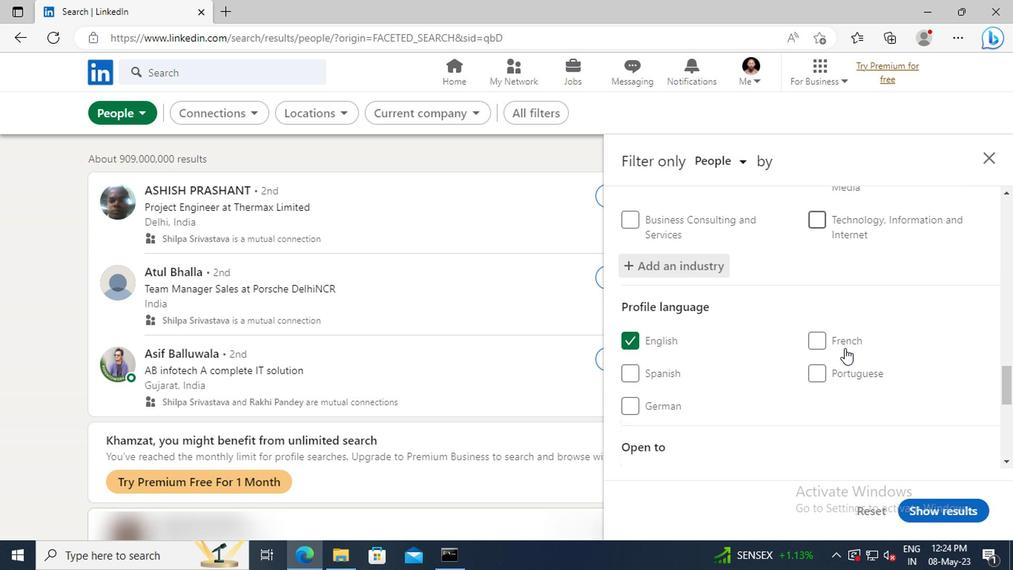 
Action: Mouse scrolled (842, 344) with delta (0, 0)
Screenshot: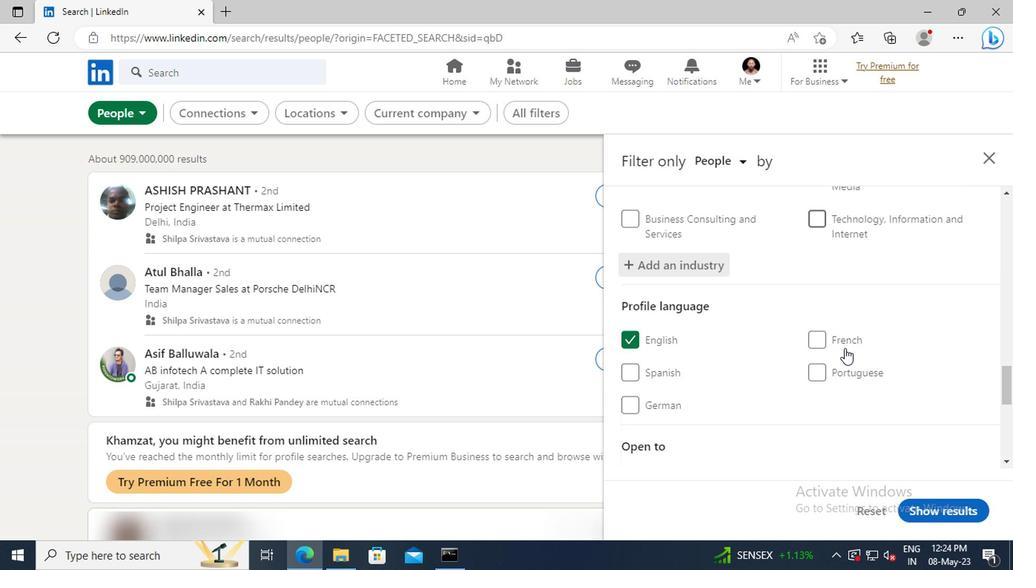 
Action: Mouse moved to (842, 344)
Screenshot: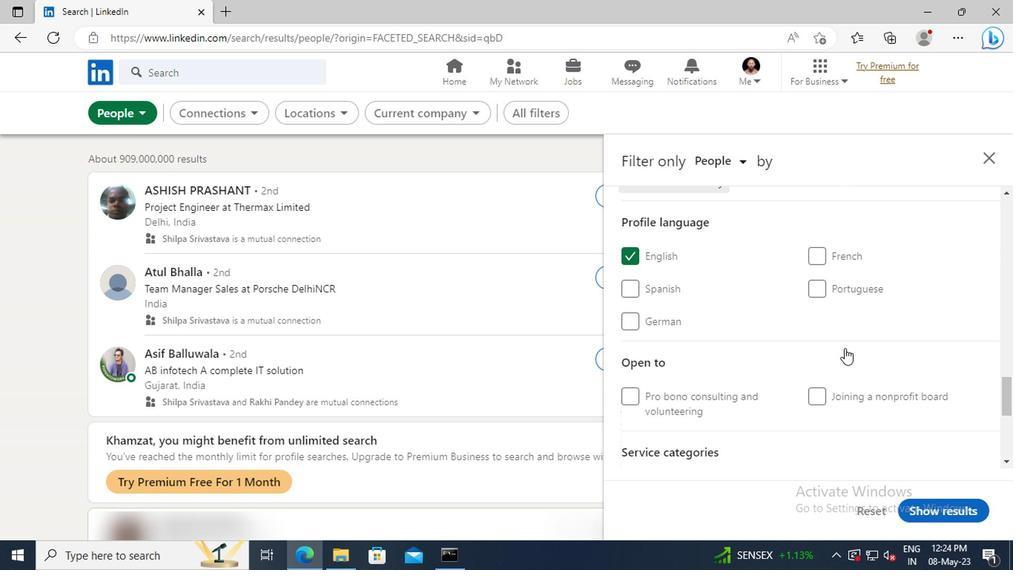 
Action: Mouse scrolled (842, 344) with delta (0, 0)
Screenshot: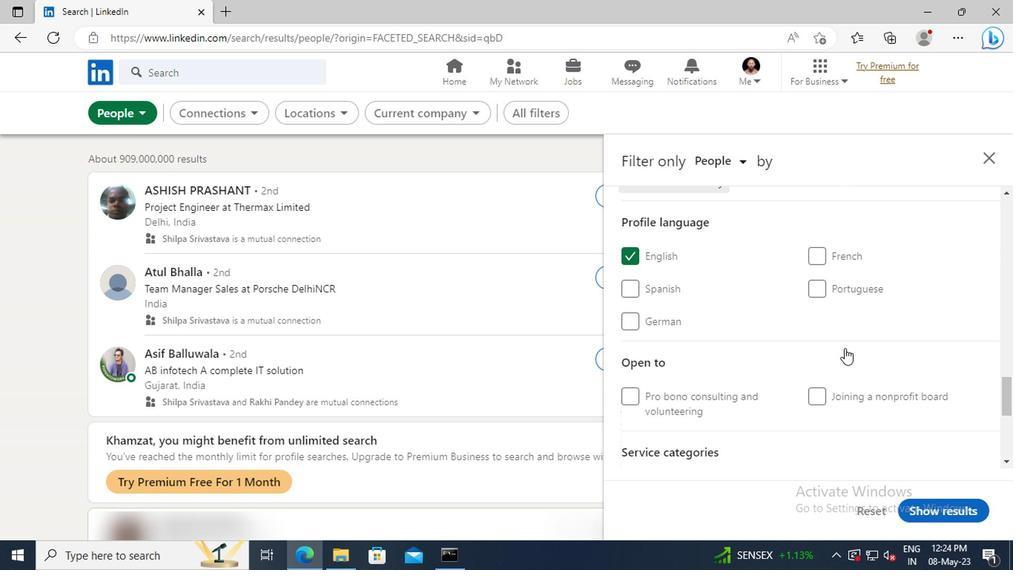 
Action: Mouse moved to (842, 342)
Screenshot: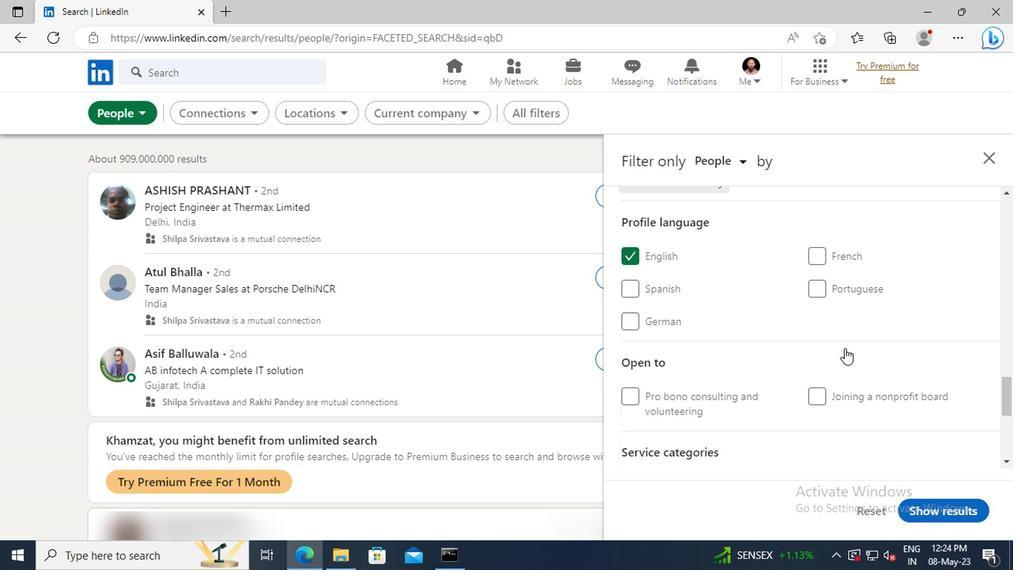 
Action: Mouse scrolled (842, 342) with delta (0, 0)
Screenshot: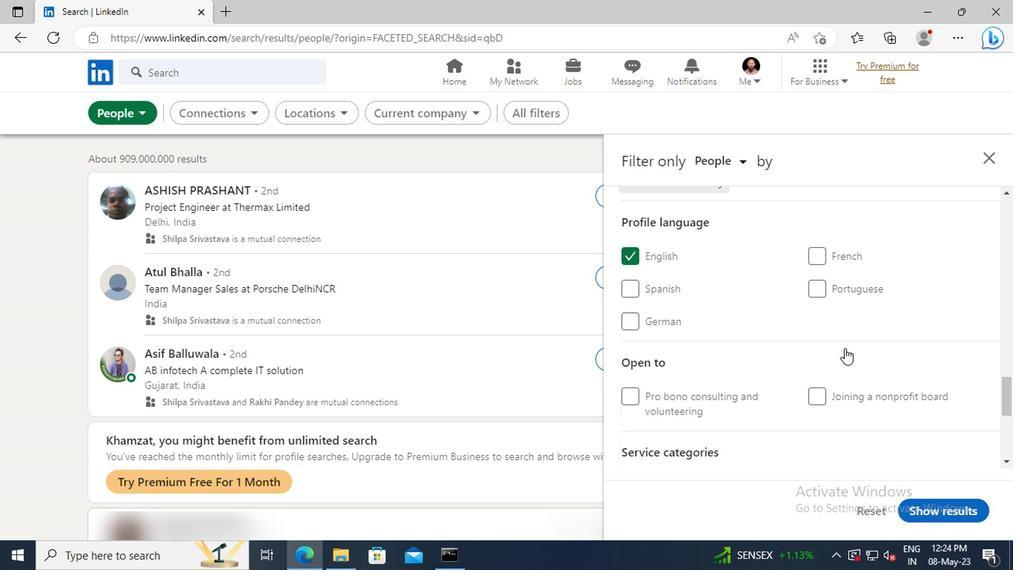 
Action: Mouse moved to (842, 340)
Screenshot: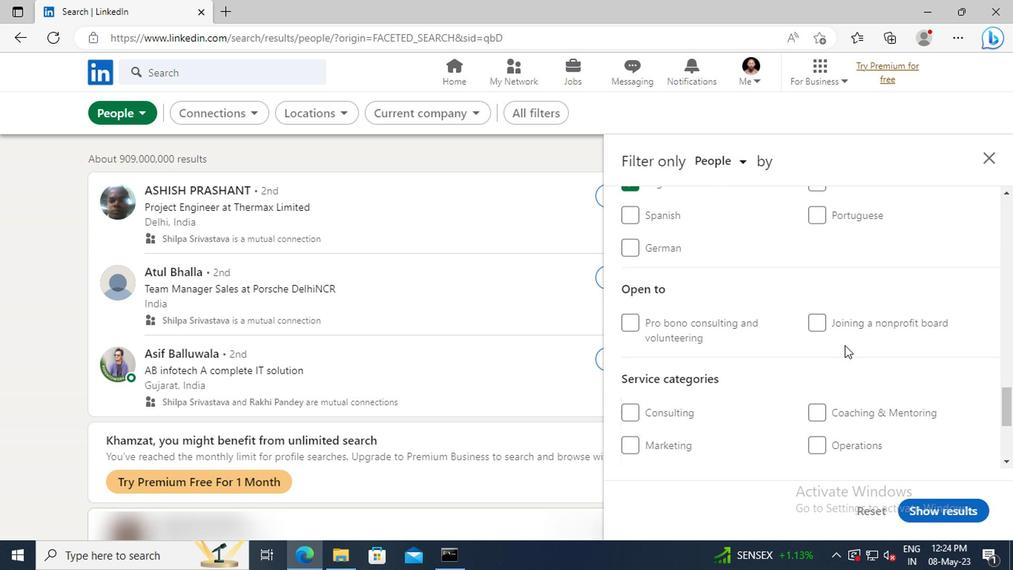 
Action: Mouse scrolled (842, 339) with delta (0, 0)
Screenshot: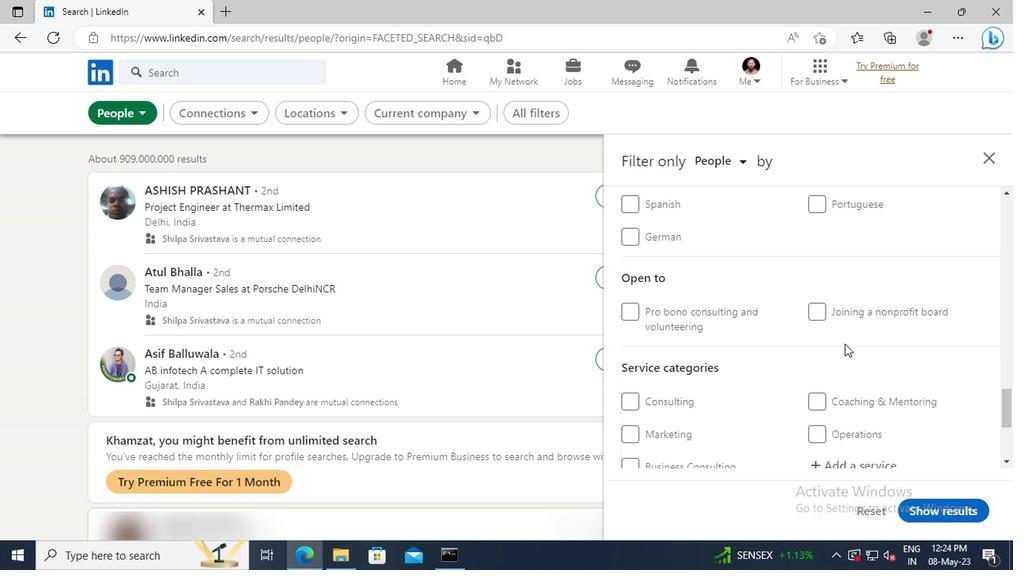 
Action: Mouse scrolled (842, 339) with delta (0, 0)
Screenshot: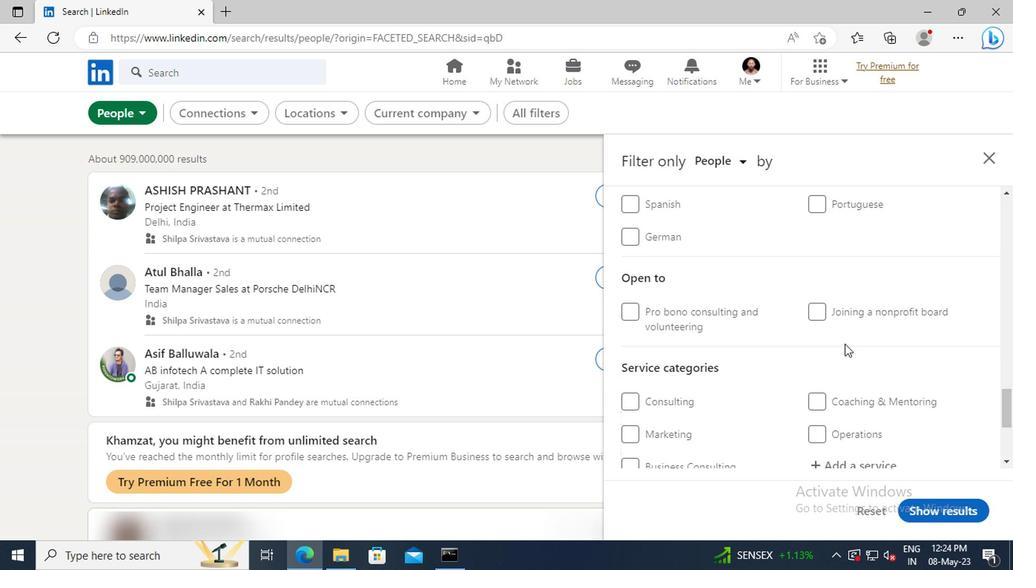 
Action: Mouse scrolled (842, 339) with delta (0, 0)
Screenshot: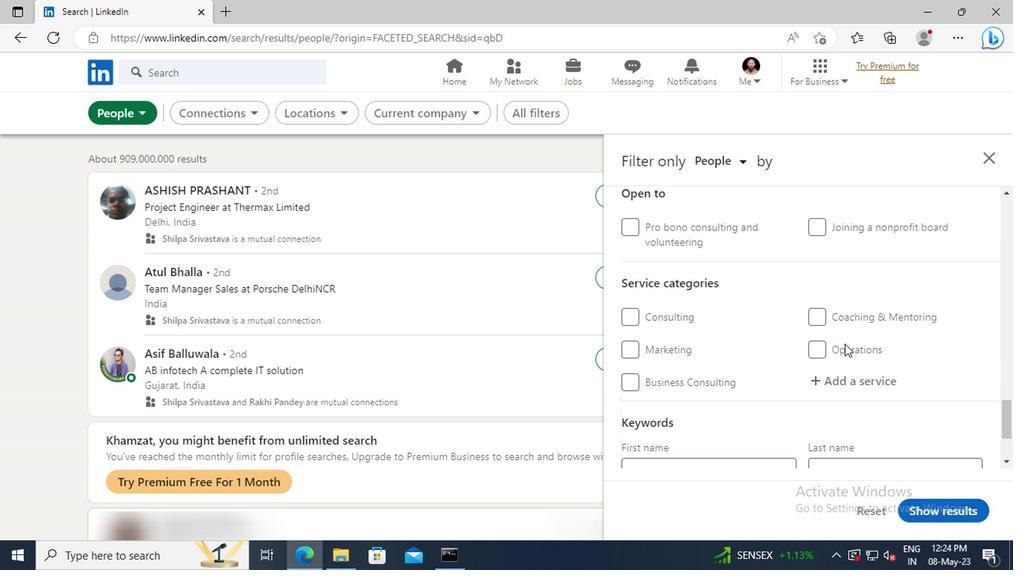 
Action: Mouse moved to (842, 339)
Screenshot: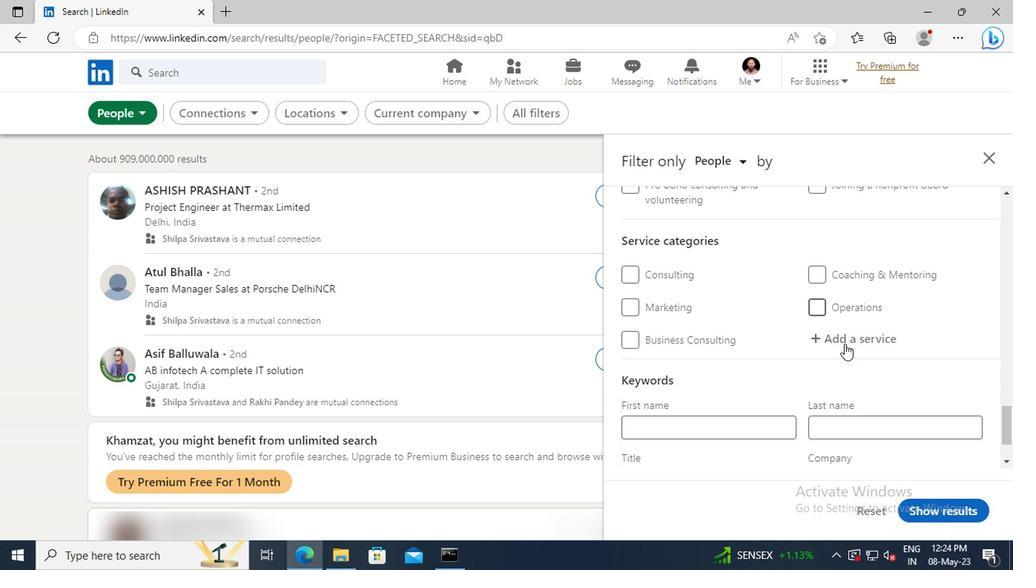 
Action: Mouse pressed left at (842, 339)
Screenshot: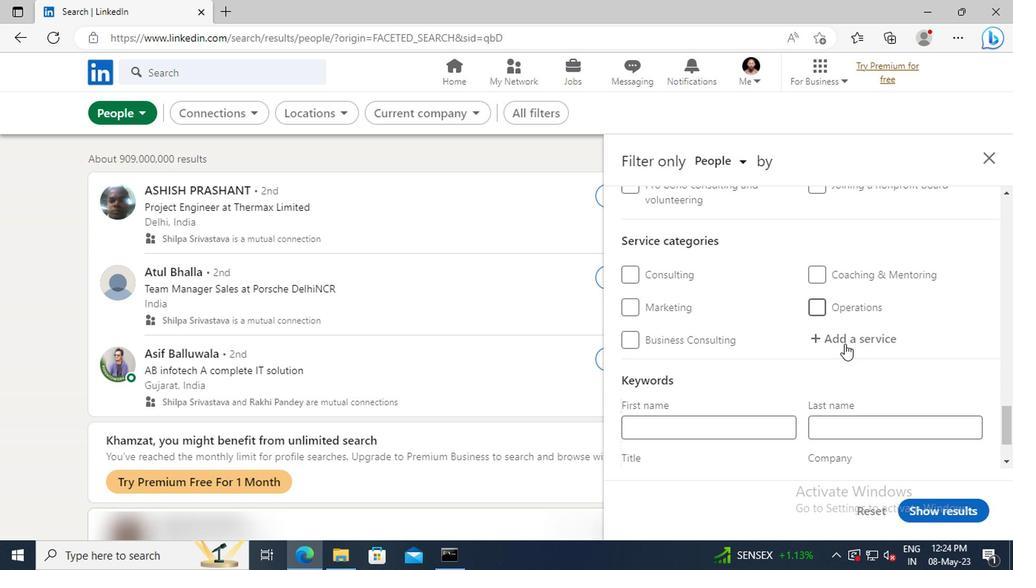 
Action: Key pressed <Key.shift>ASSISTANCE<Key.space><Key.shift>ADVERTISING<Key.enter>
Screenshot: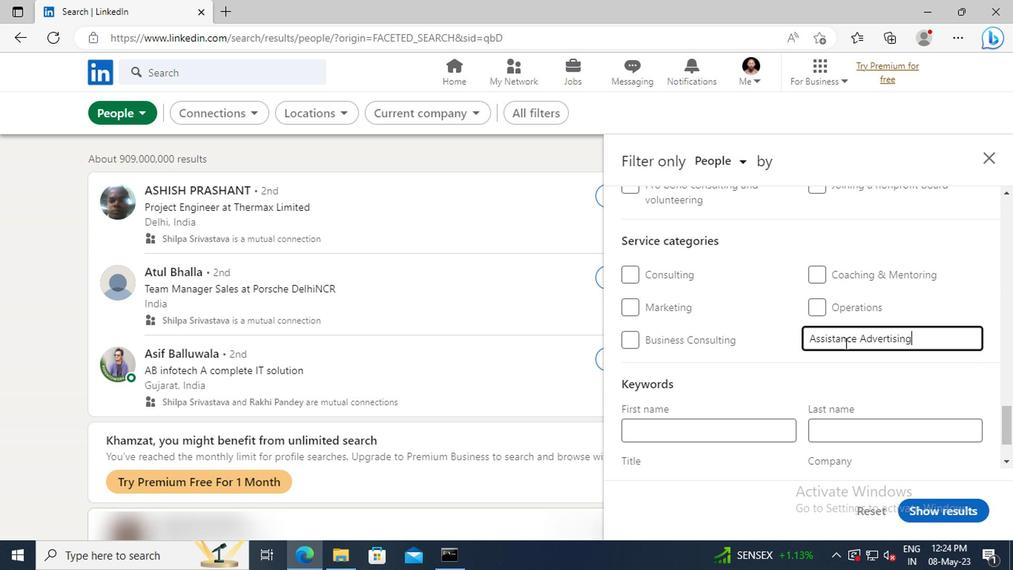 
Action: Mouse moved to (811, 360)
Screenshot: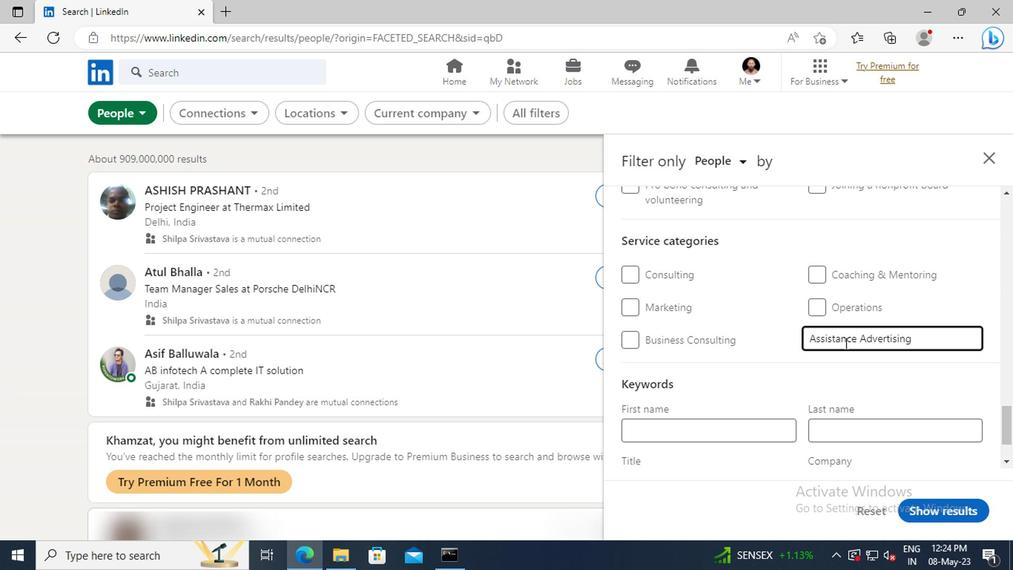 
Action: Mouse scrolled (811, 360) with delta (0, 0)
Screenshot: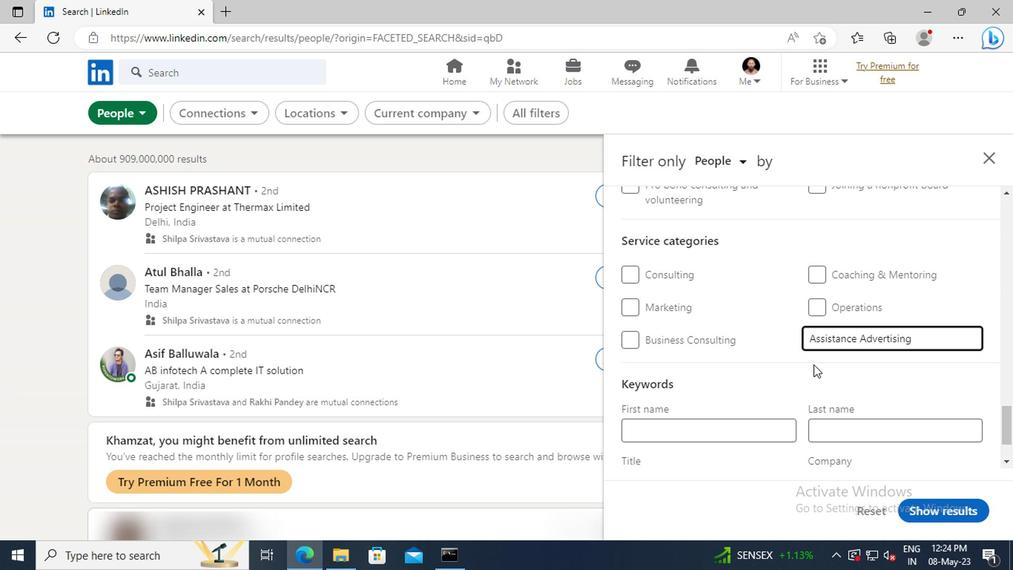 
Action: Mouse scrolled (811, 360) with delta (0, 0)
Screenshot: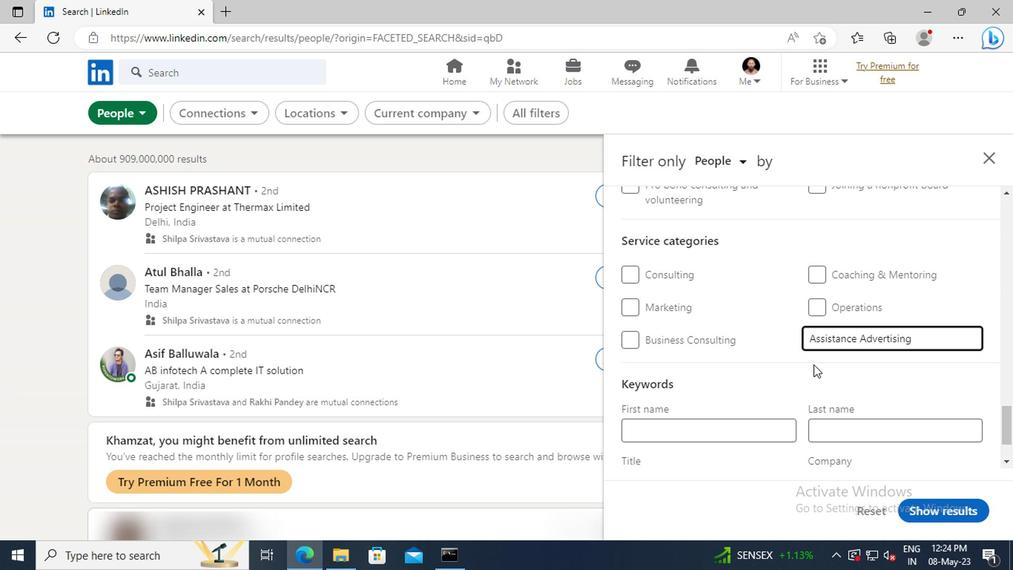 
Action: Mouse scrolled (811, 360) with delta (0, 0)
Screenshot: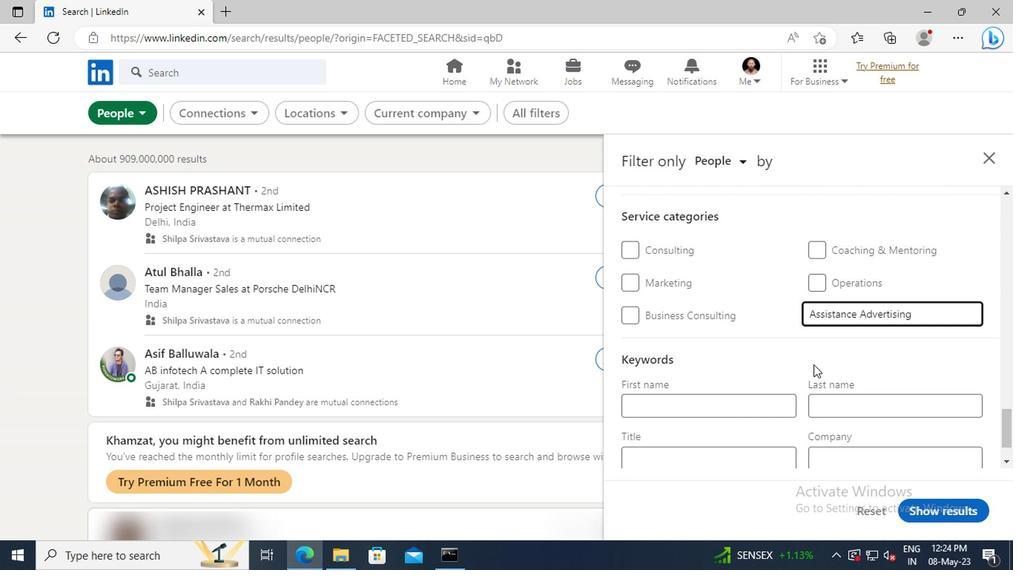 
Action: Mouse moved to (731, 403)
Screenshot: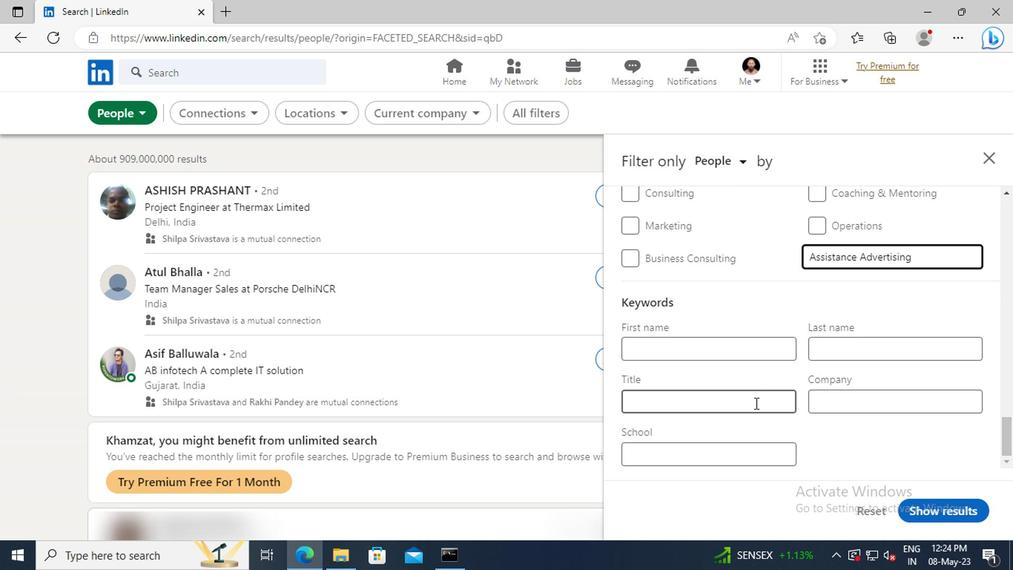 
Action: Mouse pressed left at (731, 403)
Screenshot: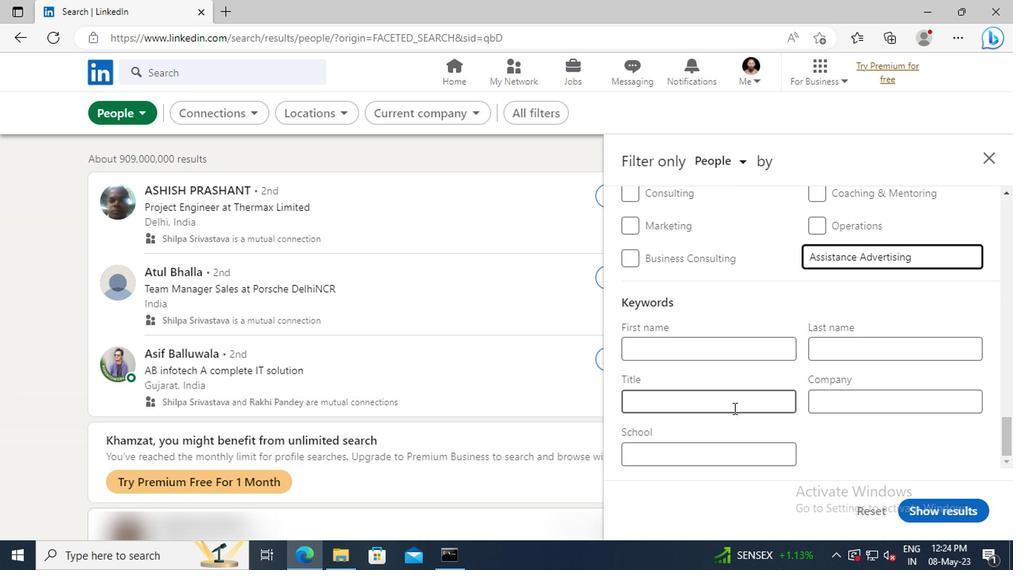 
Action: Key pressed <Key.shift><Key.shift>FINANCIAL<Key.space><Key.shift>SERVICES<Key.space><Key.shift>REPRESENTATIVE<Key.enter>
Screenshot: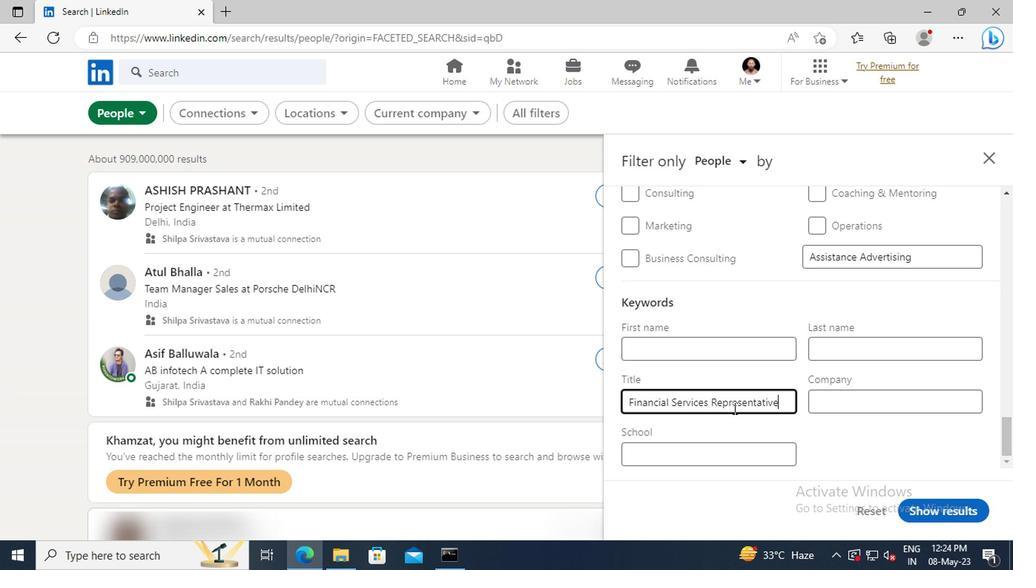 
Action: Mouse moved to (944, 501)
Screenshot: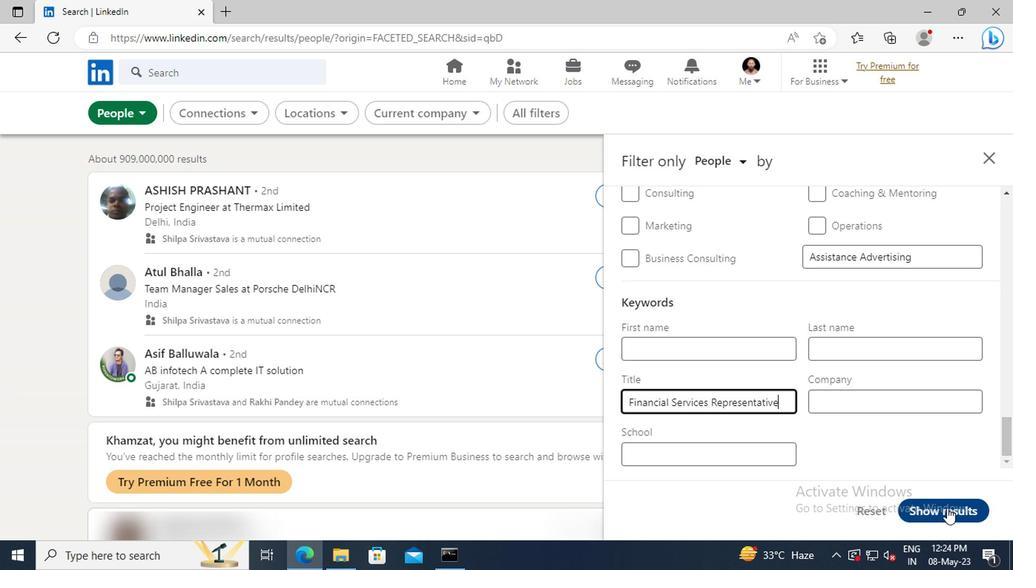 
Action: Mouse pressed left at (944, 501)
Screenshot: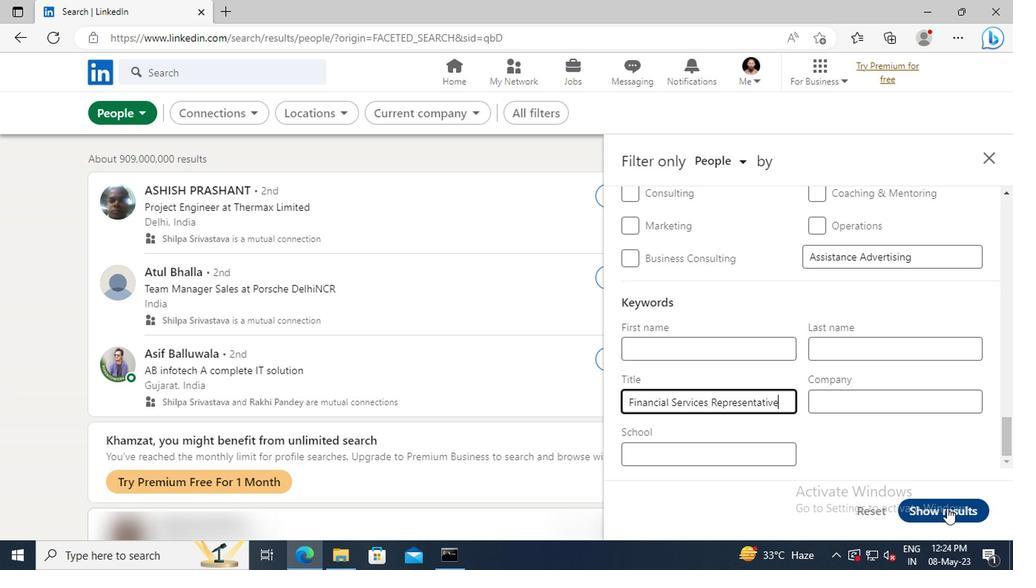
